 Task: Look for space in Menomonie, United States from 6th September, 2023 to 12th September, 2023 for 4 adults in price range Rs.10000 to Rs.14000. Place can be private room with 4 bedrooms having 4 beds and 4 bathrooms. Property type can be house, flat, guest house. Amenities needed are: wifi, TV, free parkinig on premises, gym, breakfast. Booking option can be shelf check-in. Required host language is English.
Action: Mouse moved to (461, 93)
Screenshot: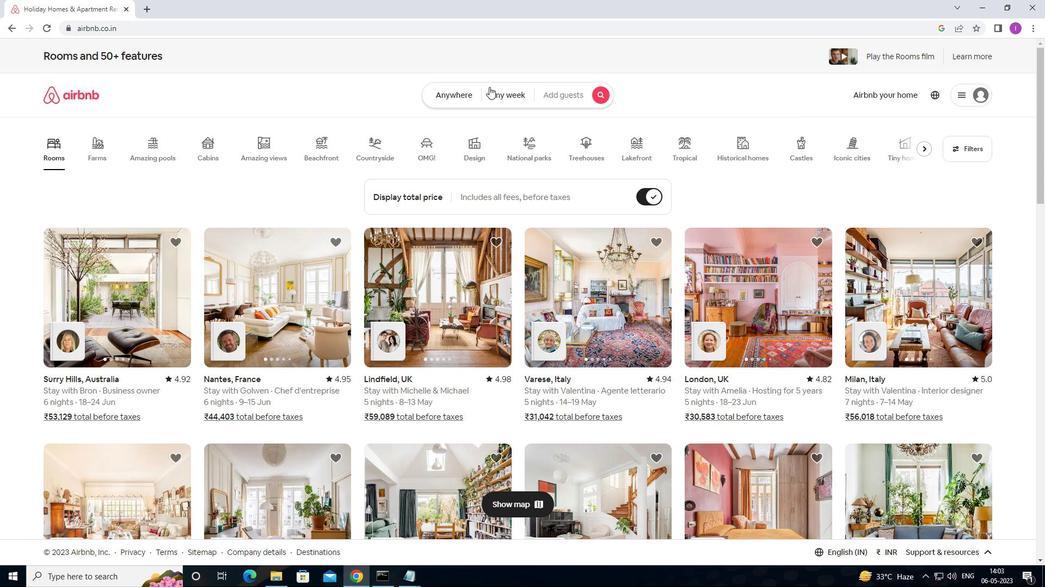 
Action: Mouse pressed left at (461, 93)
Screenshot: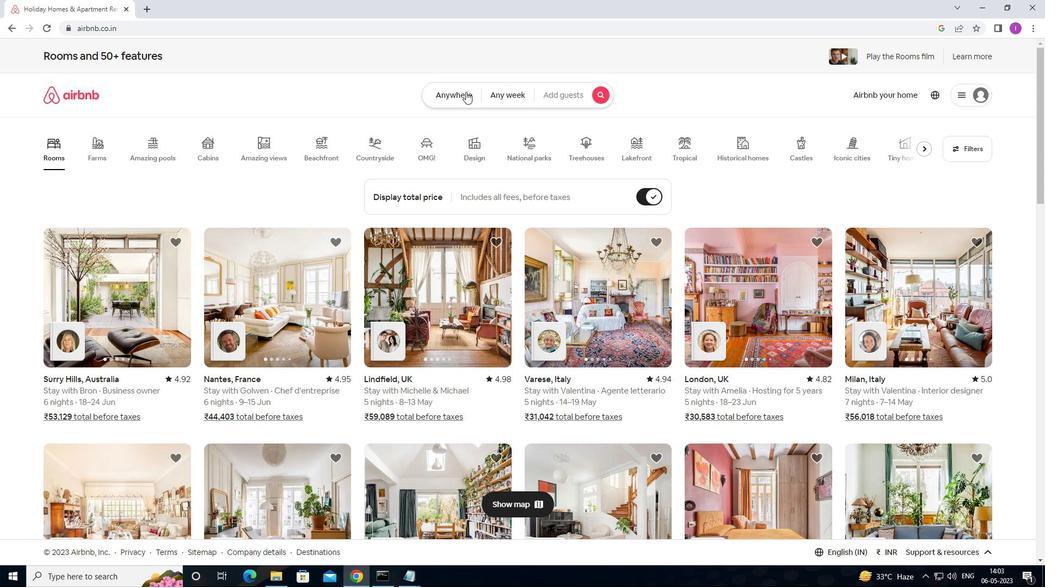 
Action: Mouse moved to (345, 143)
Screenshot: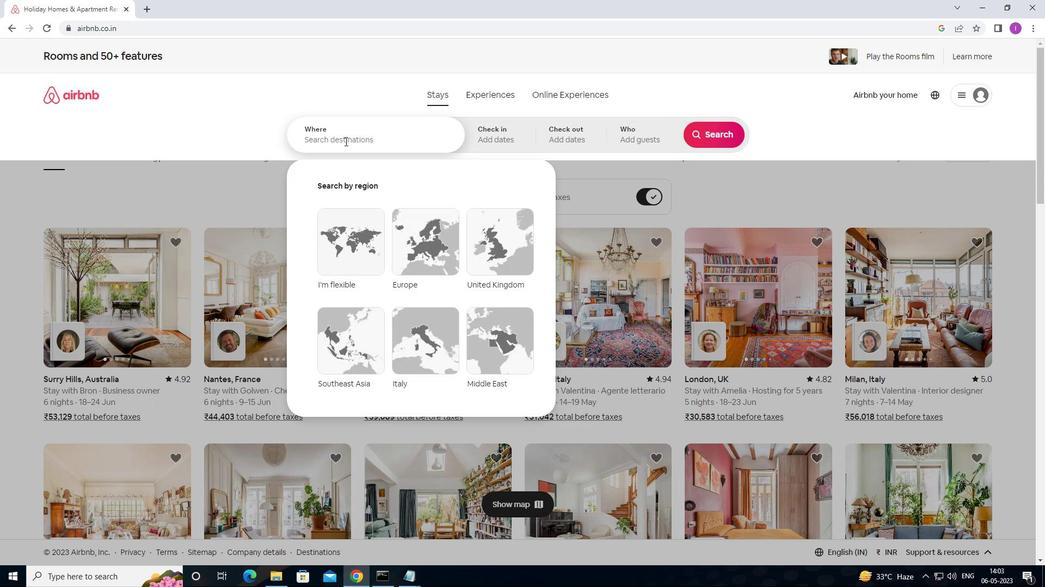 
Action: Mouse pressed left at (345, 143)
Screenshot: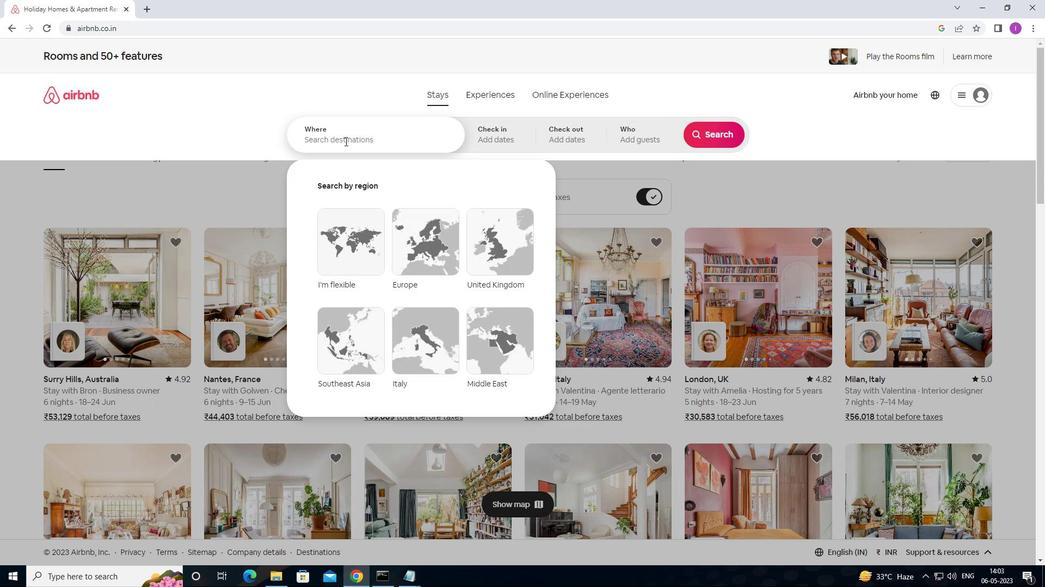 
Action: Mouse moved to (640, 191)
Screenshot: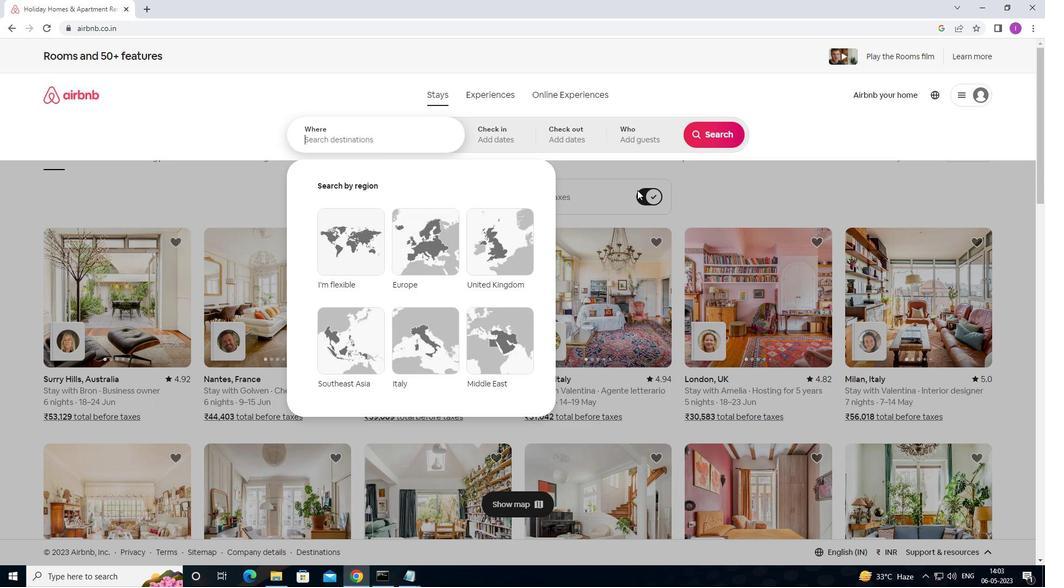 
Action: Key pressed <Key.shift>MENOMONIE,<Key.shift>UNITED<Key.space>STATES
Screenshot: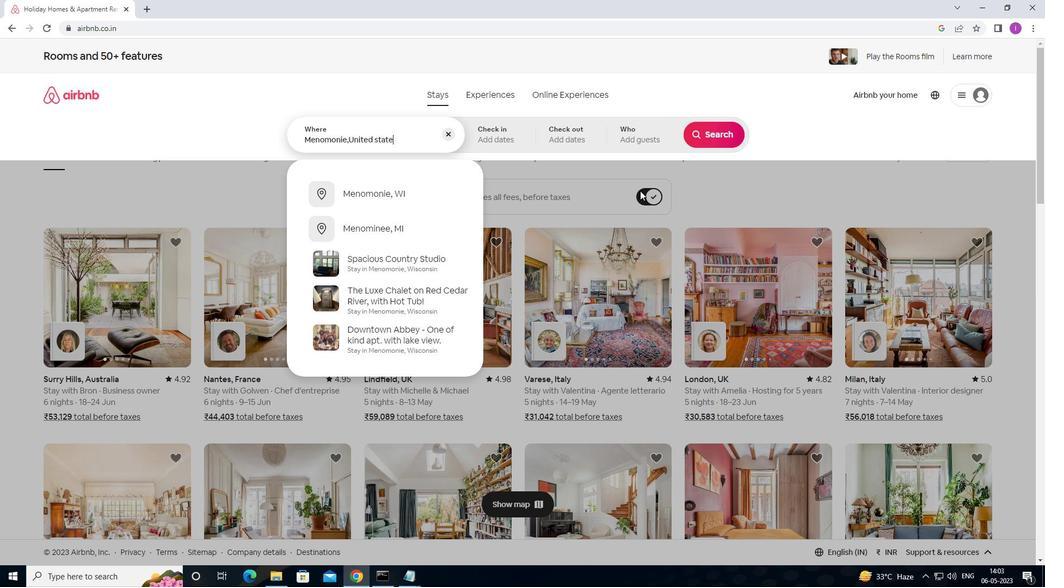 
Action: Mouse moved to (501, 141)
Screenshot: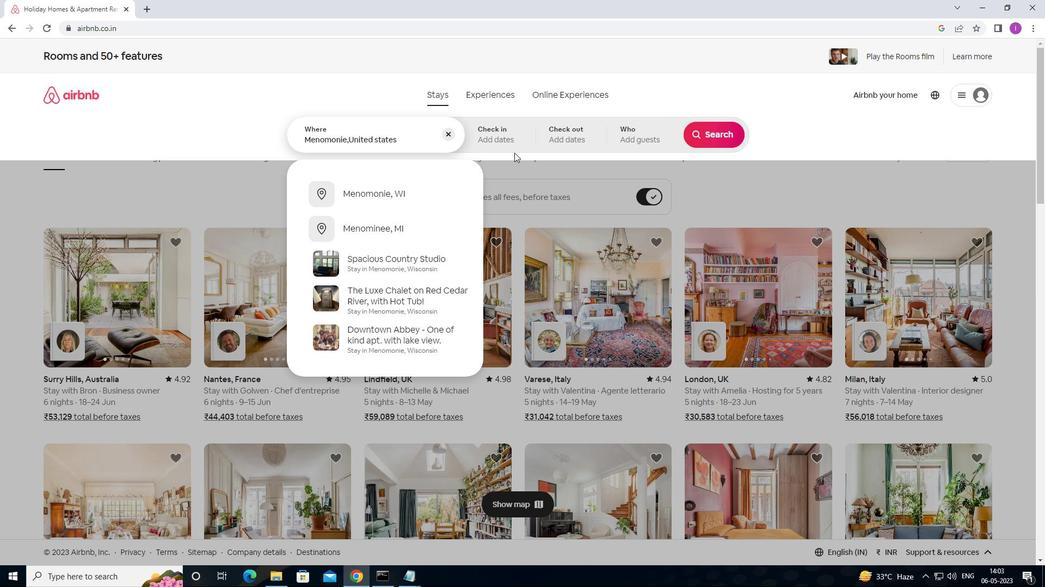 
Action: Mouse pressed left at (501, 141)
Screenshot: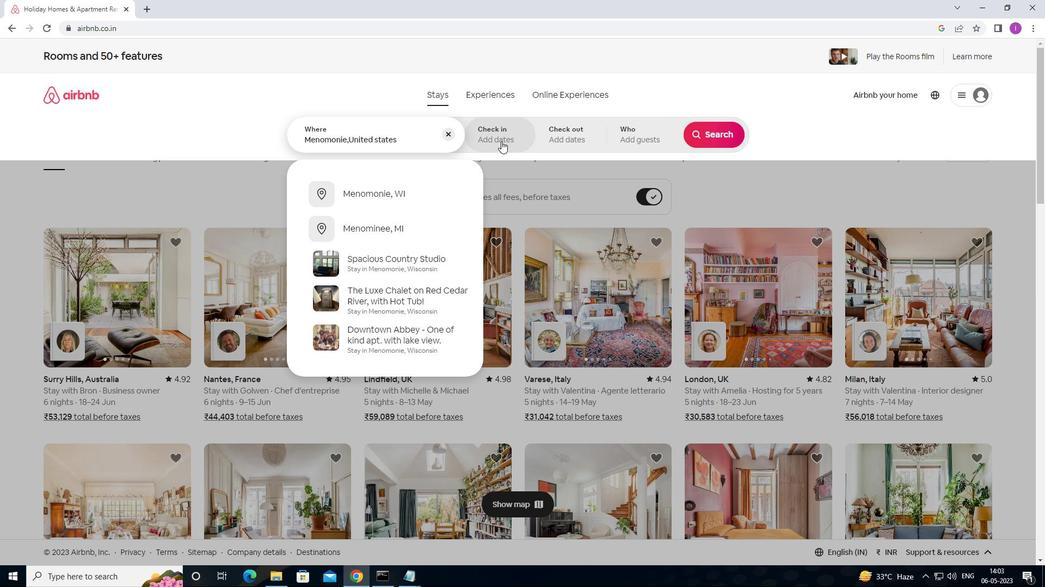 
Action: Mouse moved to (713, 218)
Screenshot: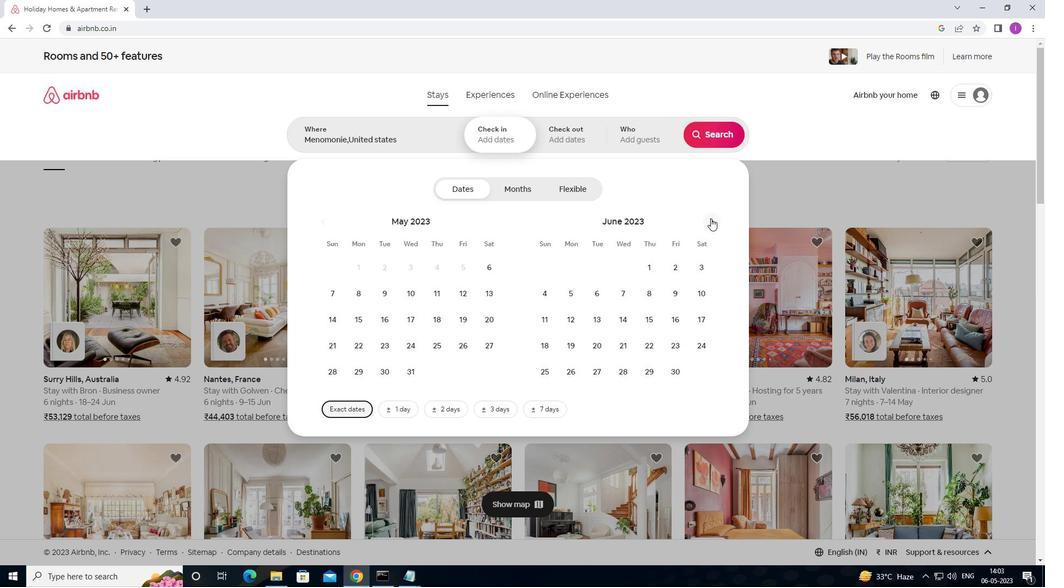 
Action: Mouse pressed left at (713, 218)
Screenshot: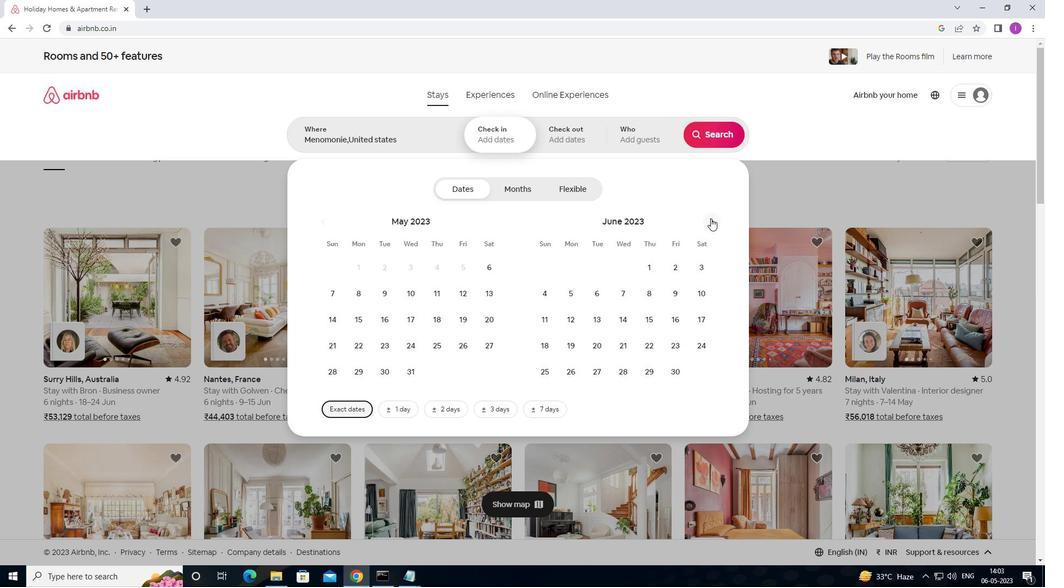 
Action: Mouse moved to (718, 218)
Screenshot: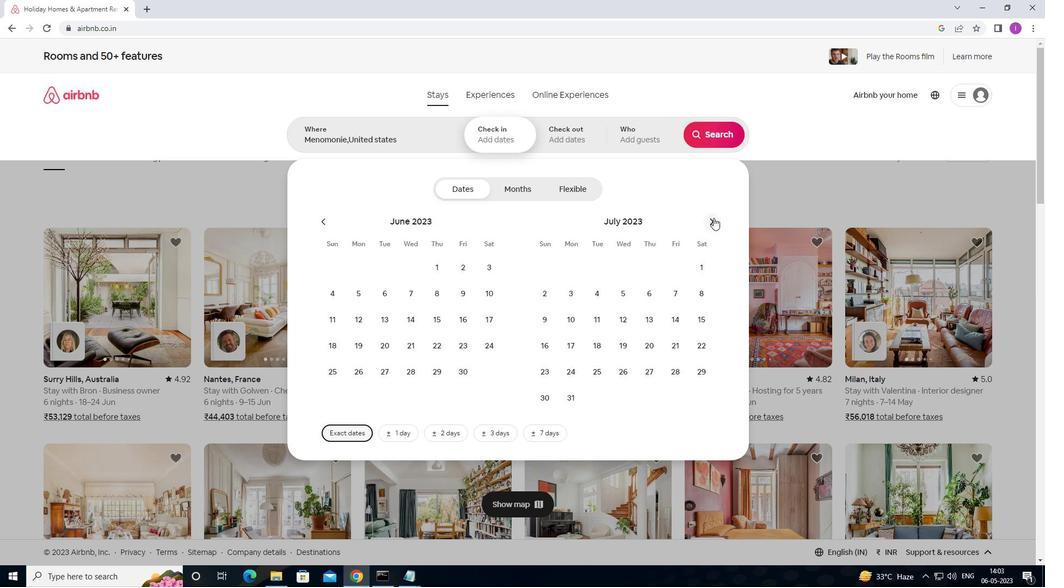 
Action: Mouse pressed left at (718, 218)
Screenshot: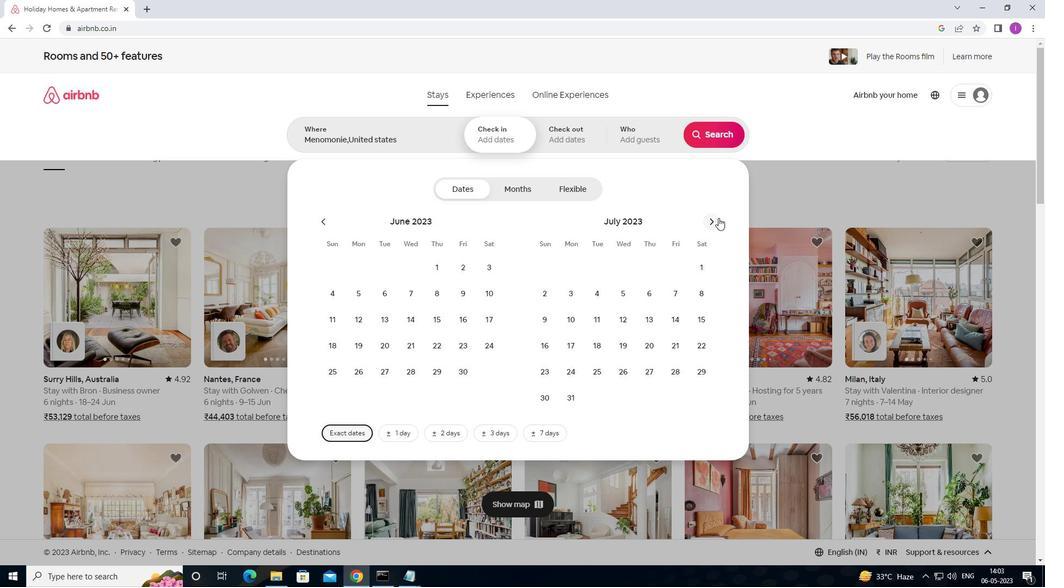 
Action: Mouse pressed left at (718, 218)
Screenshot: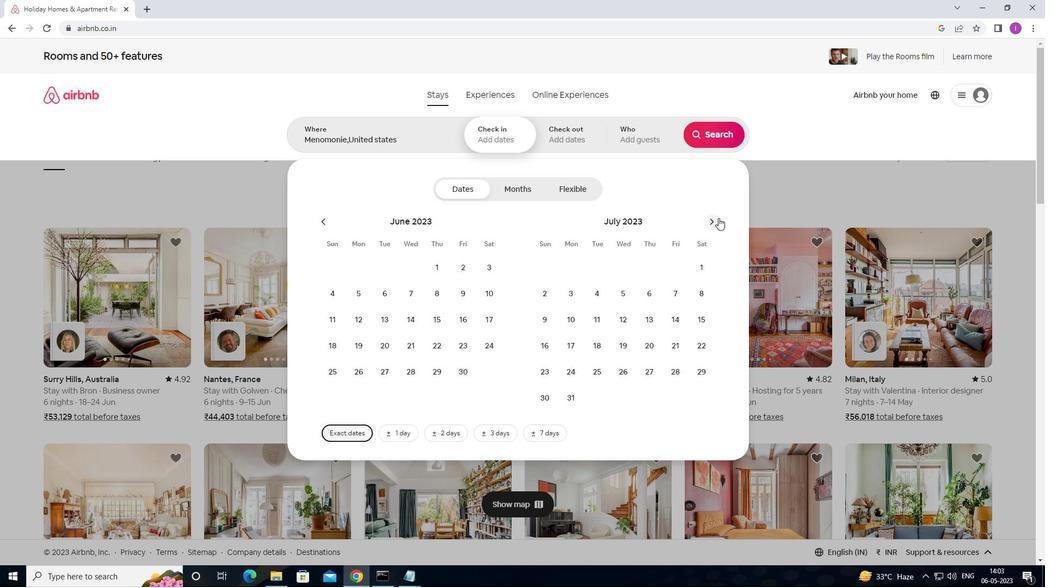 
Action: Mouse pressed left at (718, 218)
Screenshot: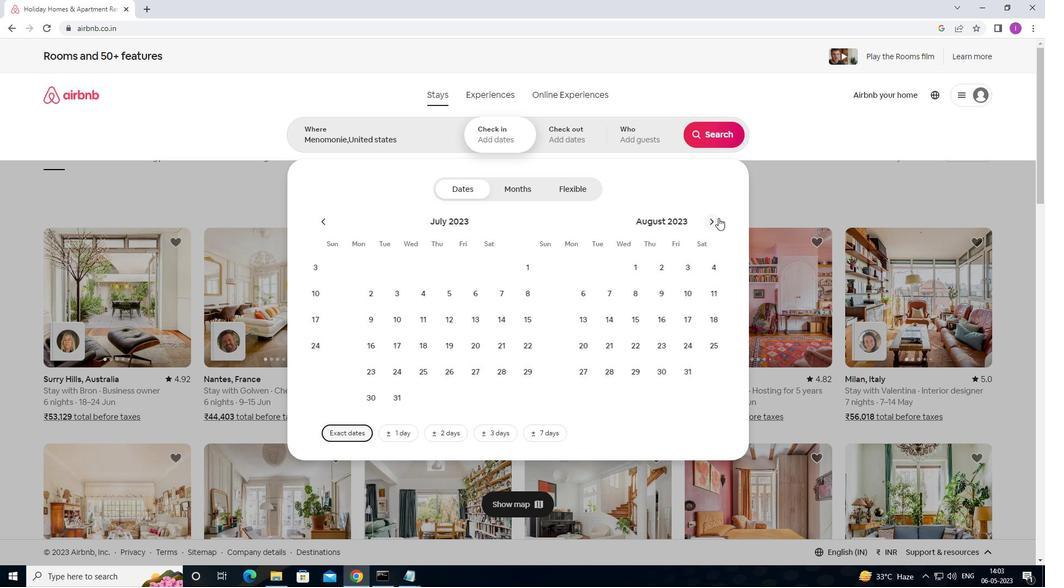 
Action: Mouse moved to (622, 292)
Screenshot: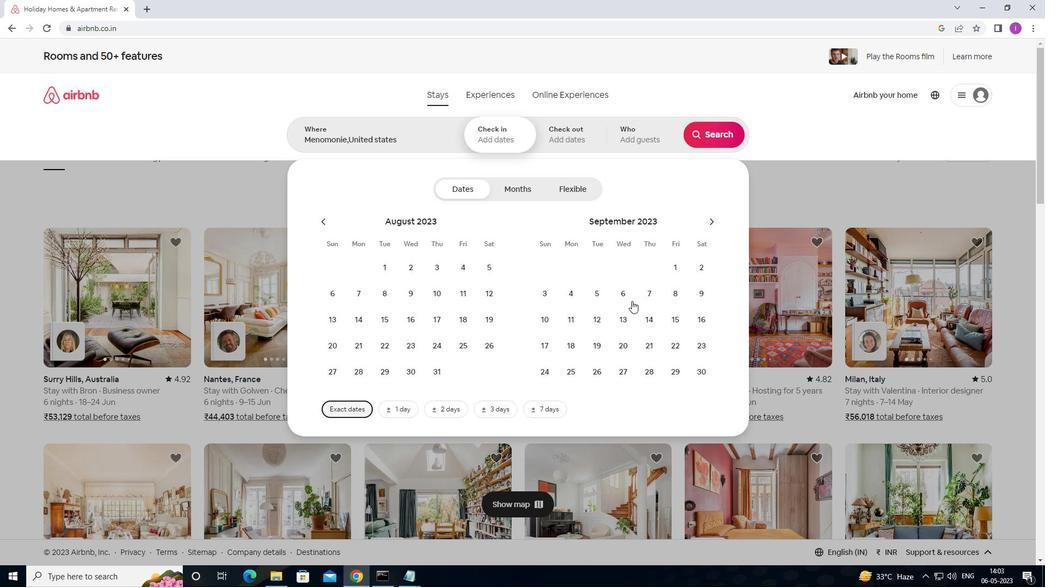 
Action: Mouse pressed left at (622, 292)
Screenshot: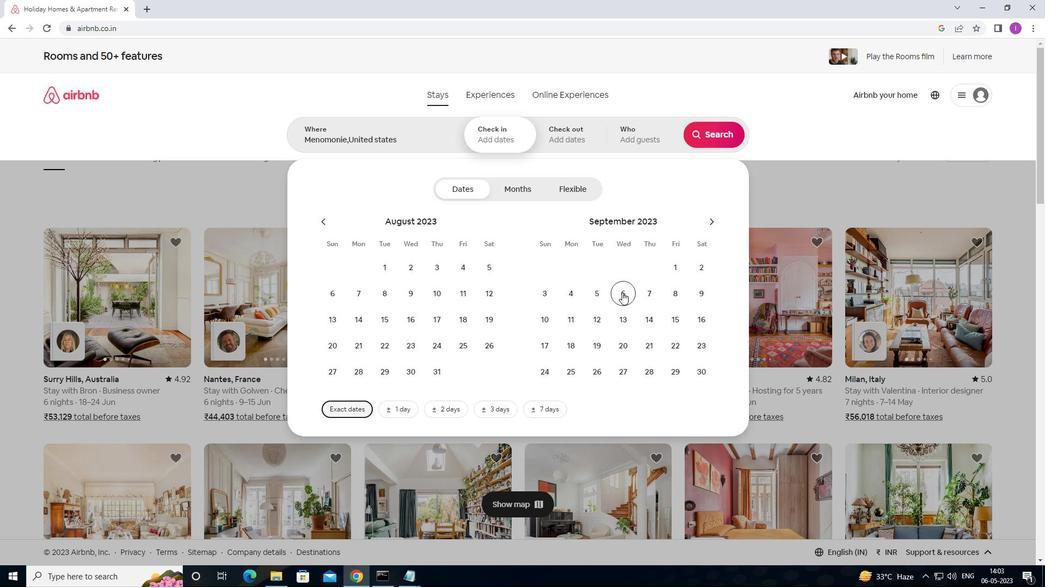 
Action: Mouse moved to (603, 314)
Screenshot: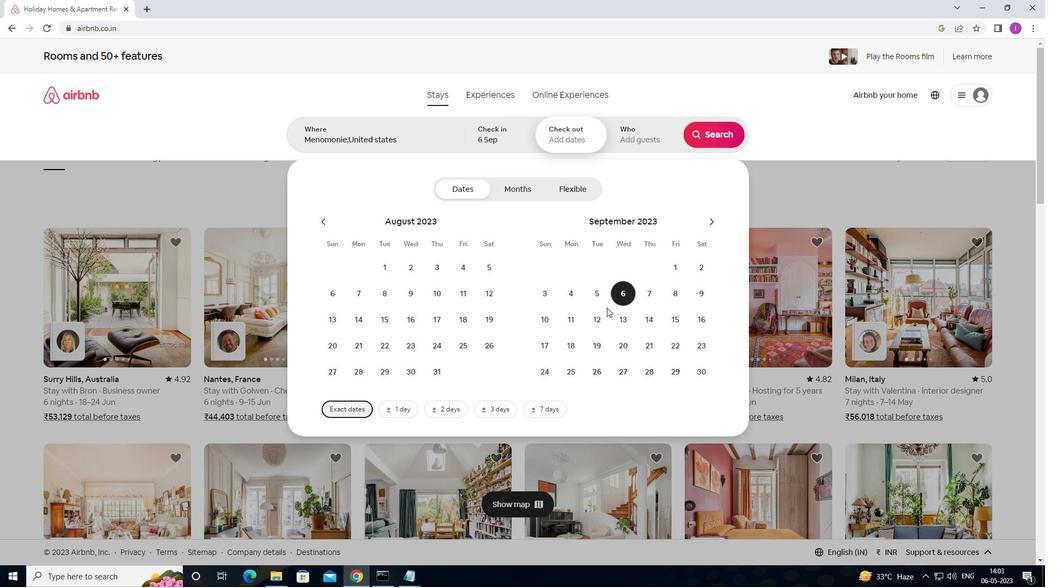 
Action: Mouse pressed left at (603, 314)
Screenshot: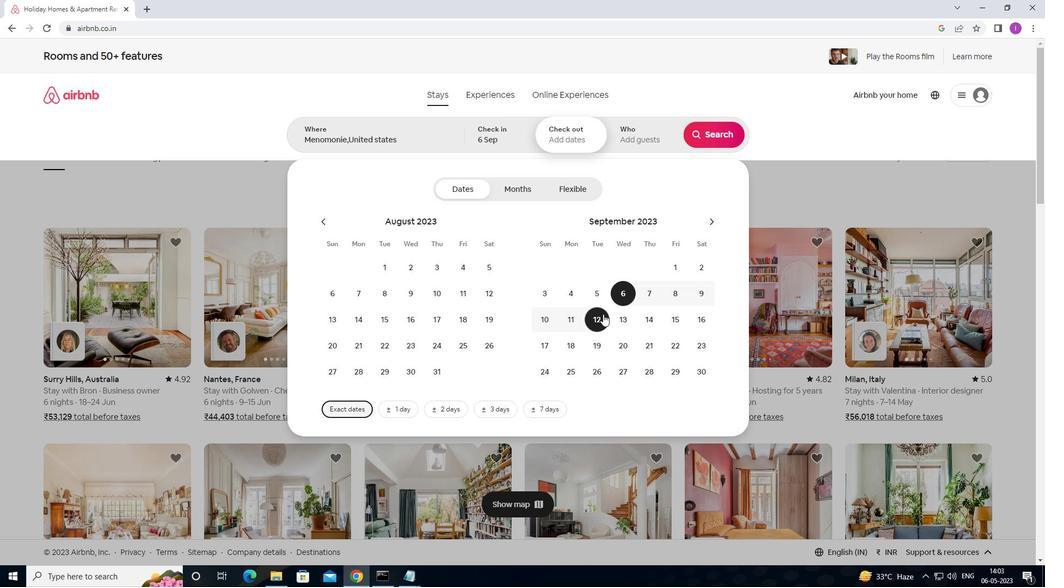 
Action: Mouse moved to (635, 144)
Screenshot: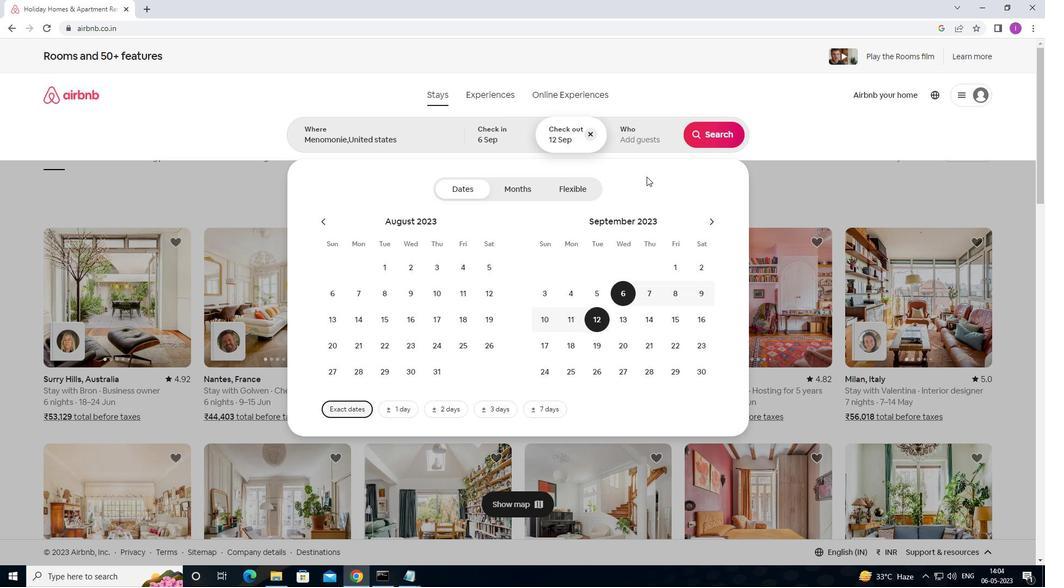
Action: Mouse pressed left at (635, 144)
Screenshot: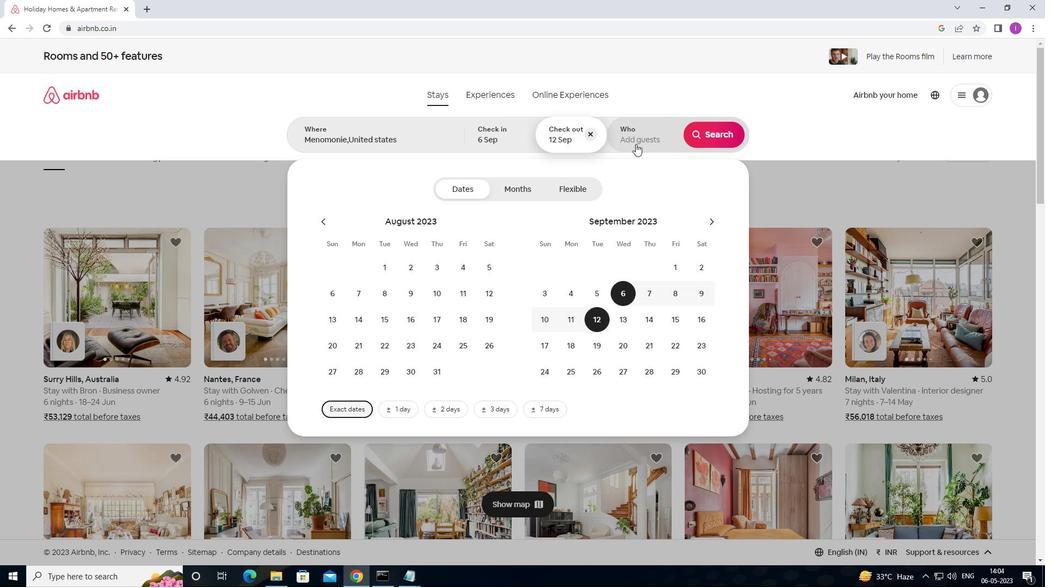 
Action: Mouse moved to (711, 192)
Screenshot: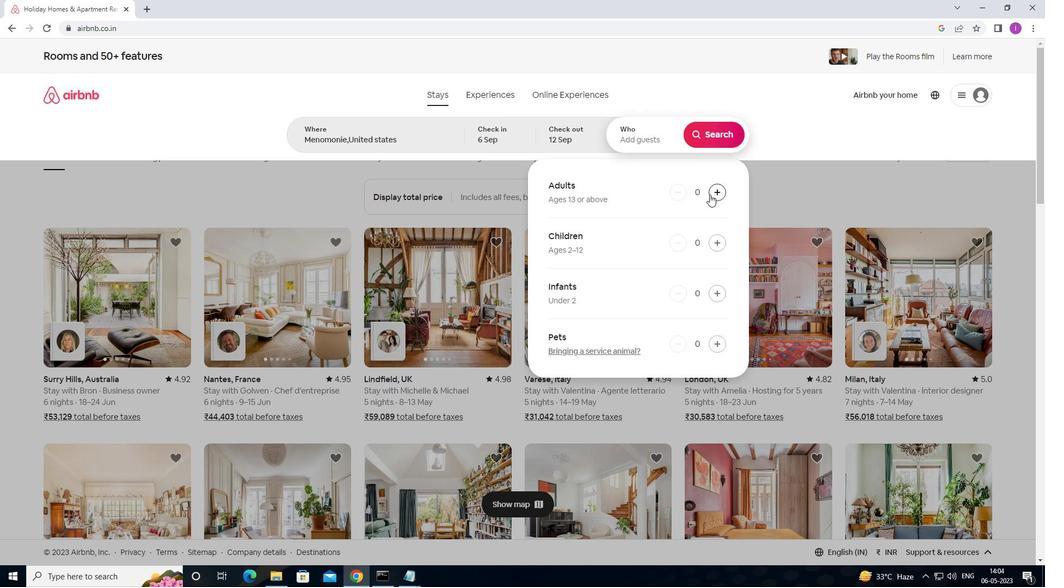 
Action: Mouse pressed left at (711, 192)
Screenshot: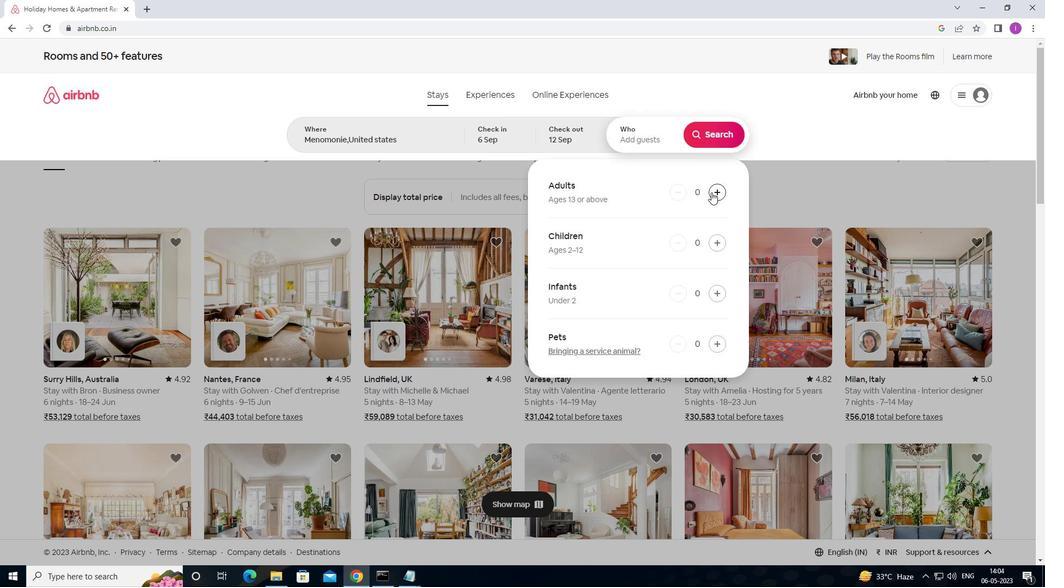 
Action: Mouse pressed left at (711, 192)
Screenshot: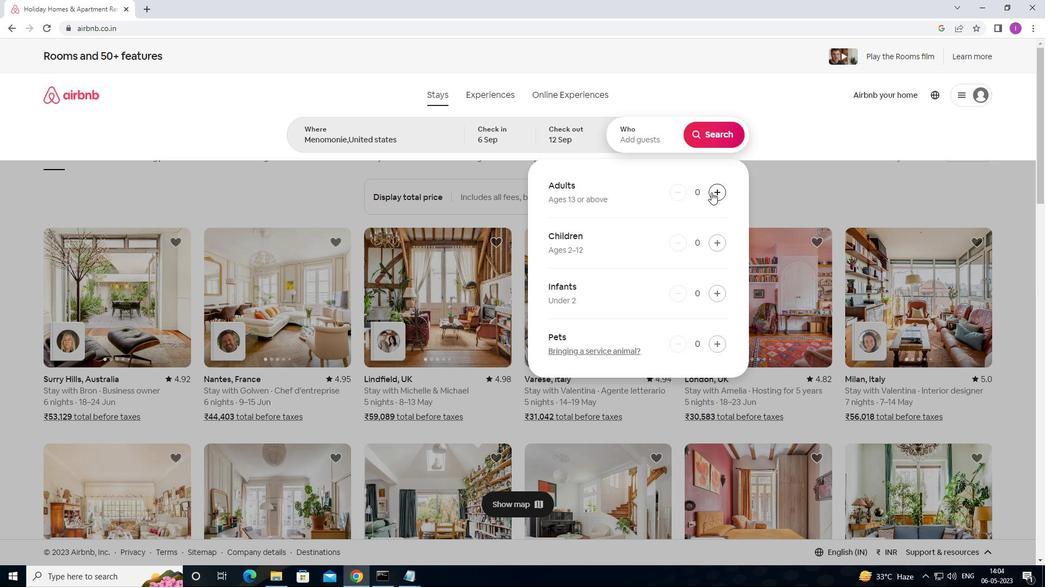 
Action: Mouse pressed left at (711, 192)
Screenshot: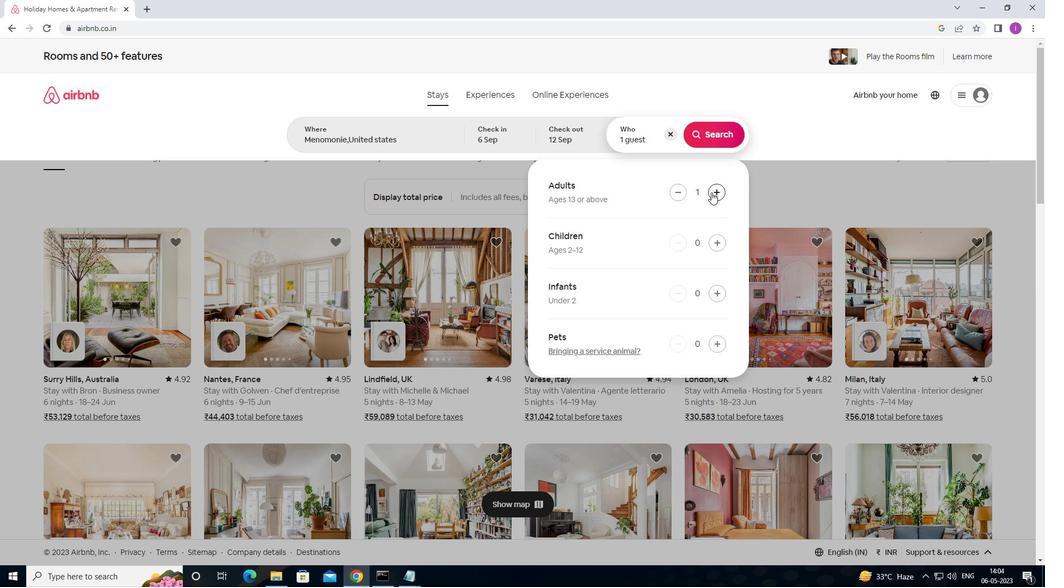 
Action: Mouse pressed left at (711, 192)
Screenshot: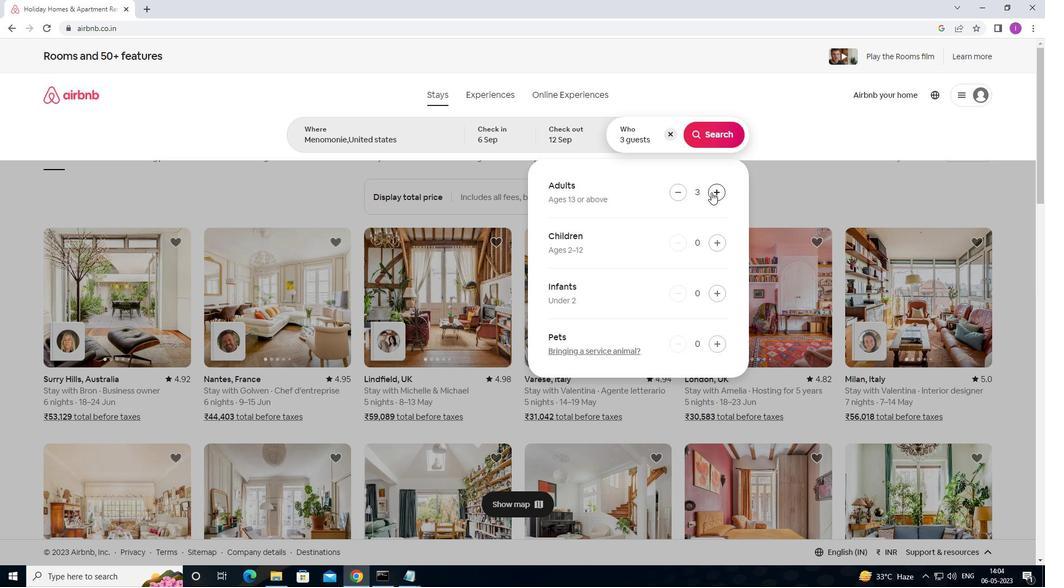 
Action: Mouse moved to (712, 137)
Screenshot: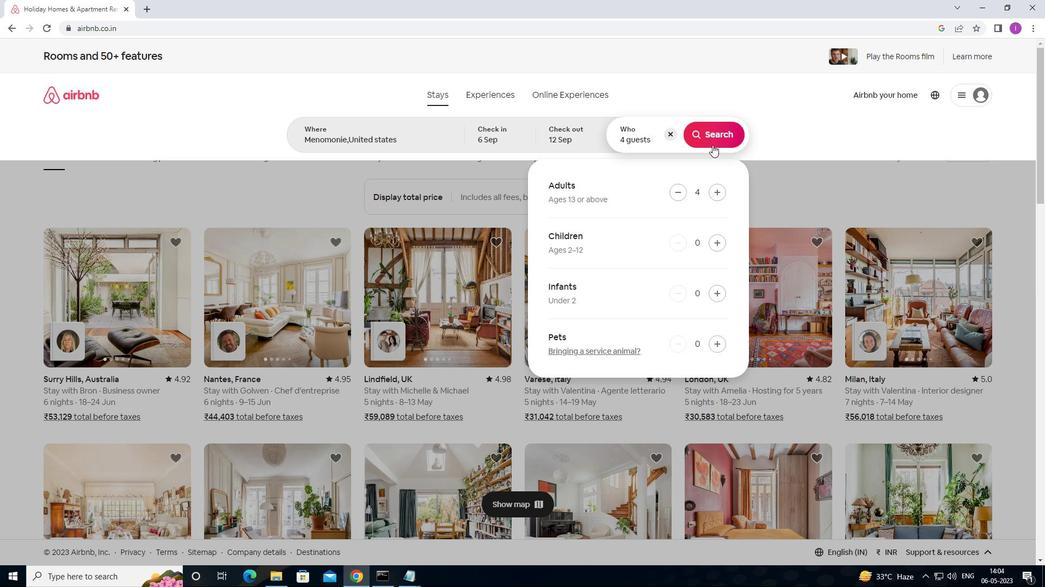 
Action: Mouse pressed left at (712, 137)
Screenshot: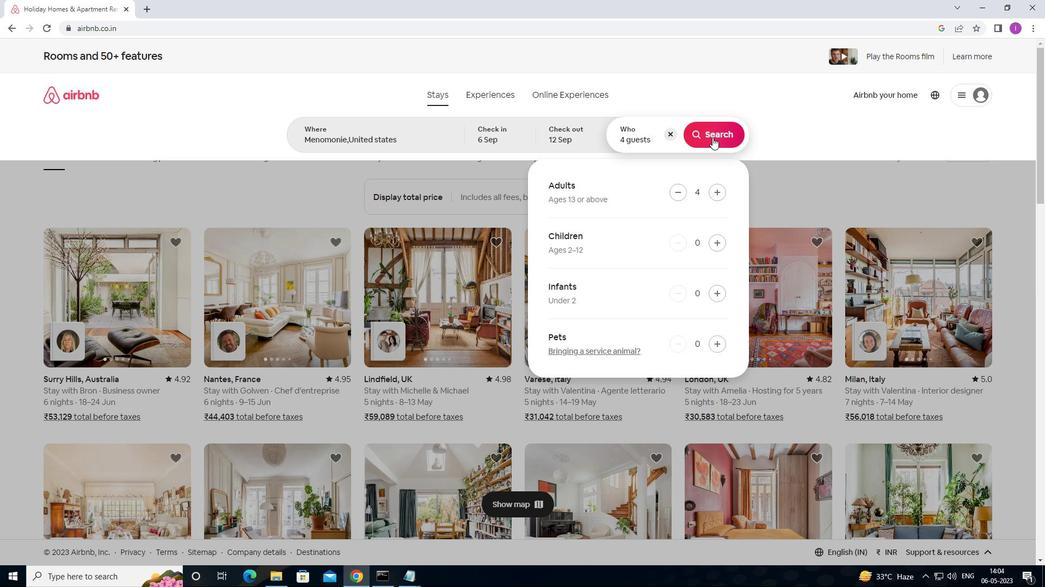 
Action: Mouse moved to (995, 113)
Screenshot: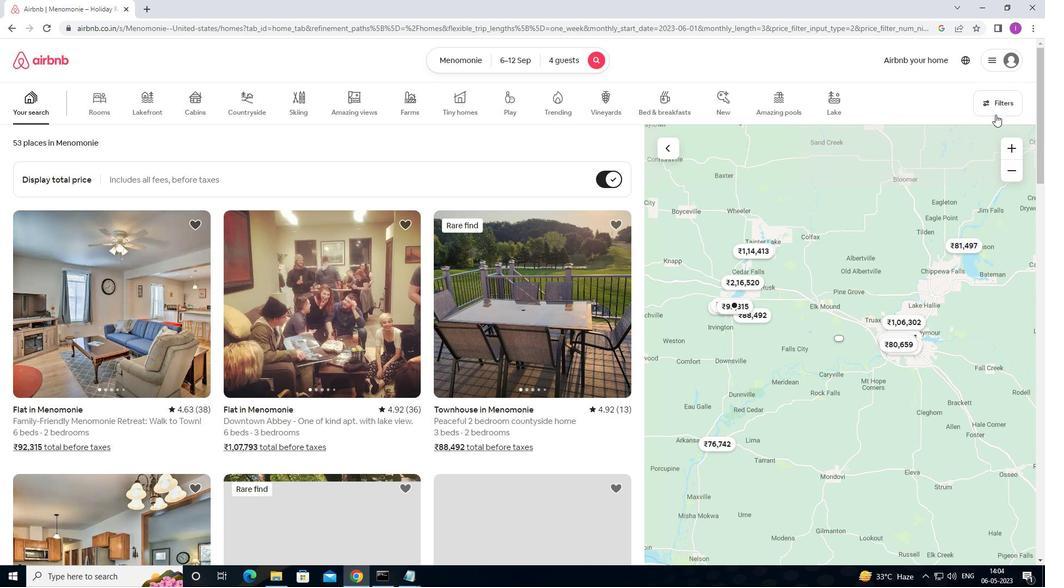 
Action: Mouse pressed left at (995, 113)
Screenshot: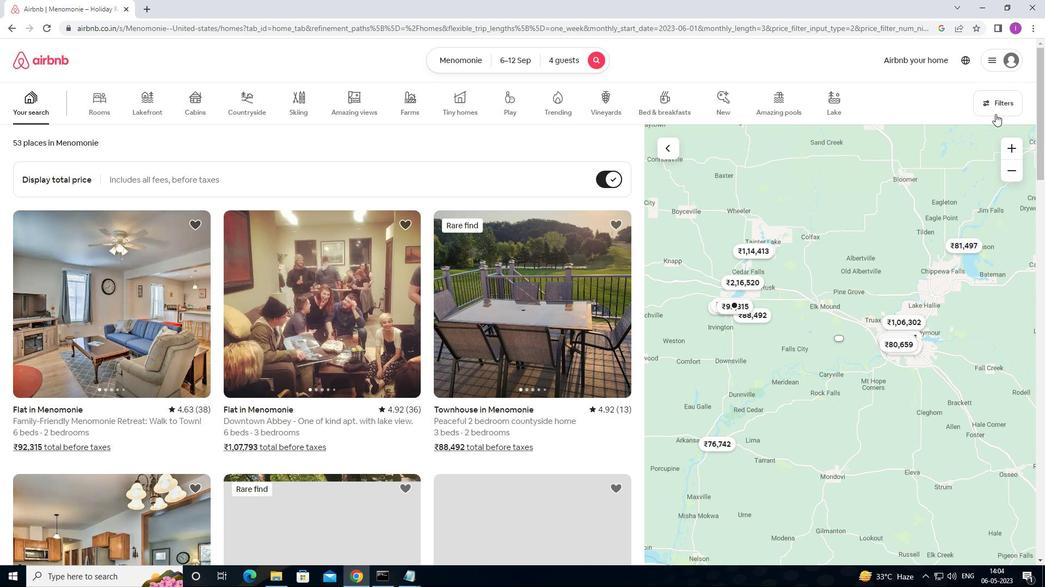 
Action: Mouse moved to (386, 371)
Screenshot: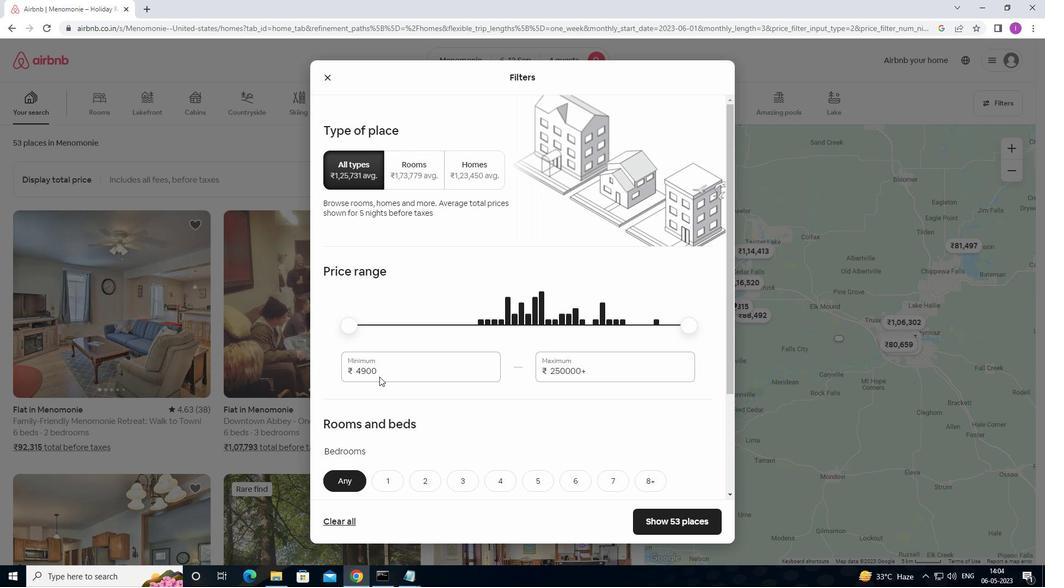 
Action: Mouse pressed left at (386, 371)
Screenshot: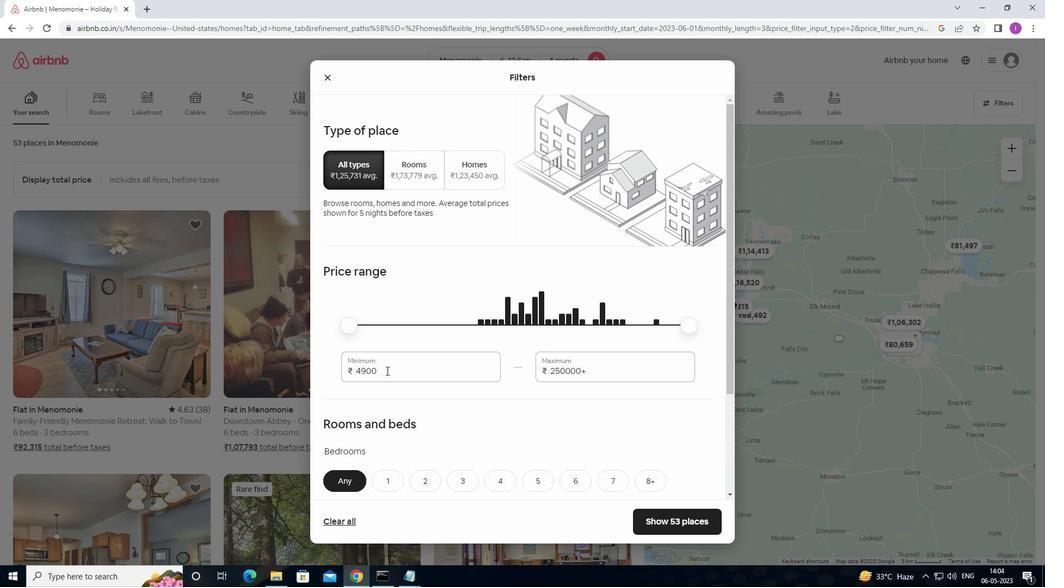 
Action: Mouse moved to (355, 371)
Screenshot: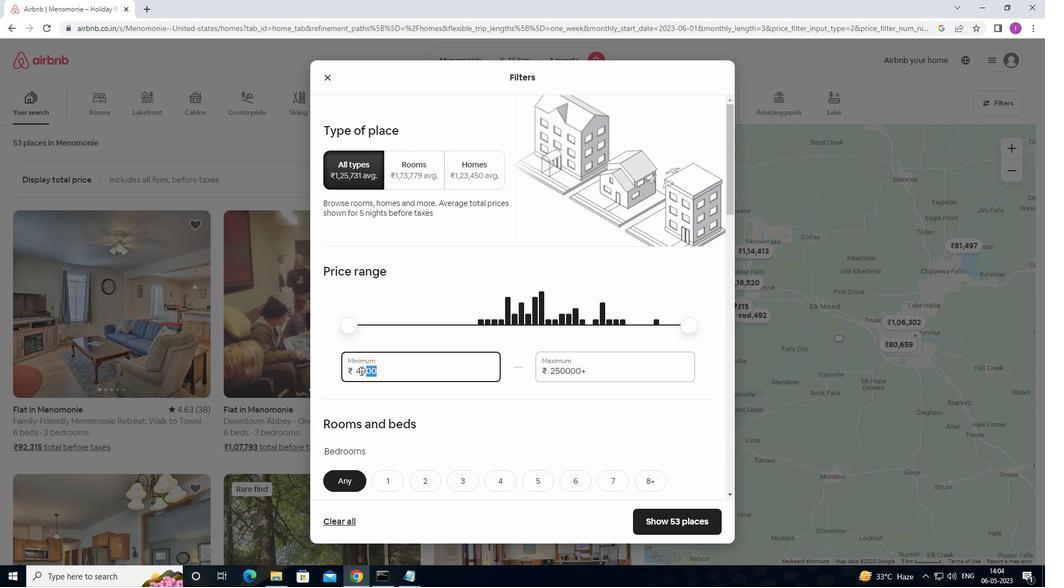 
Action: Mouse pressed left at (355, 371)
Screenshot: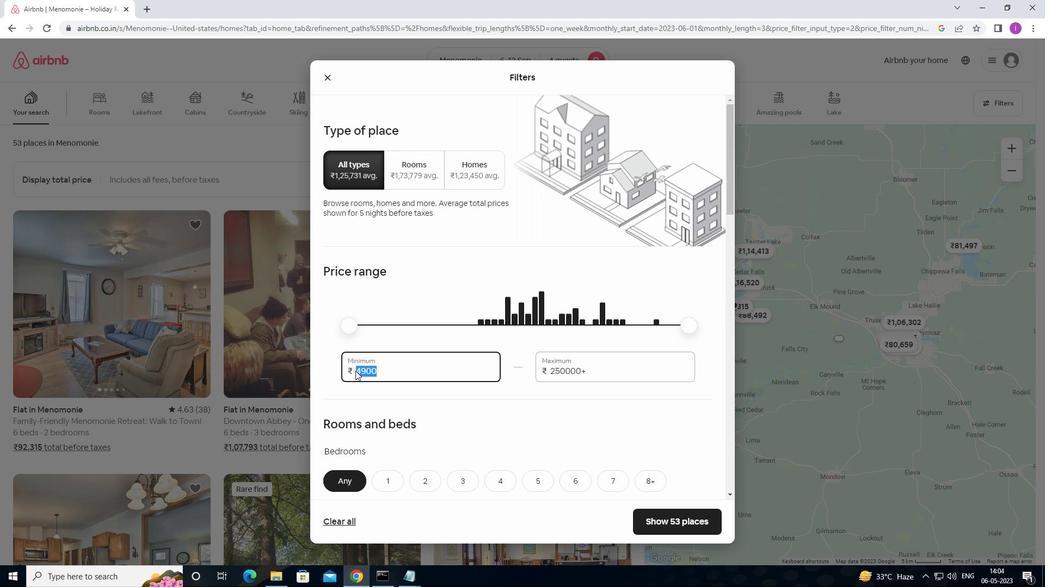 
Action: Mouse moved to (505, 383)
Screenshot: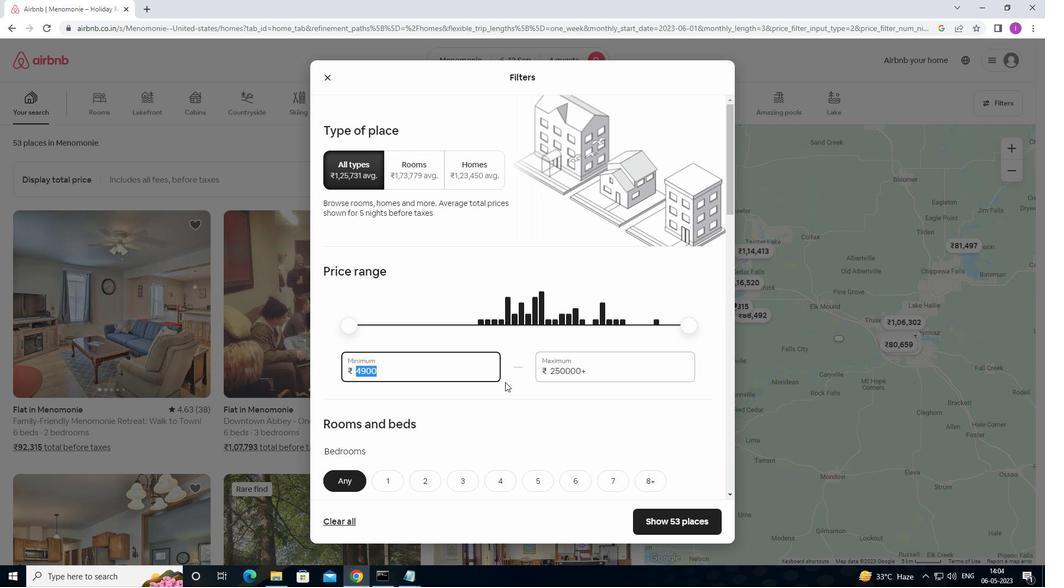 
Action: Key pressed 1
Screenshot: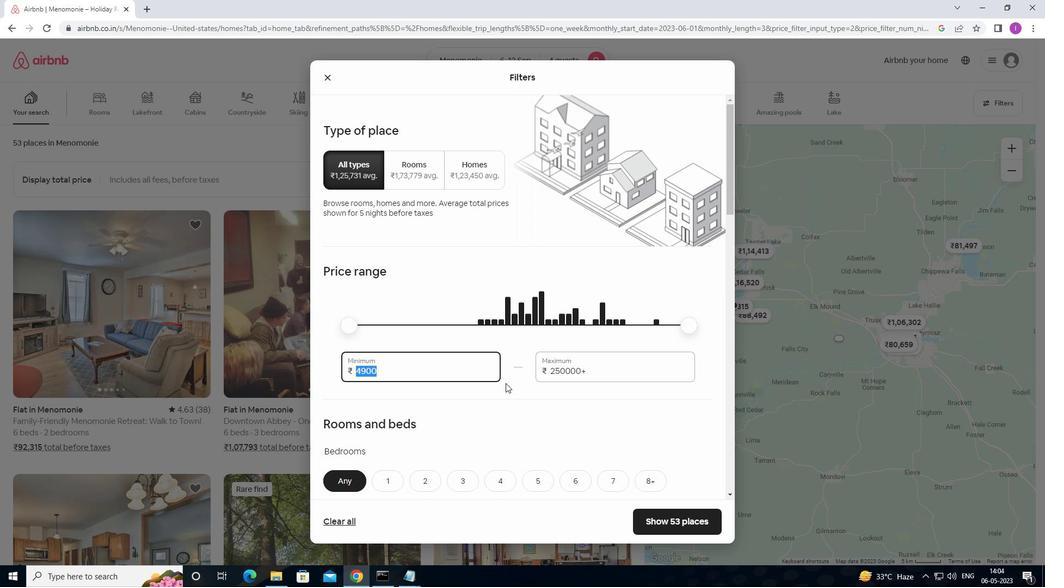 
Action: Mouse moved to (506, 383)
Screenshot: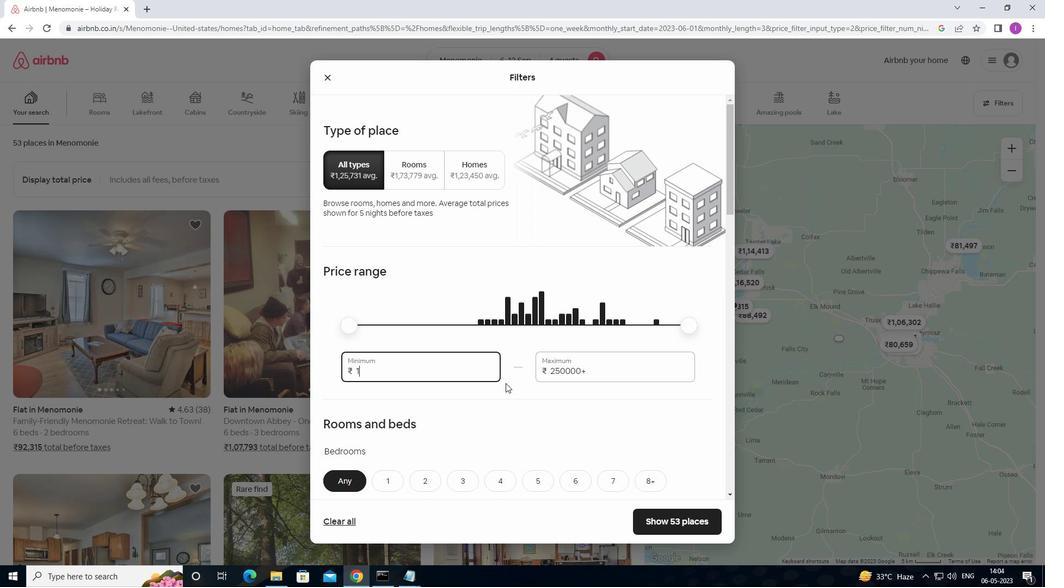 
Action: Key pressed 0
Screenshot: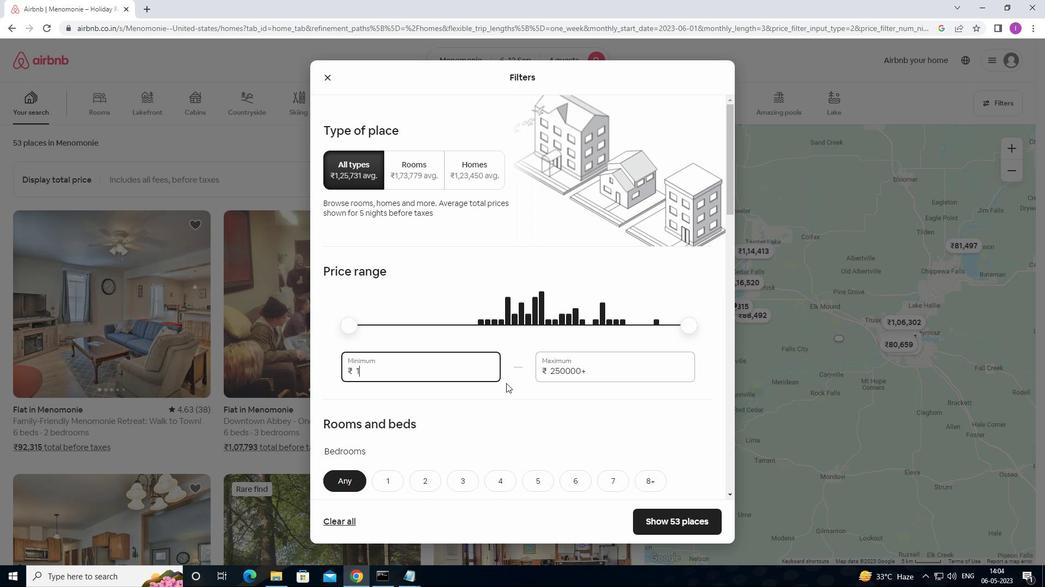 
Action: Mouse moved to (506, 383)
Screenshot: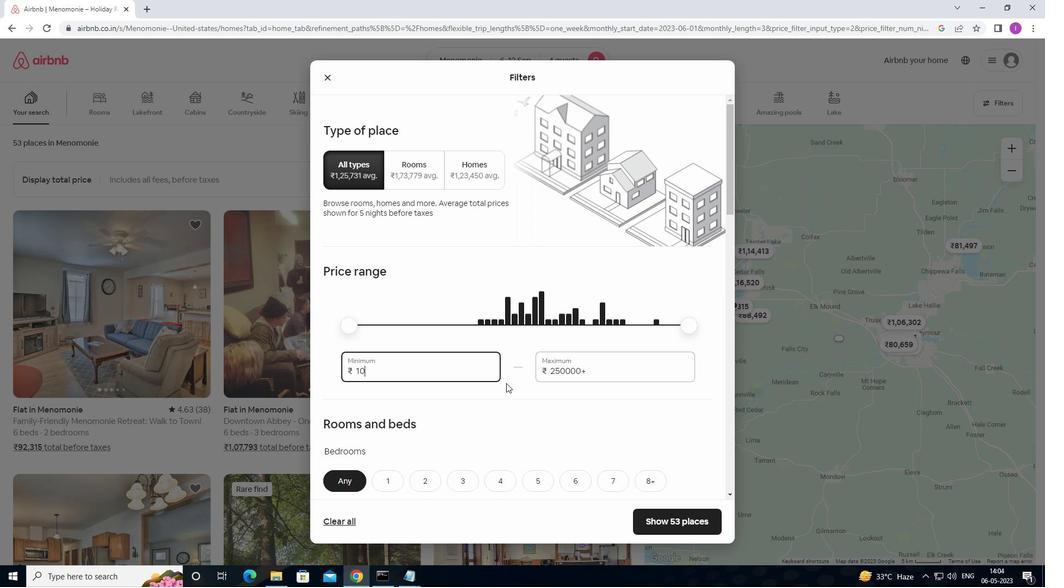 
Action: Key pressed 0
Screenshot: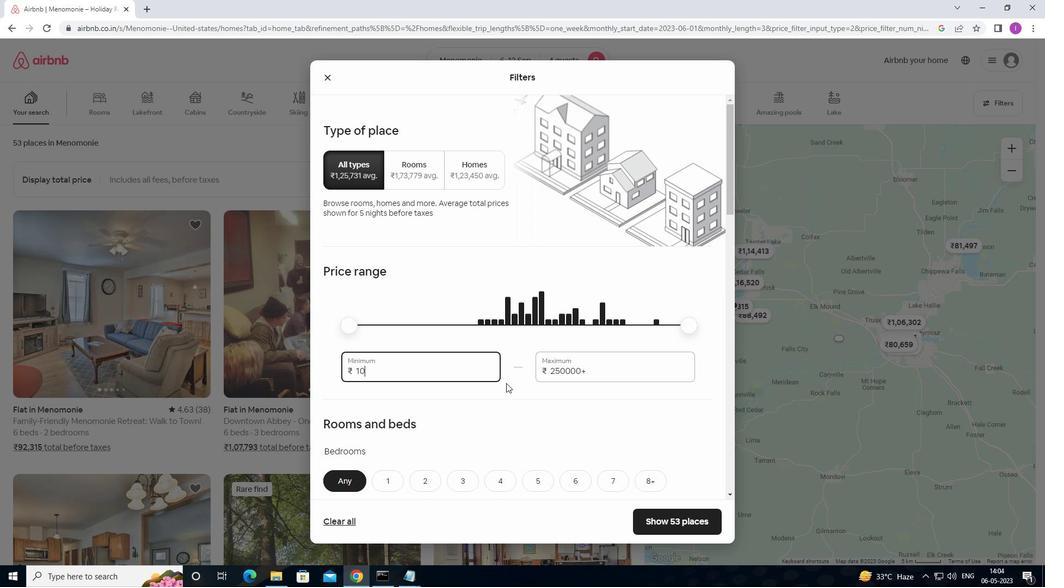 
Action: Mouse moved to (508, 384)
Screenshot: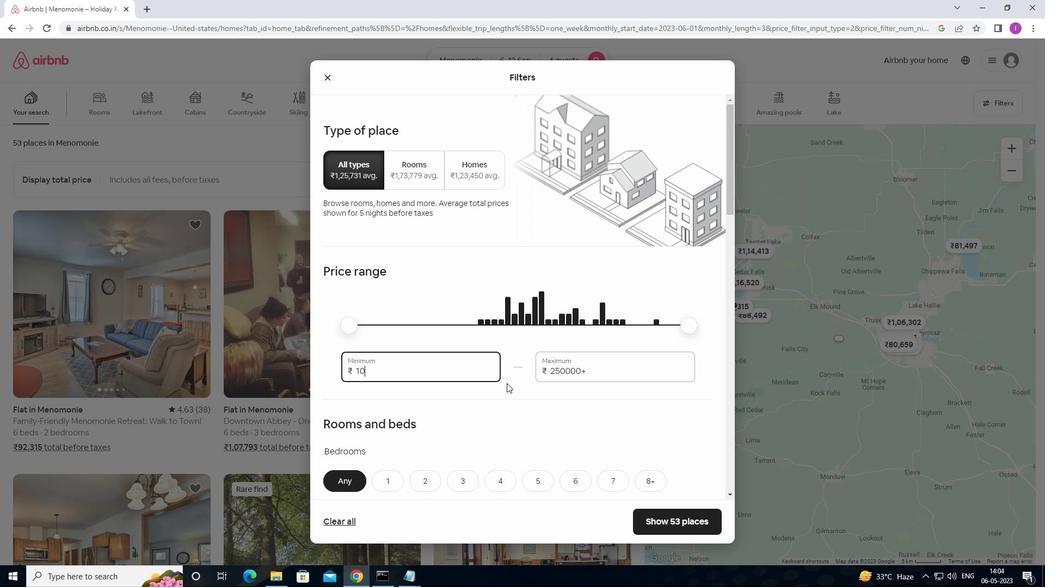 
Action: Key pressed 0
Screenshot: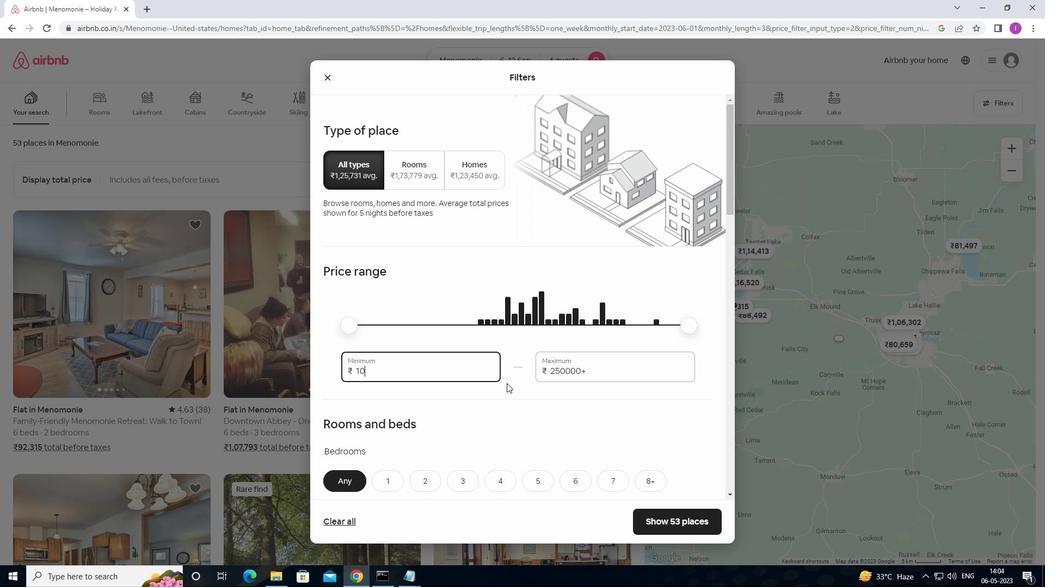 
Action: Mouse moved to (510, 387)
Screenshot: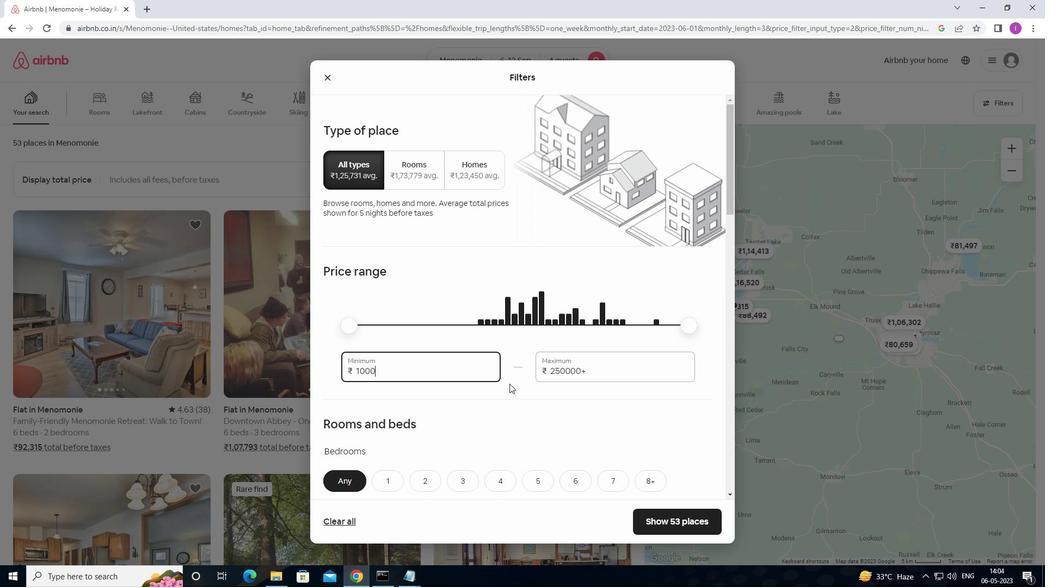 
Action: Key pressed 0
Screenshot: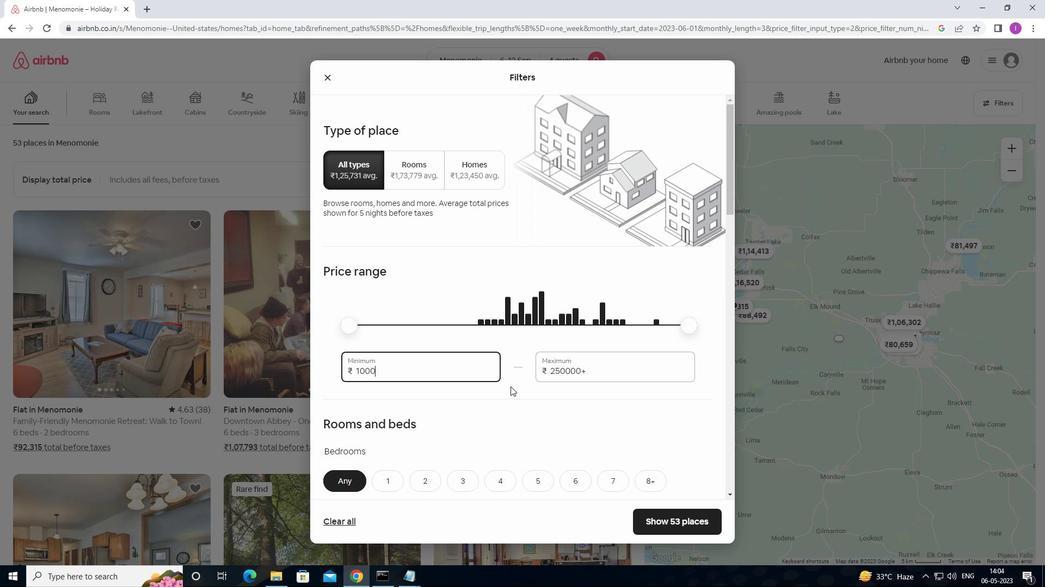 
Action: Mouse moved to (592, 370)
Screenshot: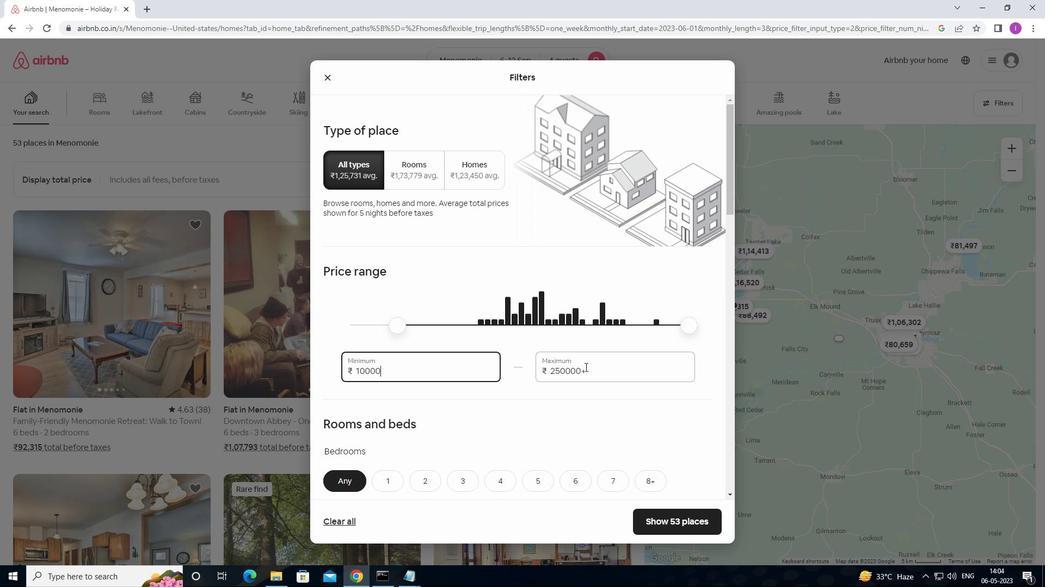 
Action: Mouse pressed left at (592, 370)
Screenshot: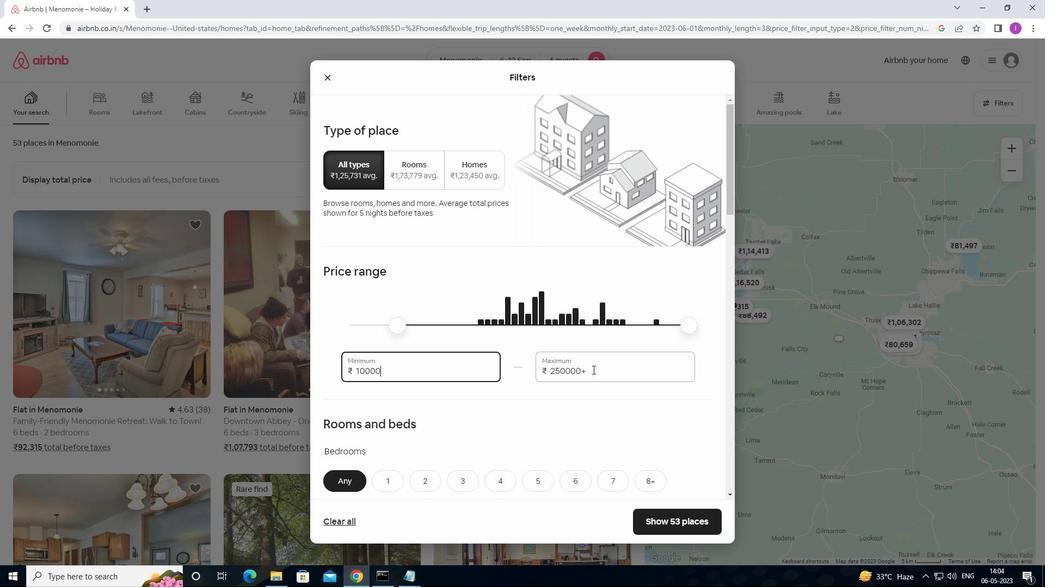 
Action: Mouse moved to (597, 373)
Screenshot: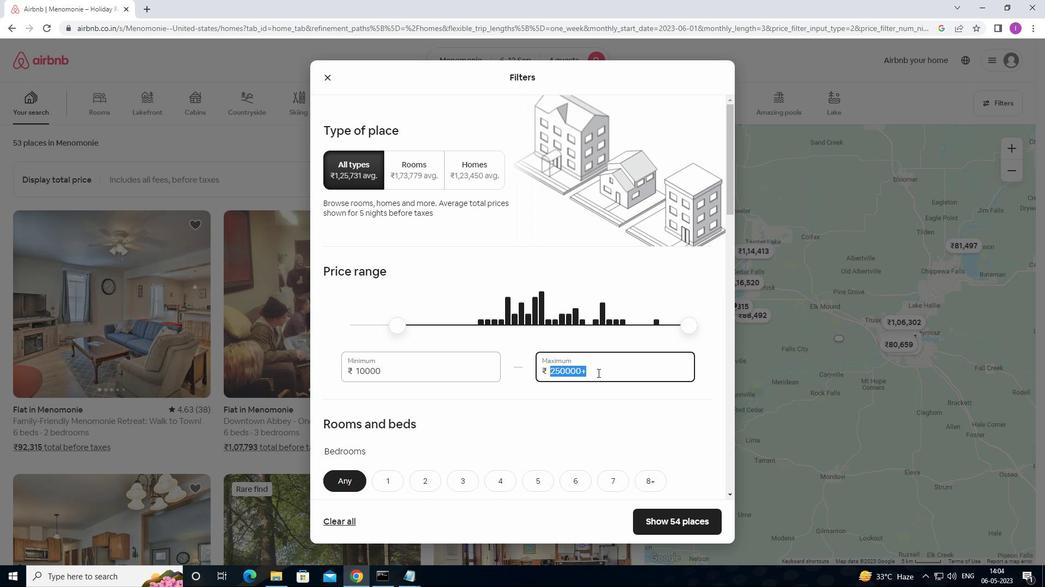 
Action: Key pressed 140
Screenshot: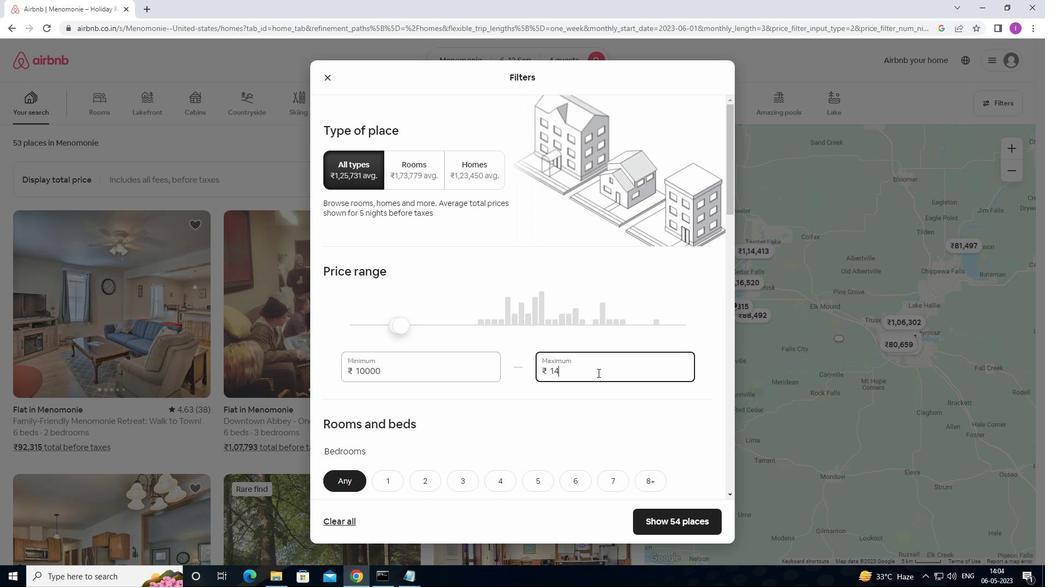 
Action: Mouse moved to (596, 375)
Screenshot: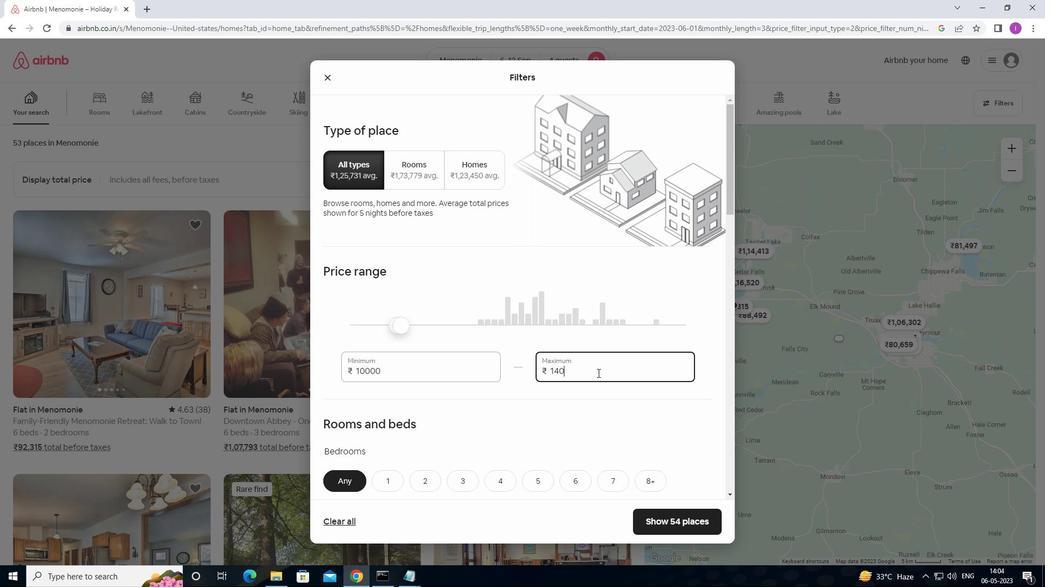 
Action: Key pressed 0
Screenshot: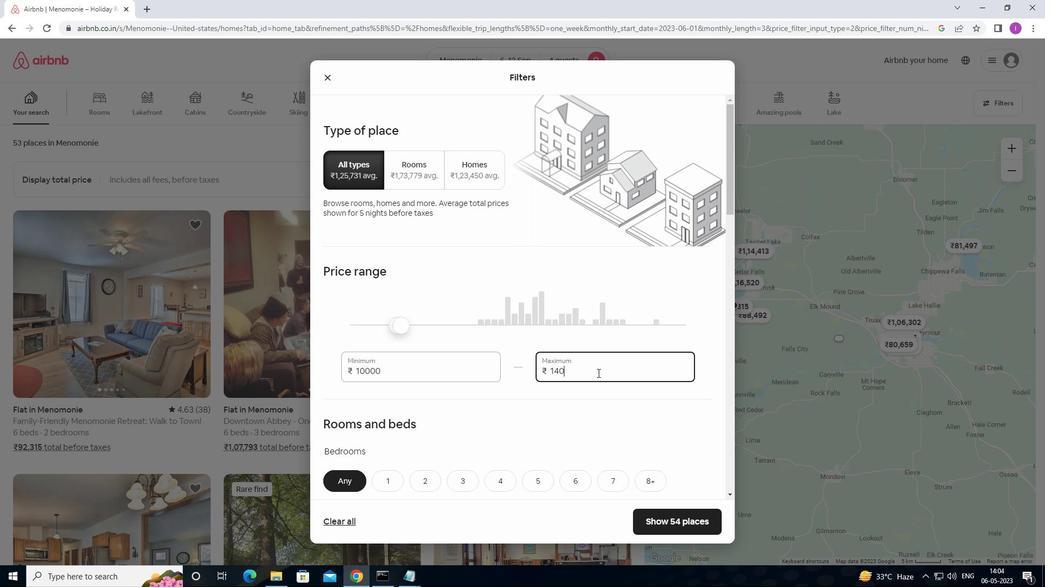 
Action: Mouse moved to (596, 376)
Screenshot: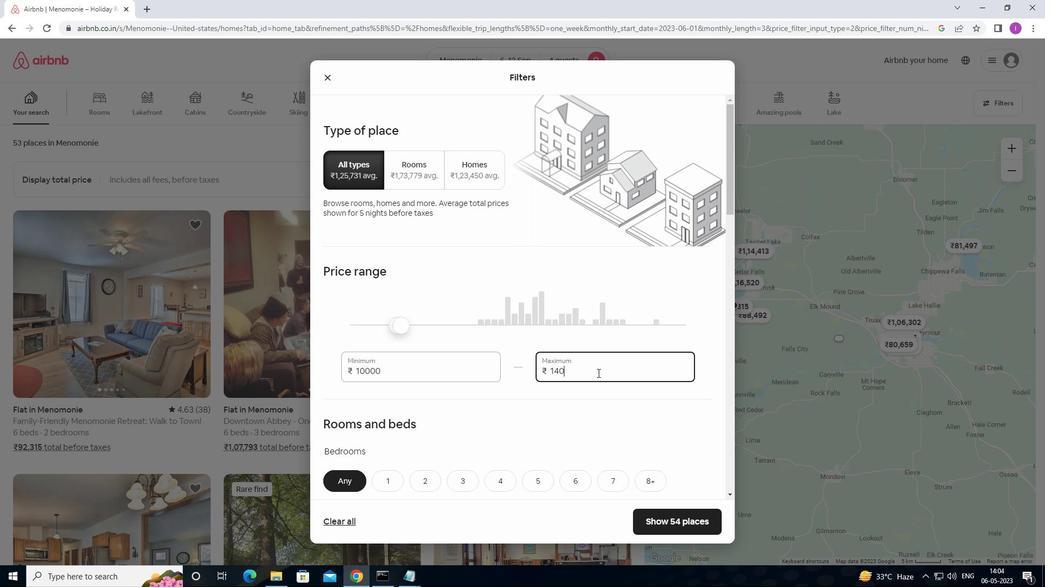 
Action: Key pressed 0
Screenshot: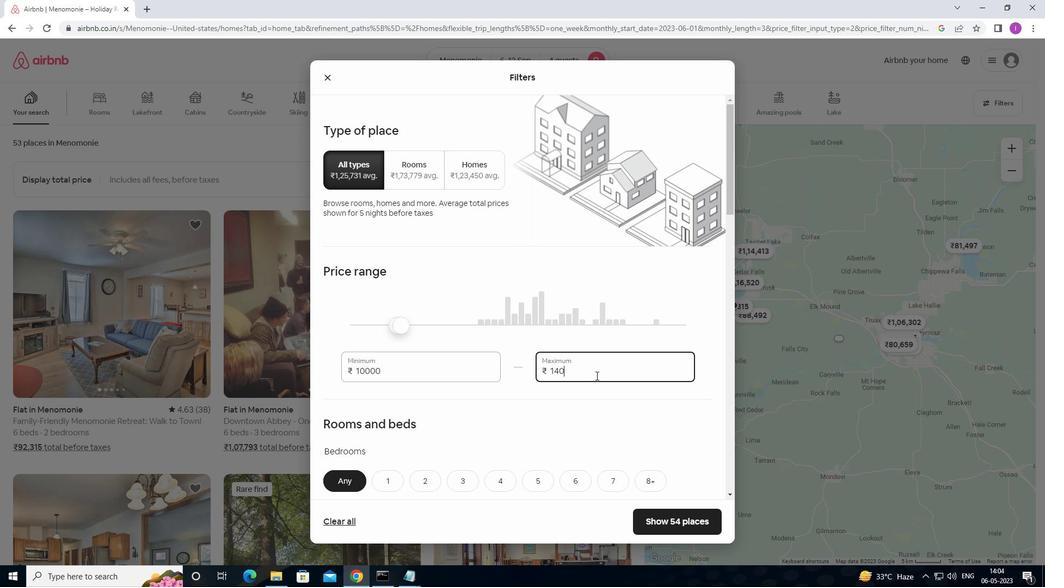 
Action: Mouse moved to (436, 413)
Screenshot: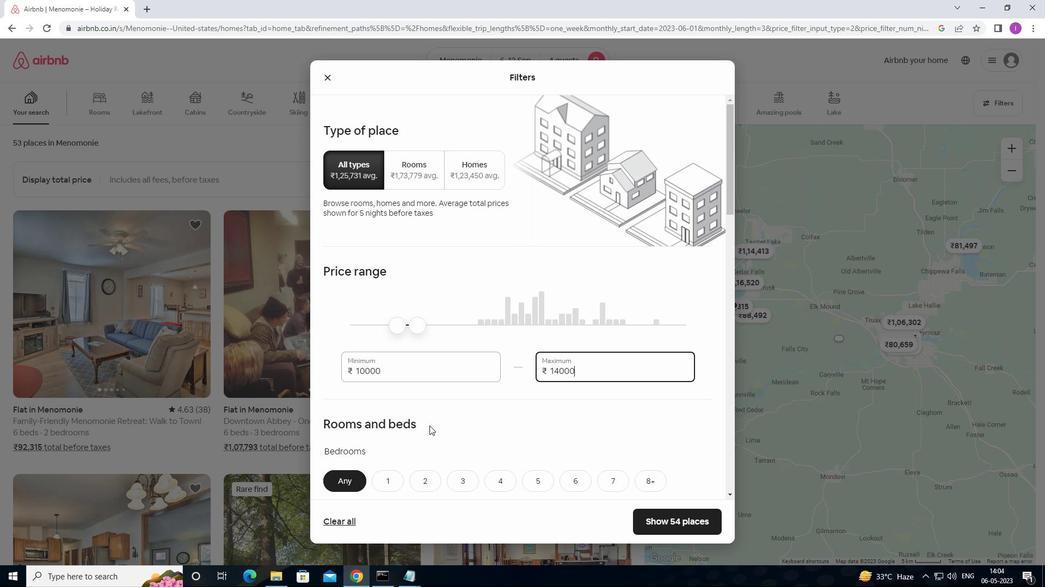 
Action: Mouse scrolled (436, 413) with delta (0, 0)
Screenshot: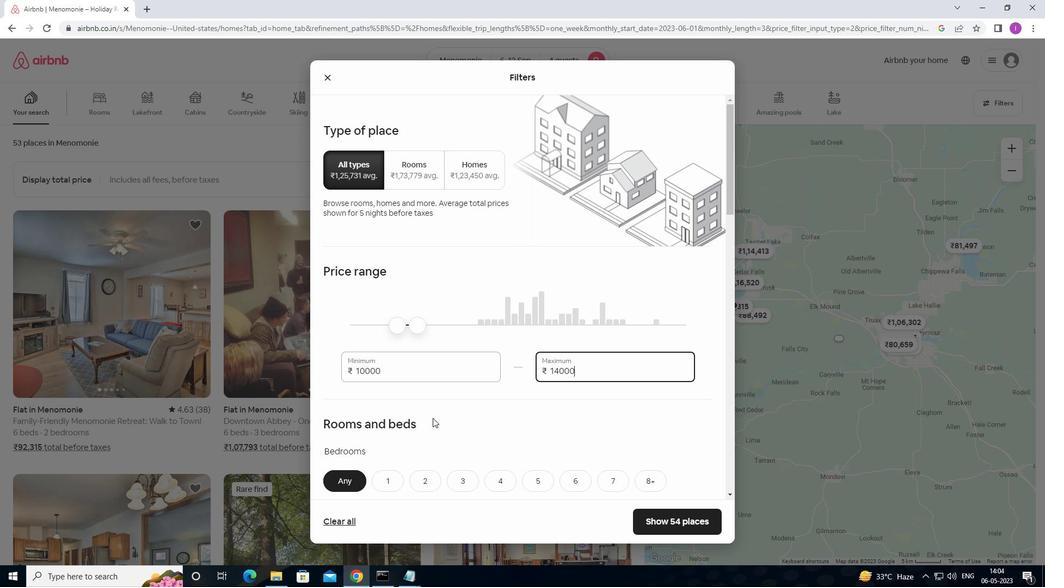 
Action: Mouse moved to (464, 428)
Screenshot: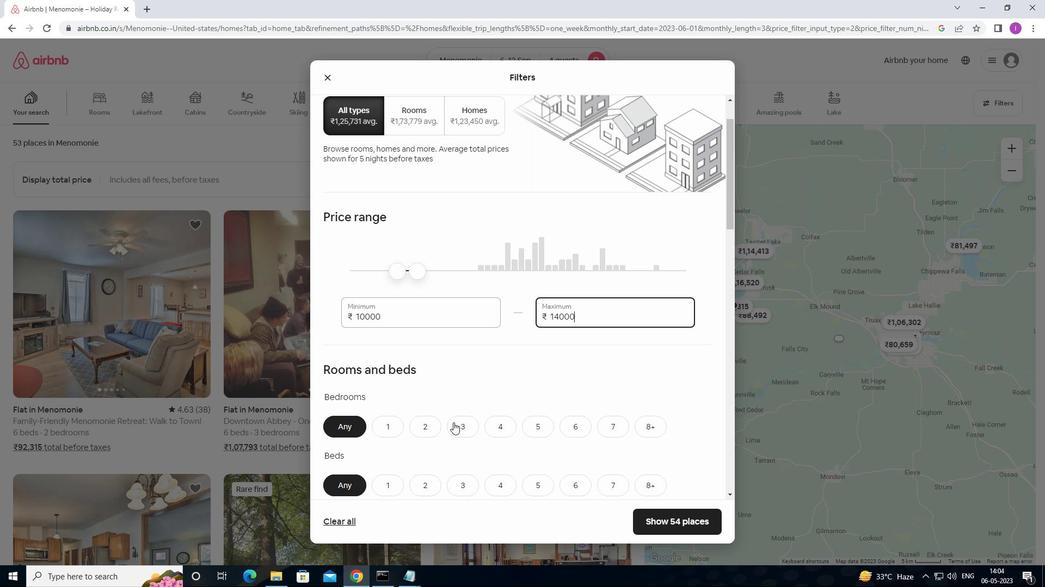 
Action: Mouse scrolled (464, 428) with delta (0, 0)
Screenshot: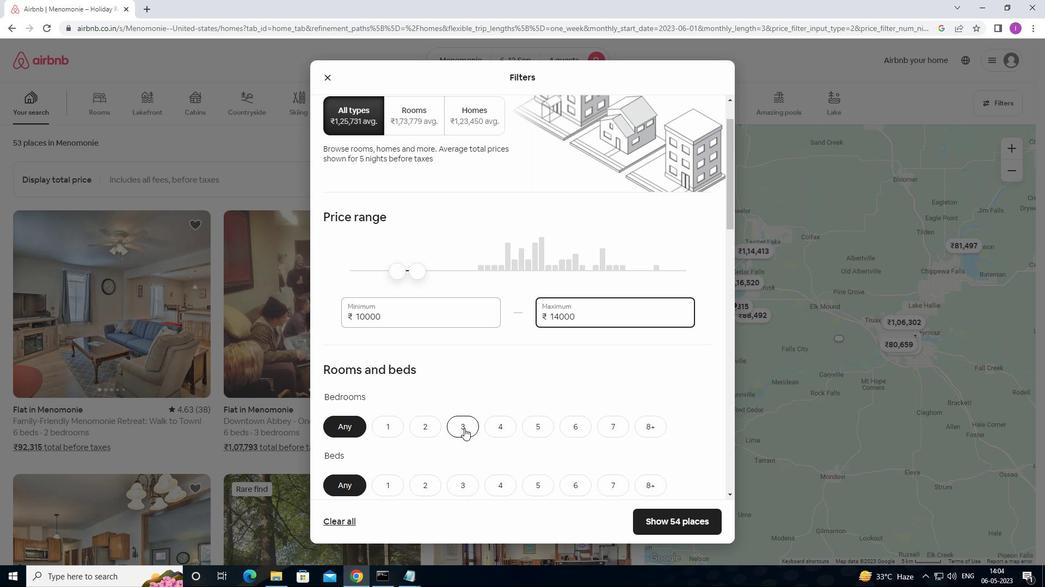 
Action: Mouse moved to (473, 436)
Screenshot: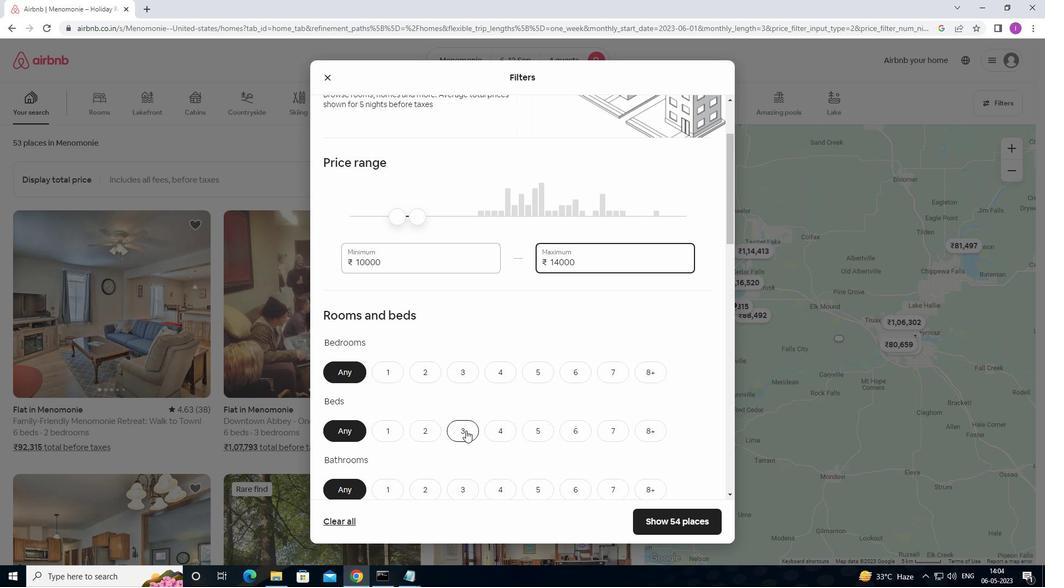 
Action: Mouse scrolled (473, 436) with delta (0, 0)
Screenshot: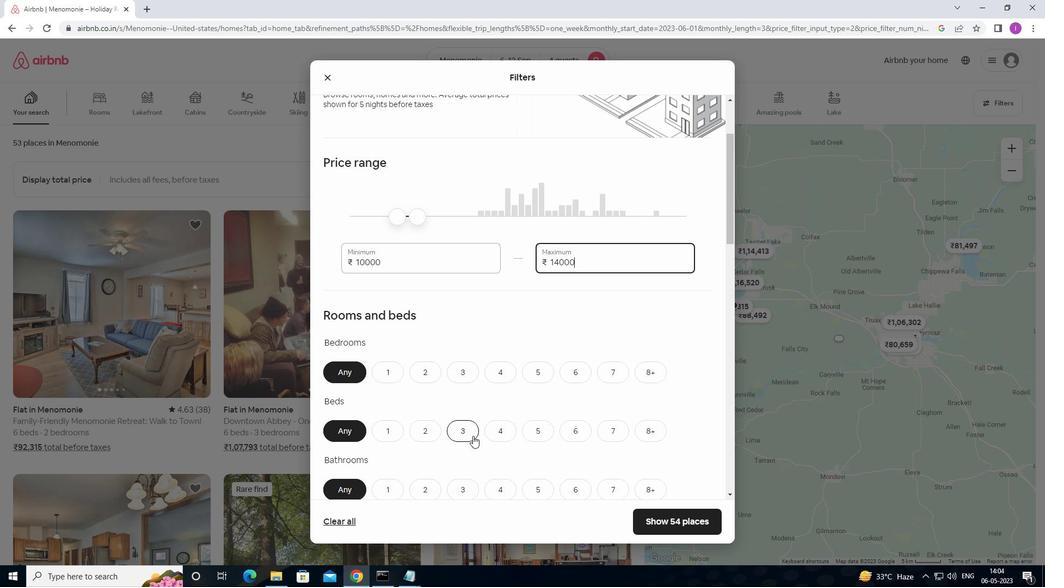 
Action: Mouse moved to (505, 320)
Screenshot: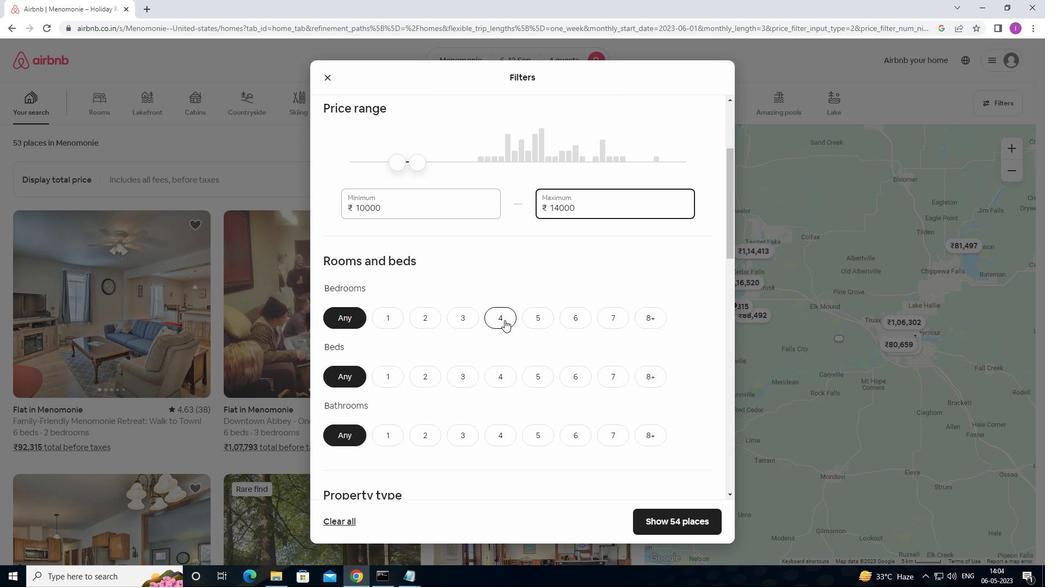 
Action: Mouse pressed left at (505, 320)
Screenshot: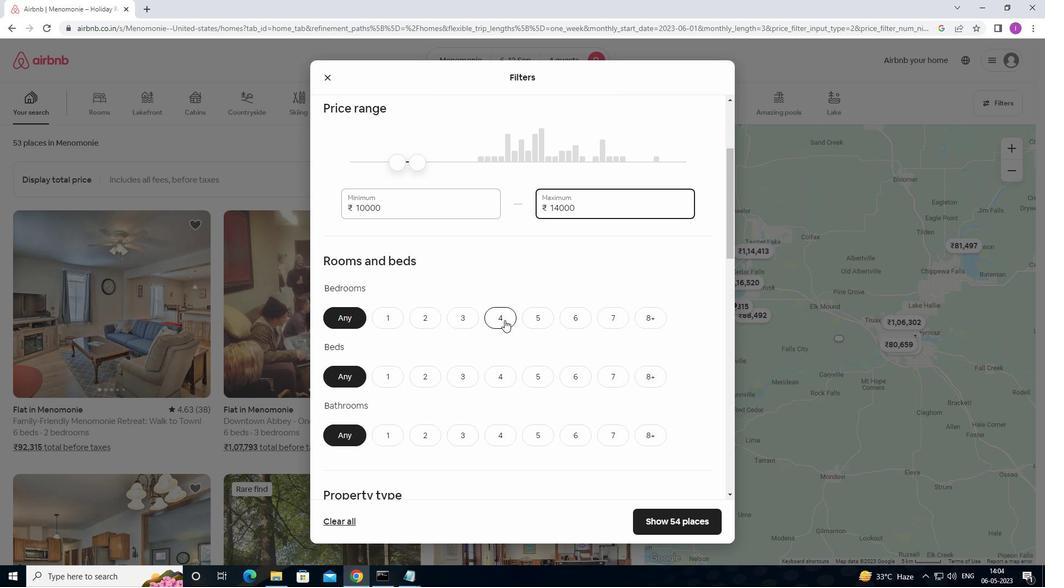 
Action: Mouse moved to (499, 376)
Screenshot: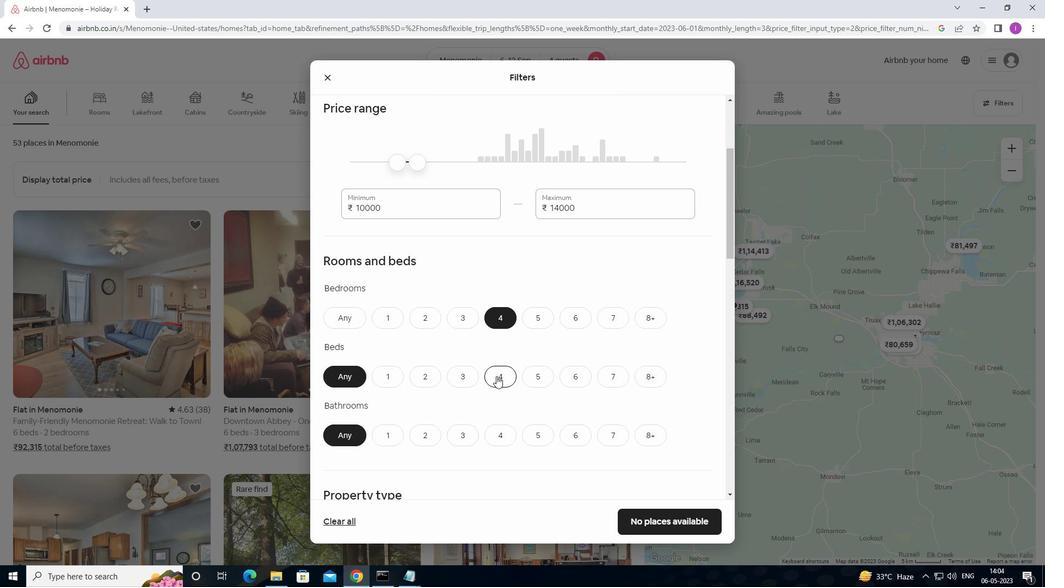 
Action: Mouse pressed left at (499, 376)
Screenshot: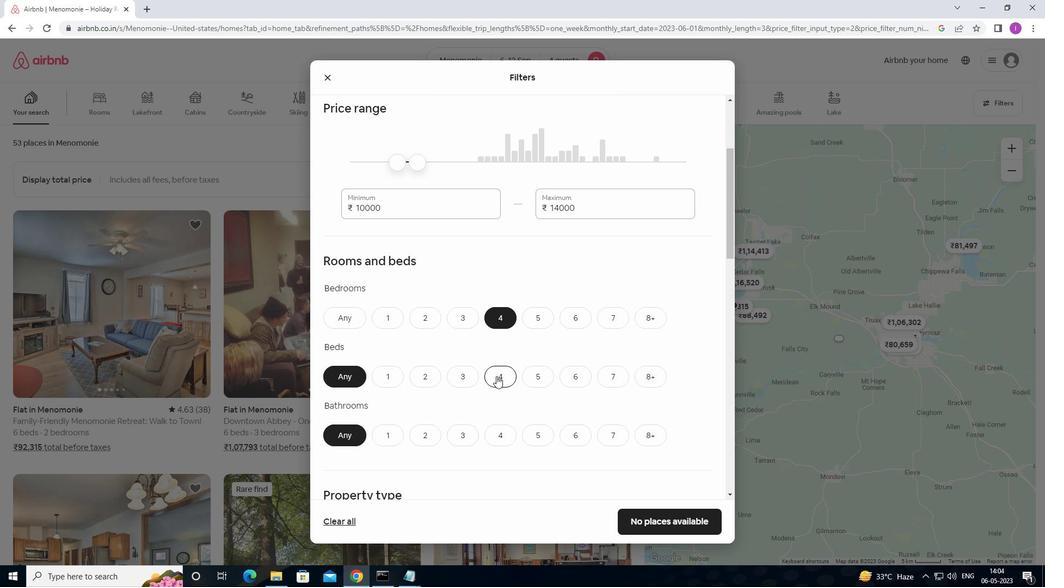 
Action: Mouse moved to (499, 439)
Screenshot: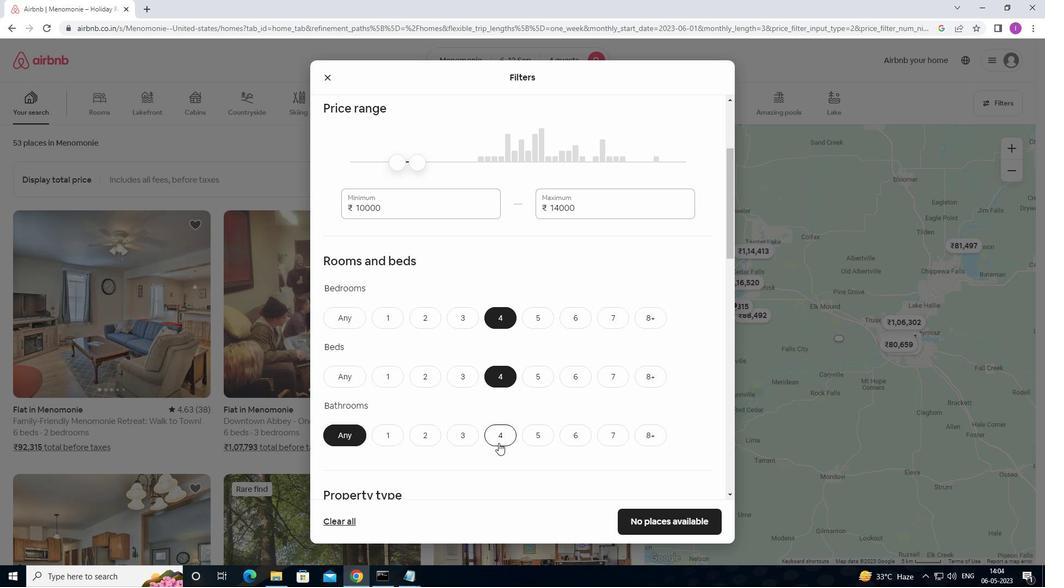 
Action: Mouse pressed left at (499, 439)
Screenshot: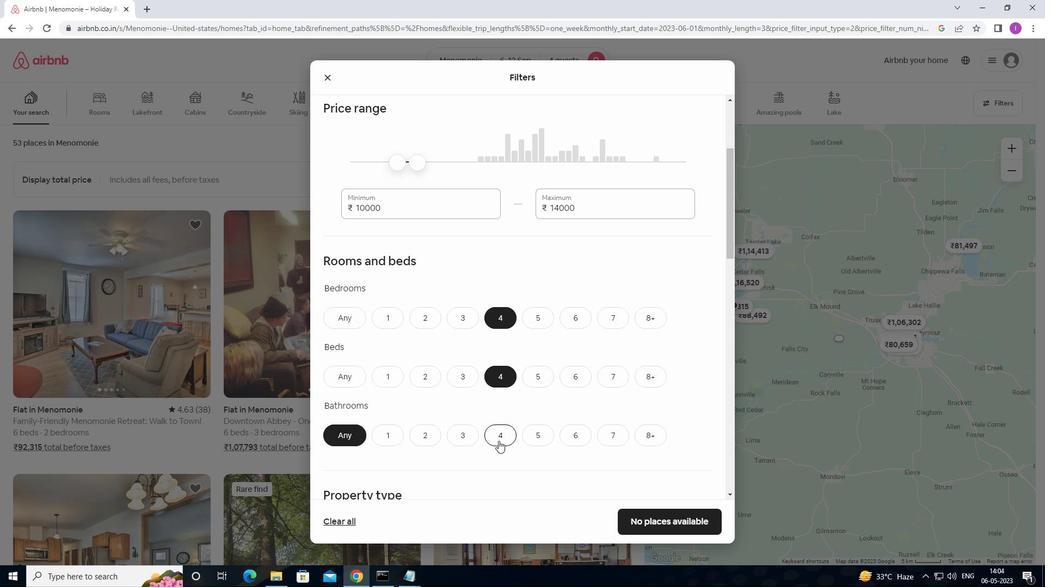 
Action: Mouse moved to (612, 397)
Screenshot: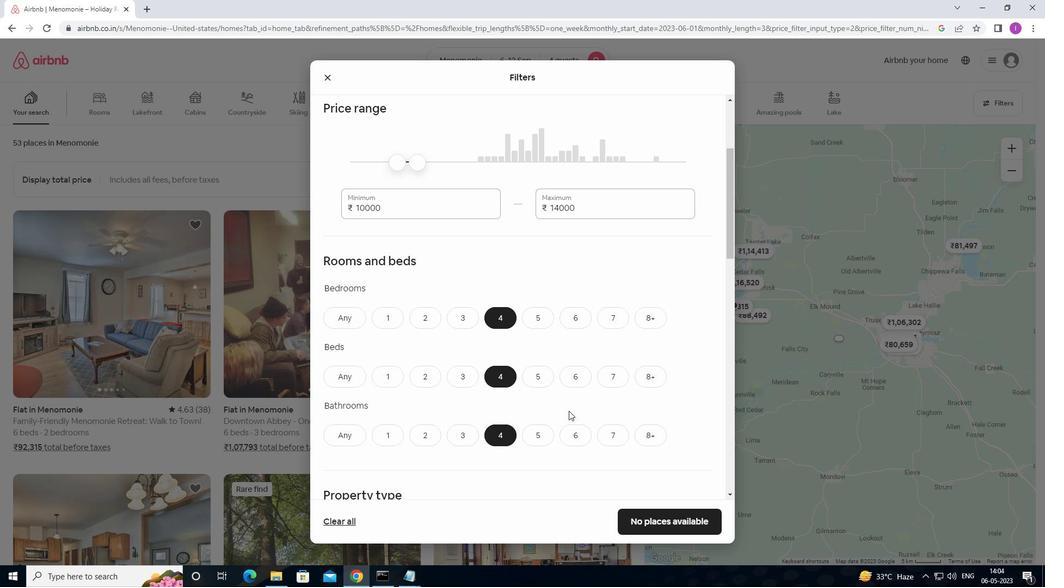 
Action: Mouse scrolled (612, 397) with delta (0, 0)
Screenshot: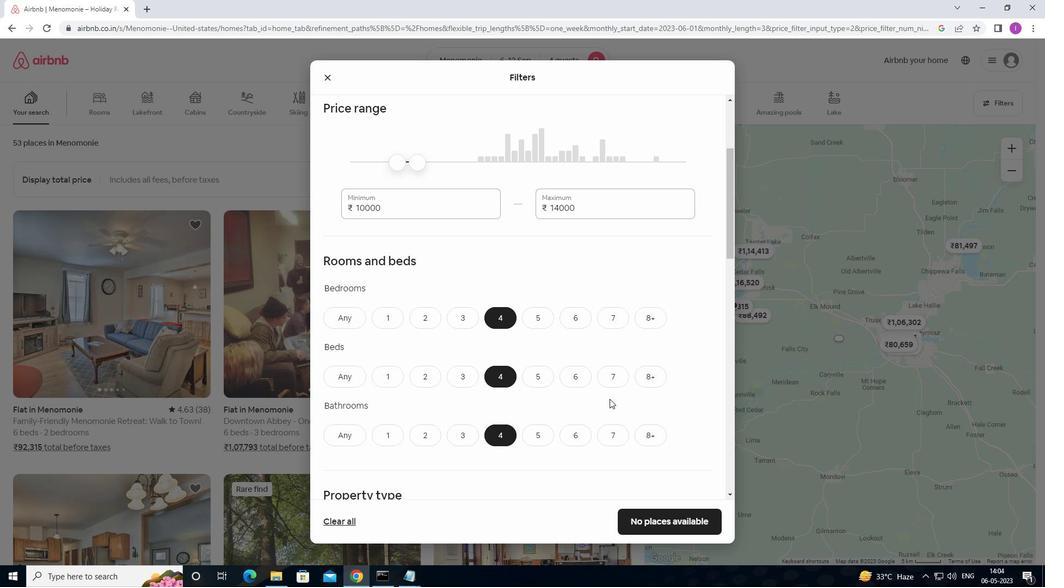 
Action: Mouse scrolled (612, 397) with delta (0, 0)
Screenshot: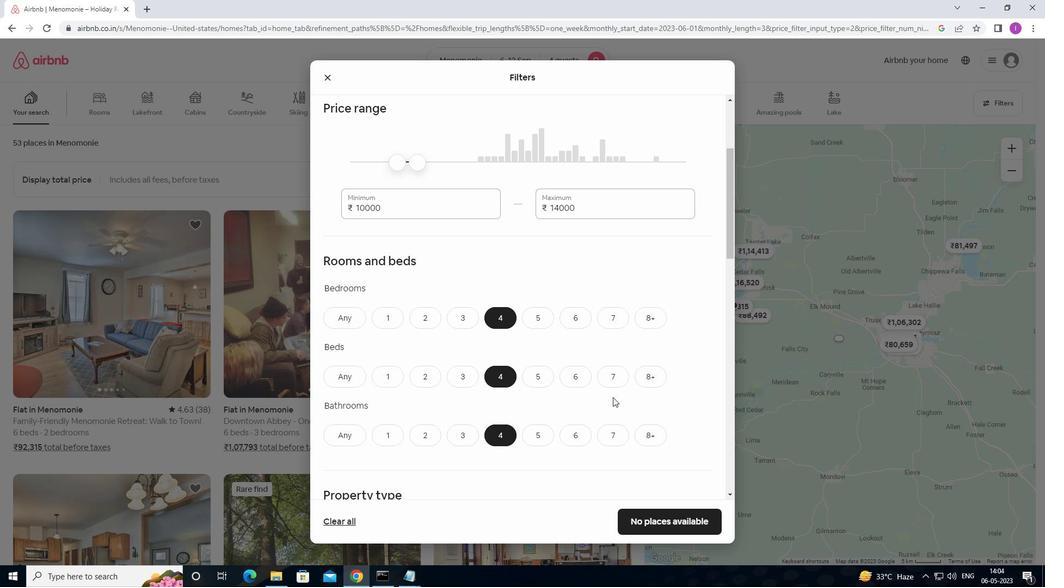 
Action: Mouse scrolled (612, 397) with delta (0, 0)
Screenshot: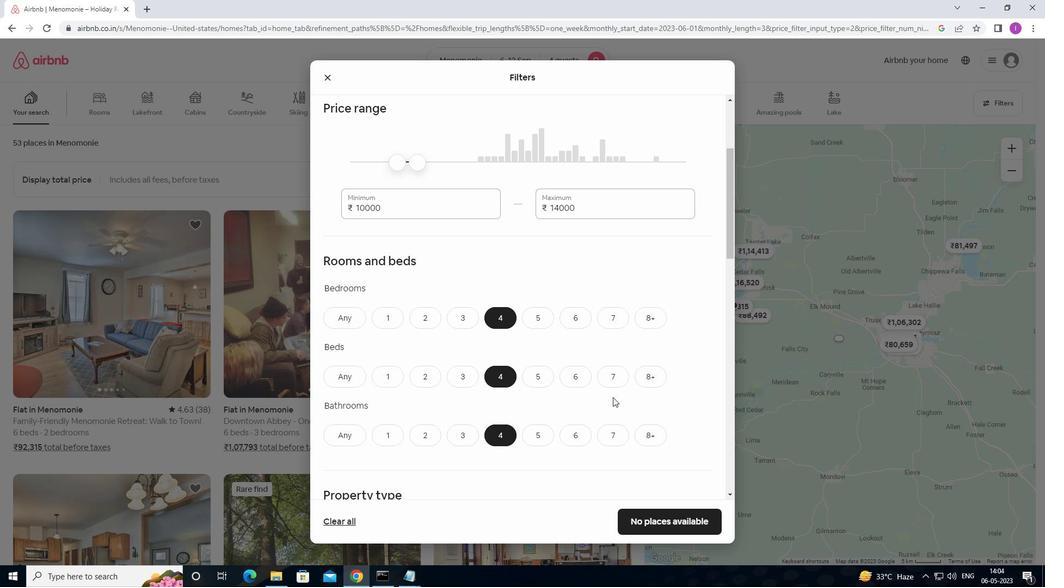 
Action: Mouse moved to (659, 440)
Screenshot: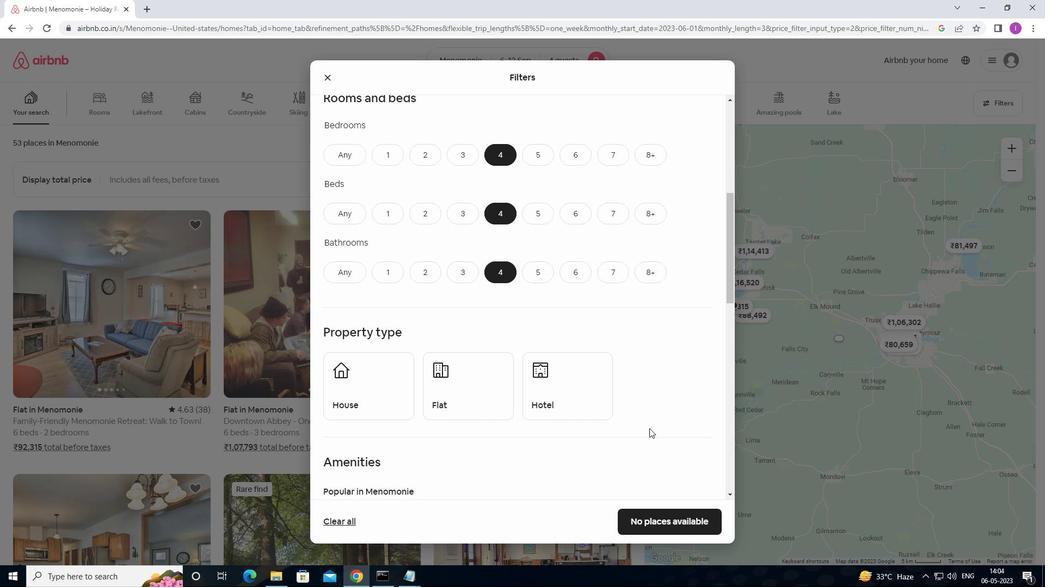 
Action: Mouse scrolled (659, 439) with delta (0, 0)
Screenshot: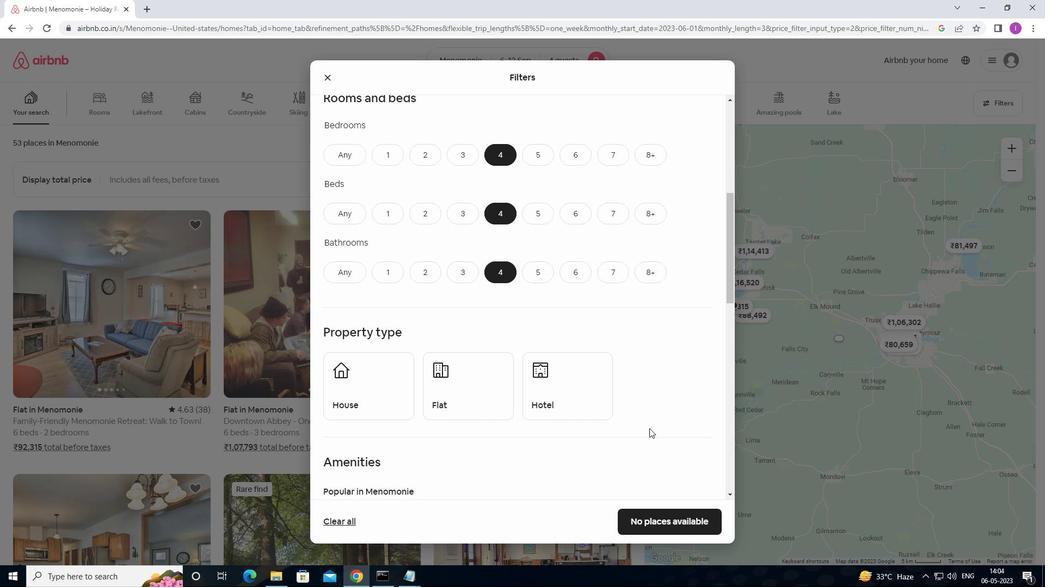 
Action: Mouse moved to (659, 440)
Screenshot: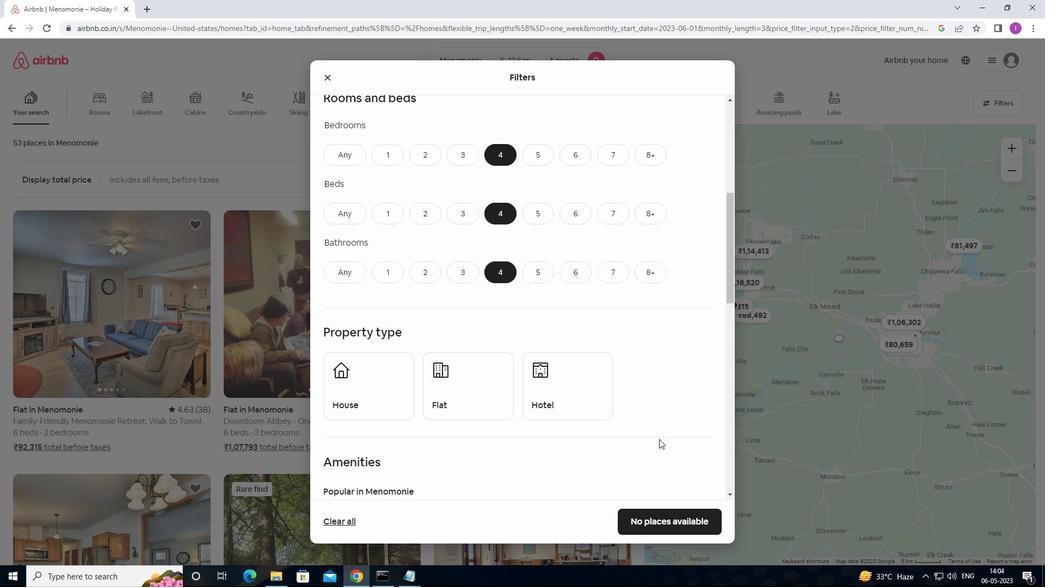 
Action: Mouse scrolled (659, 440) with delta (0, 0)
Screenshot: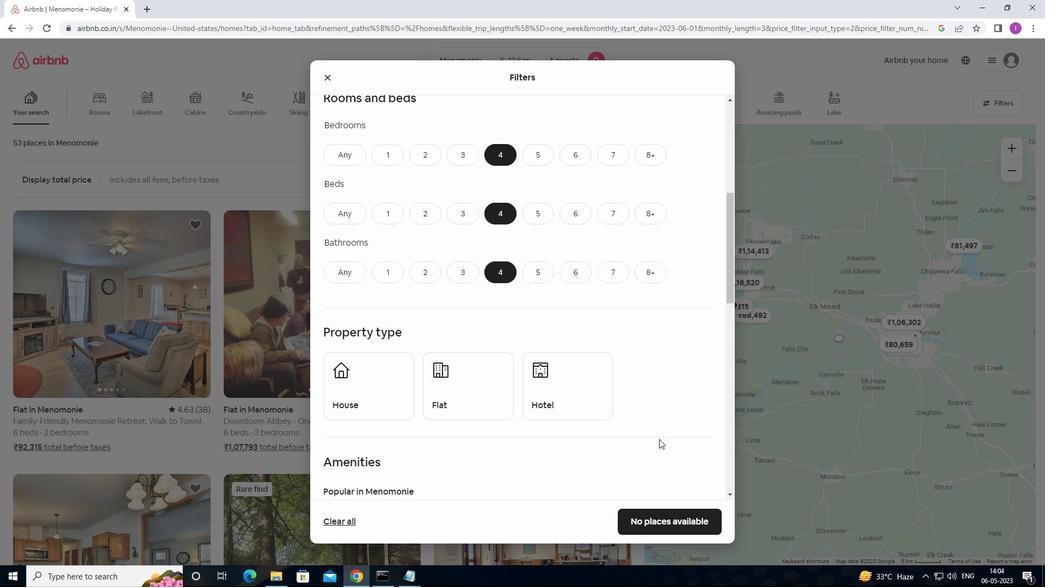 
Action: Mouse moved to (354, 274)
Screenshot: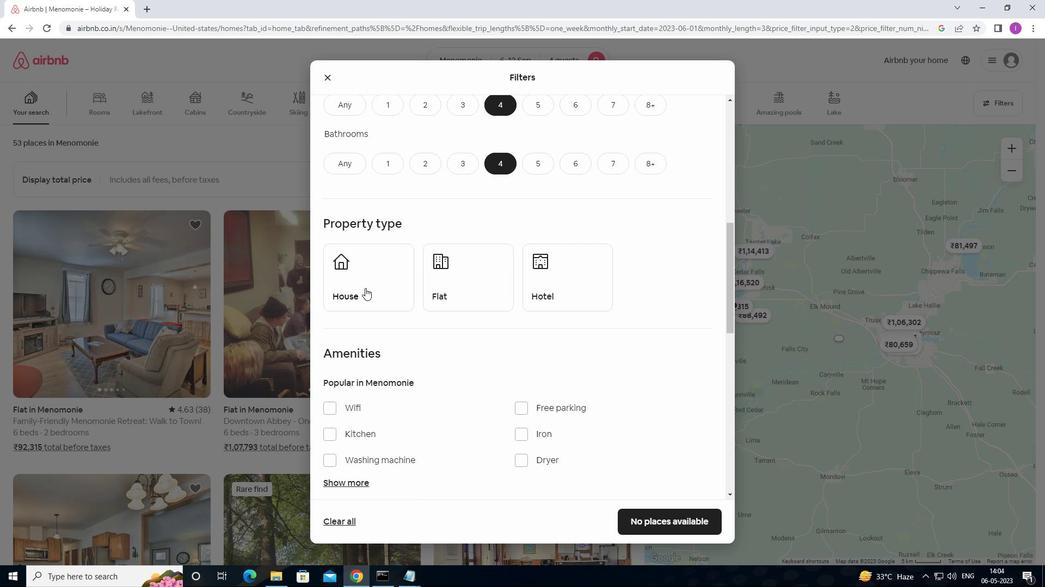 
Action: Mouse pressed left at (354, 274)
Screenshot: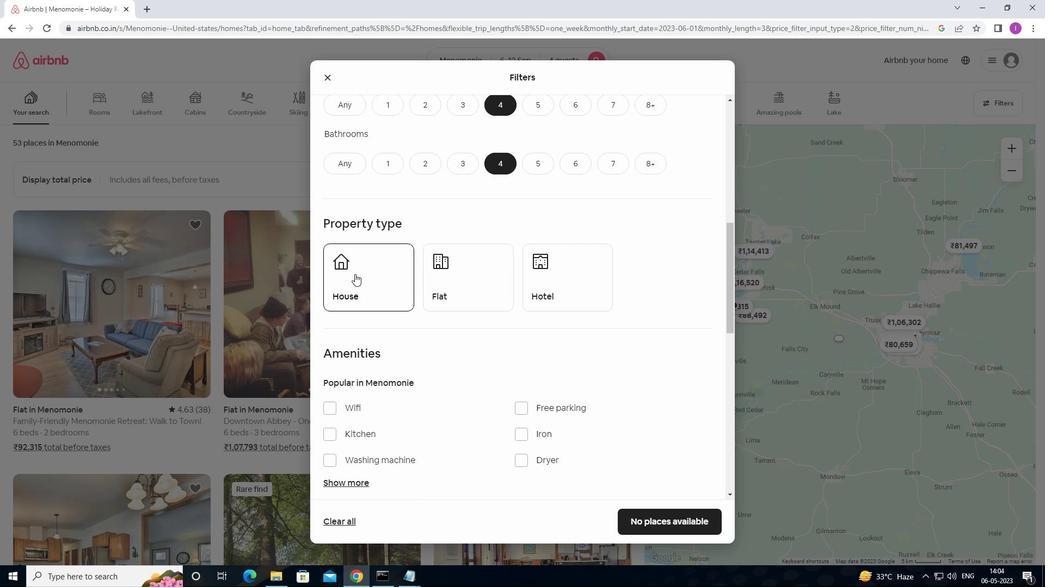 
Action: Mouse moved to (444, 289)
Screenshot: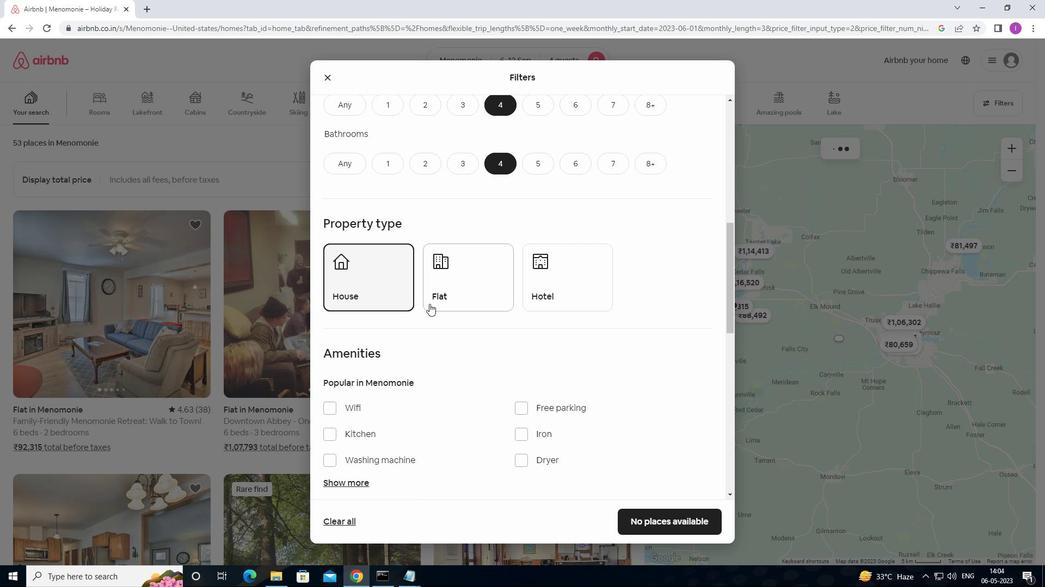 
Action: Mouse pressed left at (444, 289)
Screenshot: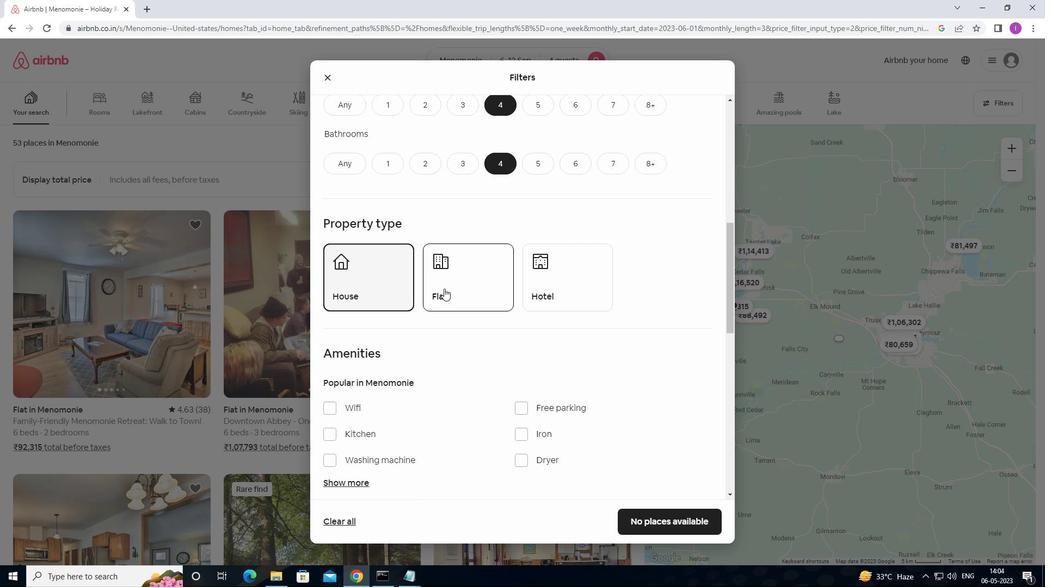 
Action: Mouse moved to (567, 352)
Screenshot: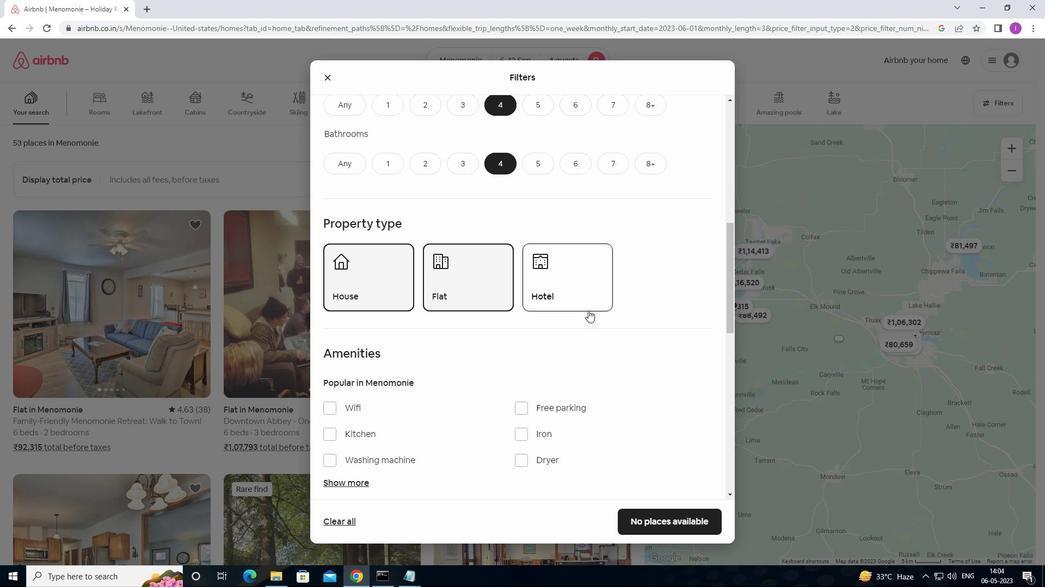 
Action: Mouse scrolled (567, 352) with delta (0, 0)
Screenshot: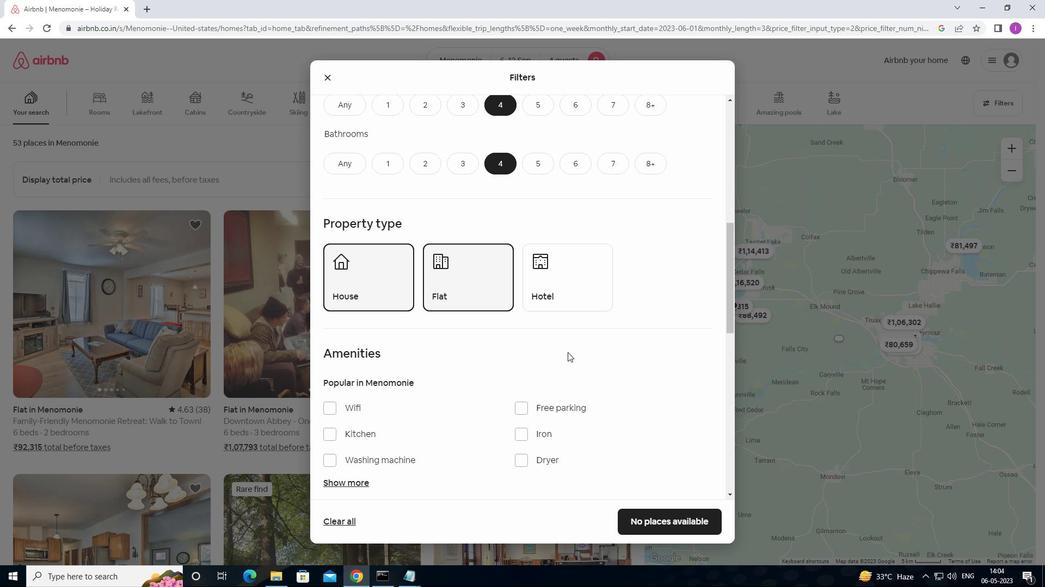 
Action: Mouse moved to (567, 353)
Screenshot: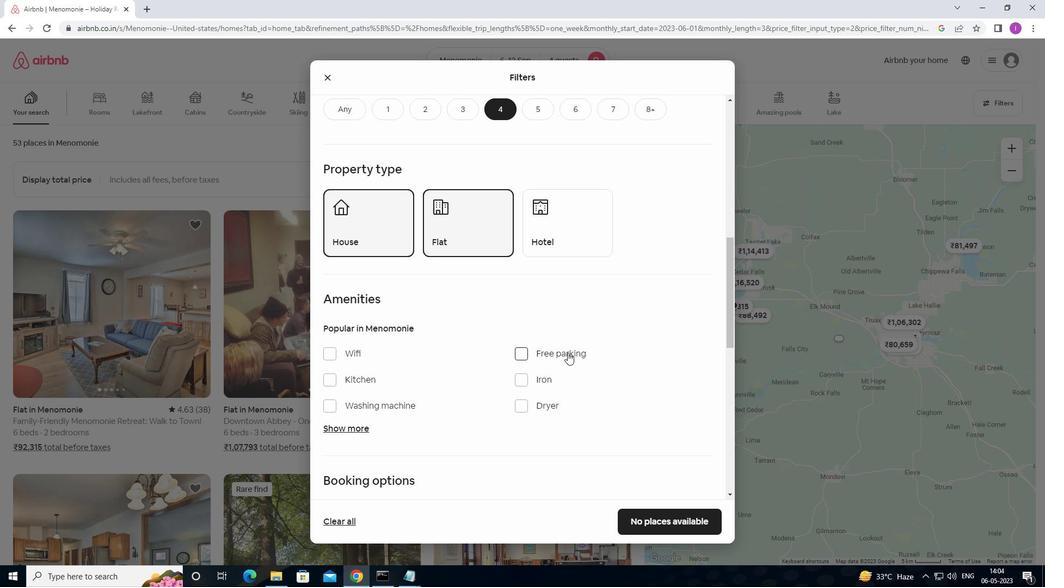 
Action: Mouse scrolled (567, 352) with delta (0, 0)
Screenshot: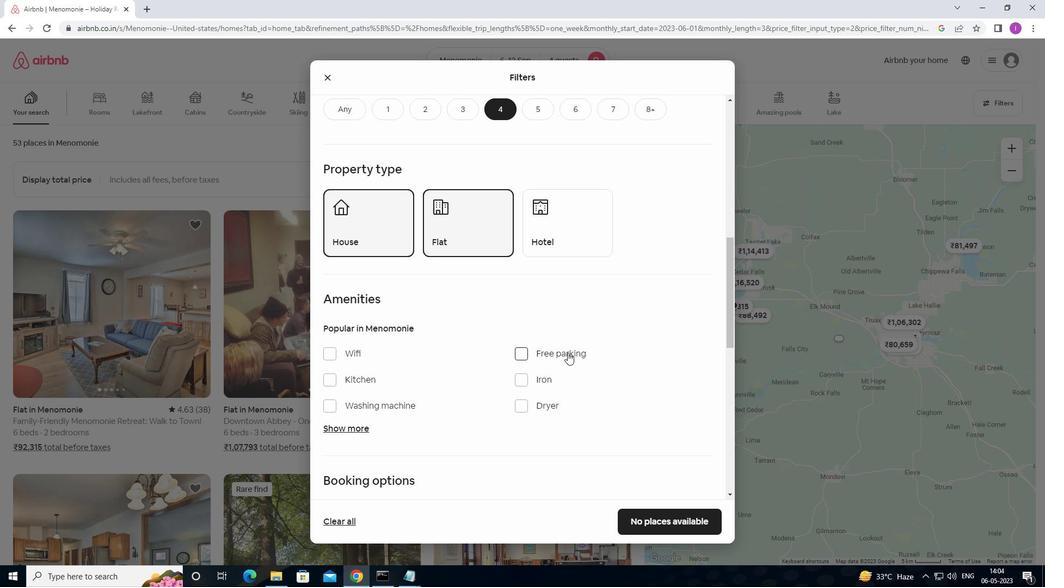 
Action: Mouse scrolled (567, 352) with delta (0, 0)
Screenshot: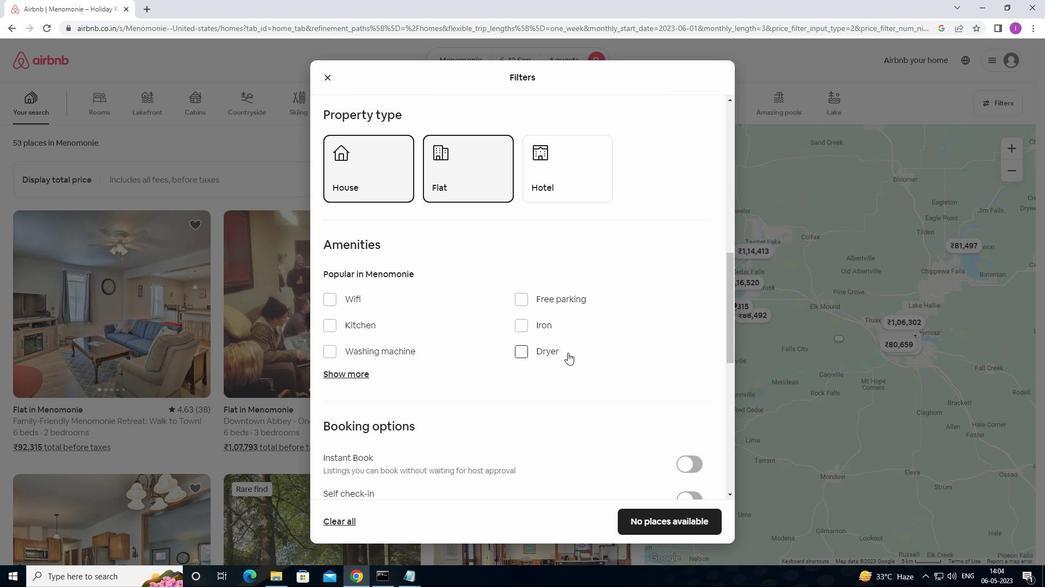 
Action: Mouse moved to (325, 243)
Screenshot: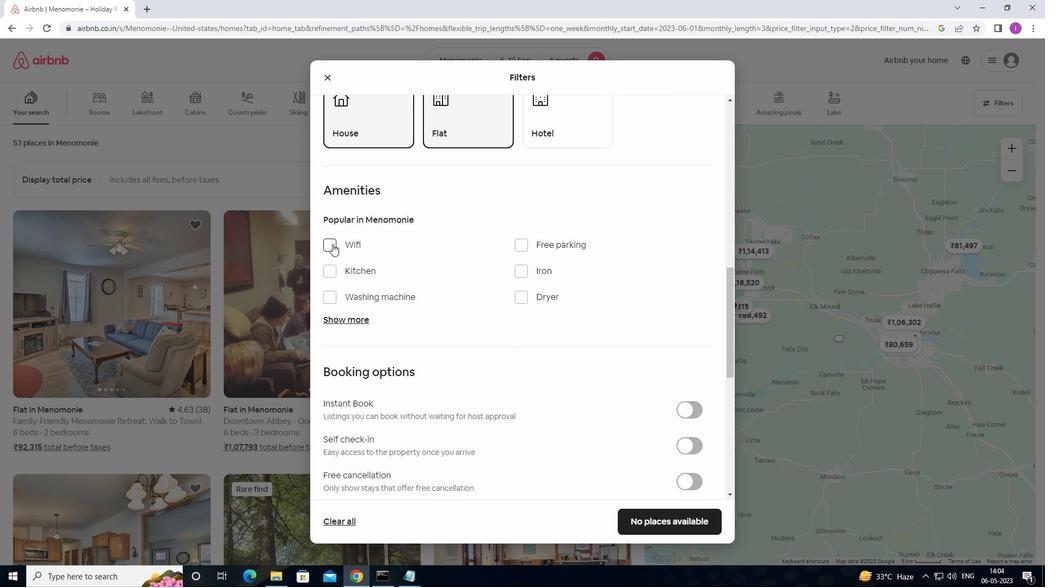
Action: Mouse pressed left at (325, 243)
Screenshot: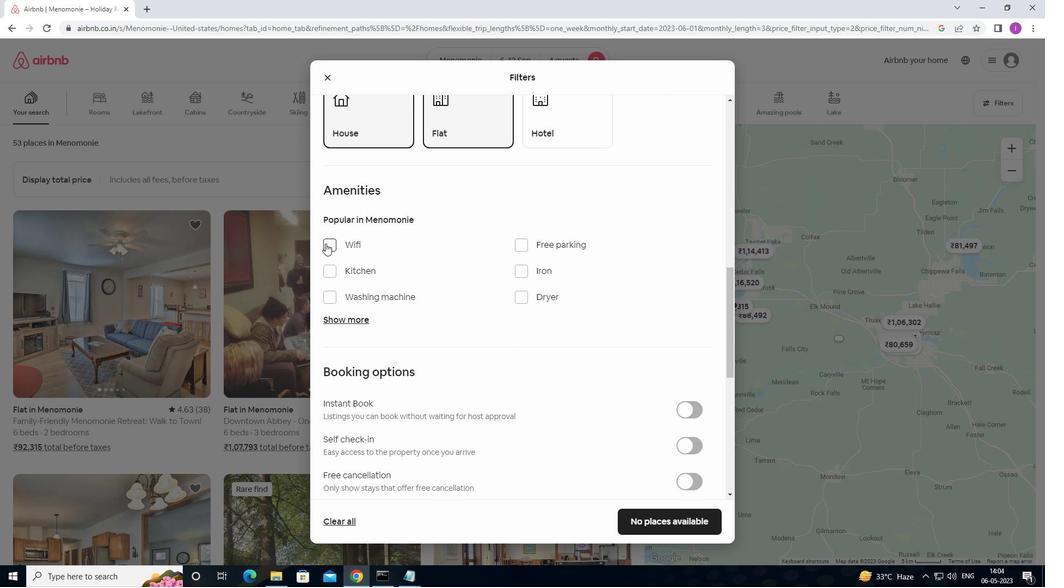 
Action: Mouse moved to (524, 246)
Screenshot: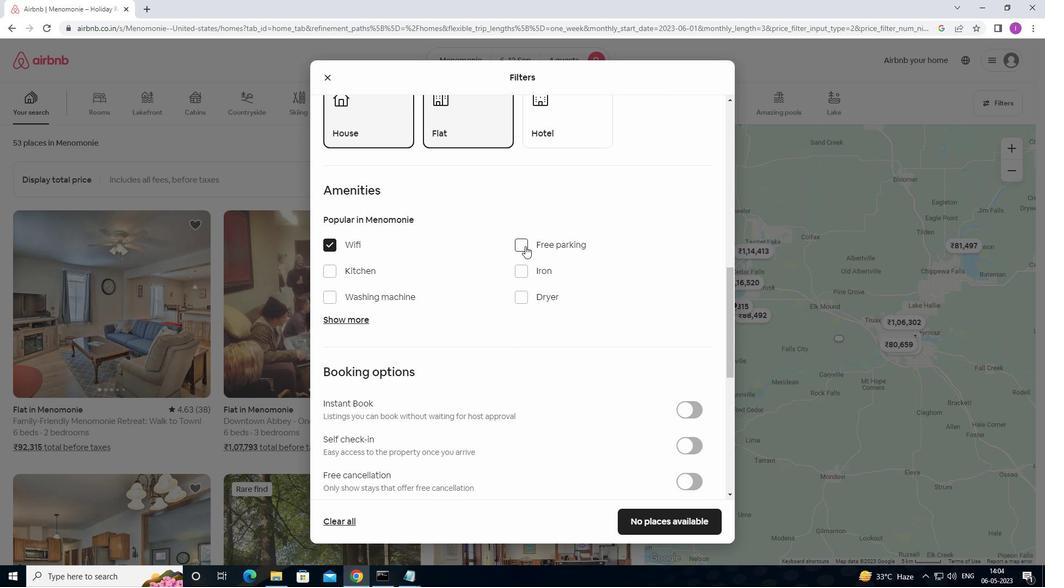 
Action: Mouse pressed left at (524, 246)
Screenshot: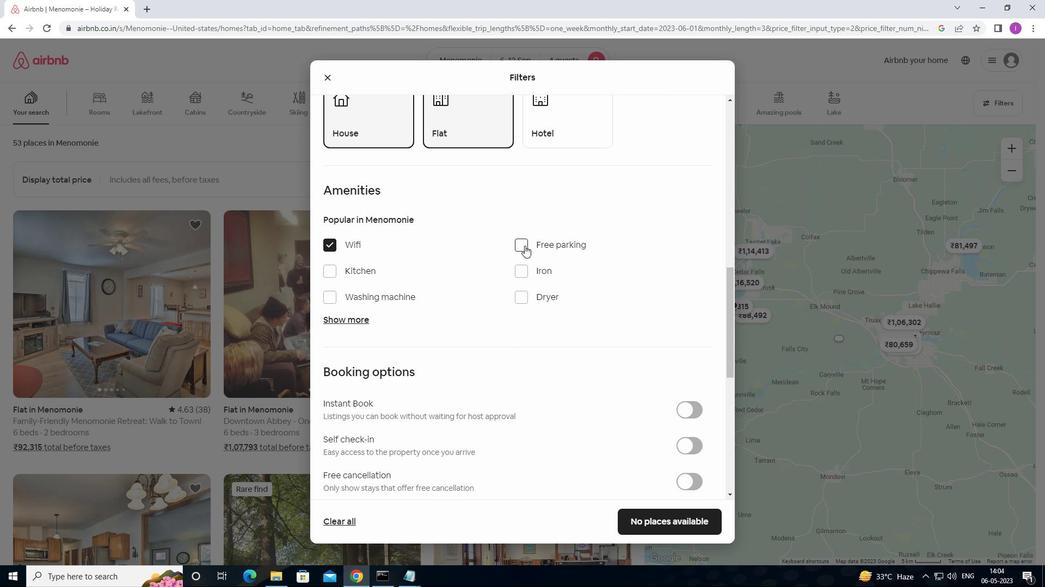 
Action: Mouse moved to (358, 316)
Screenshot: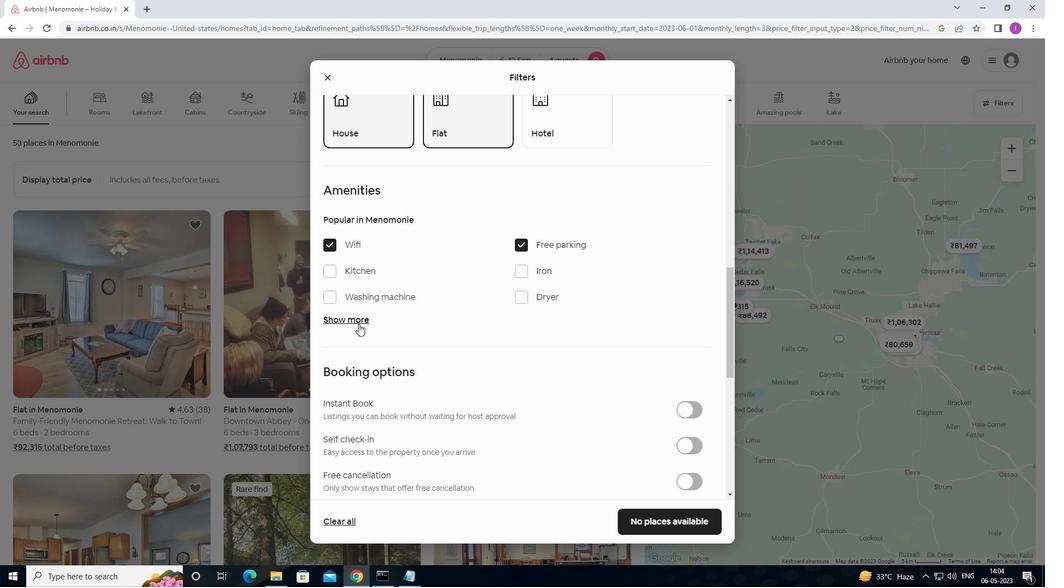 
Action: Mouse pressed left at (358, 316)
Screenshot: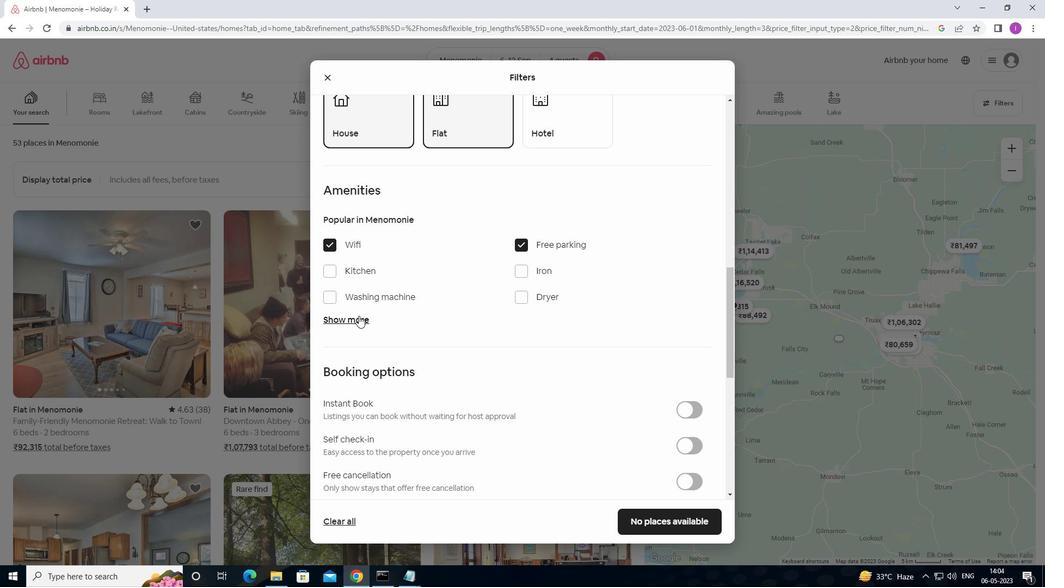 
Action: Mouse moved to (528, 382)
Screenshot: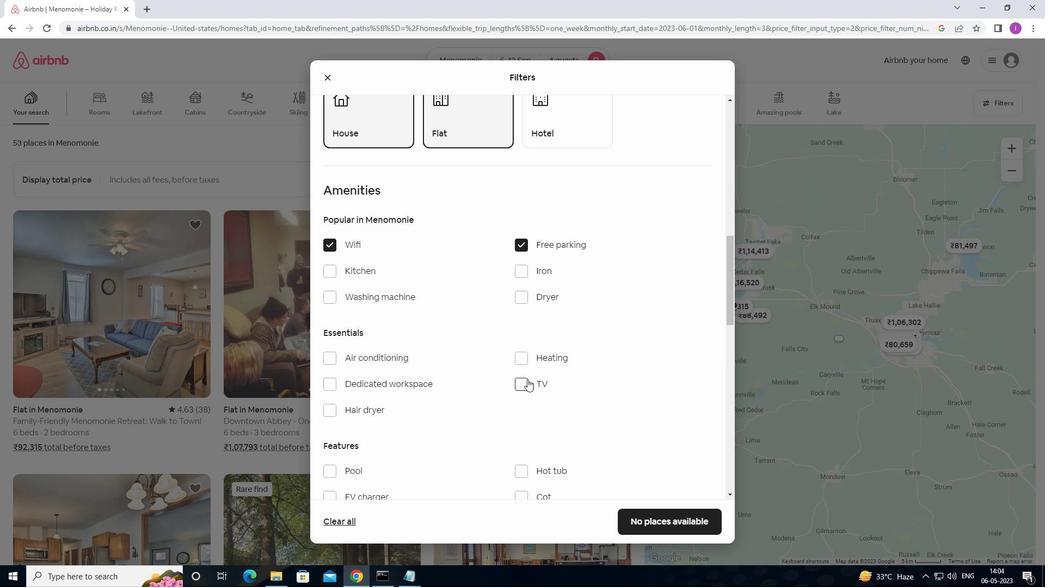
Action: Mouse pressed left at (528, 382)
Screenshot: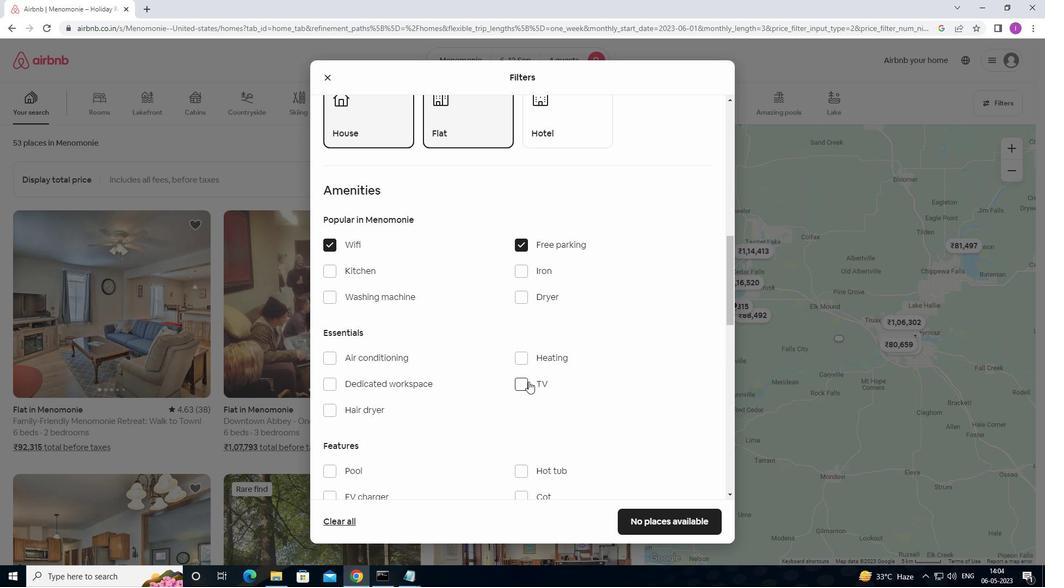 
Action: Mouse moved to (408, 402)
Screenshot: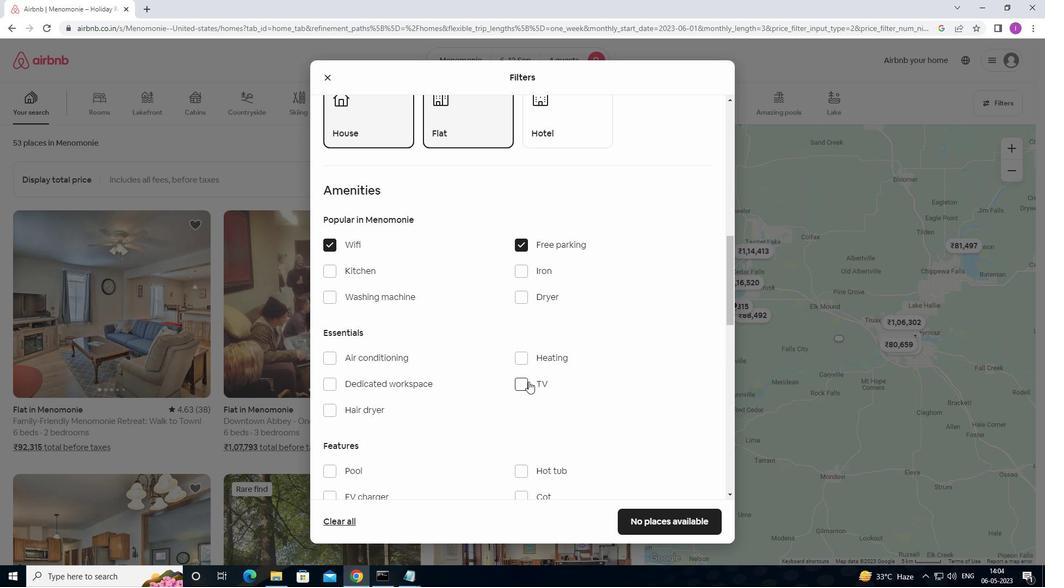 
Action: Mouse scrolled (408, 402) with delta (0, 0)
Screenshot: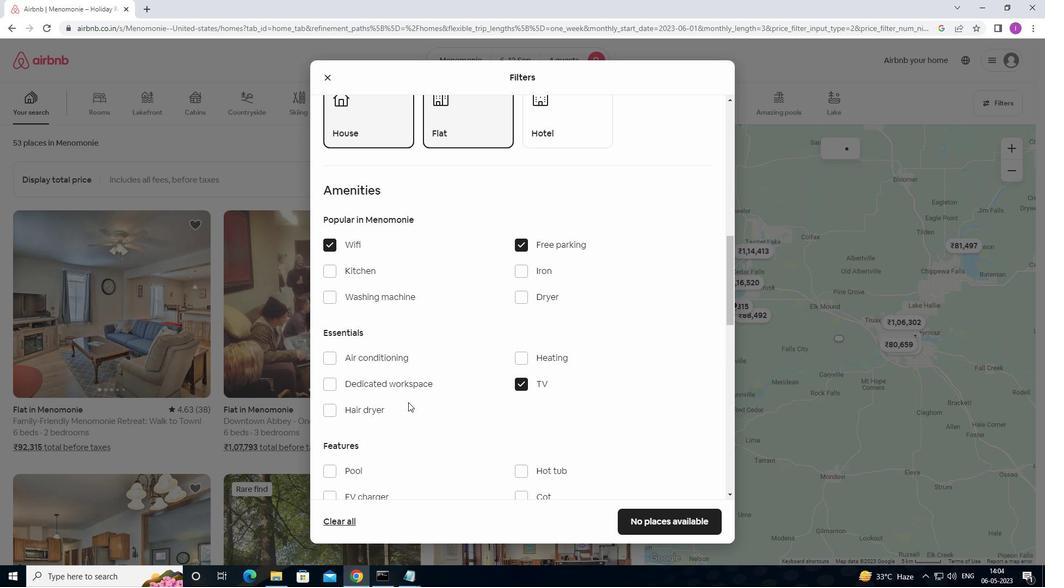 
Action: Mouse scrolled (408, 402) with delta (0, 0)
Screenshot: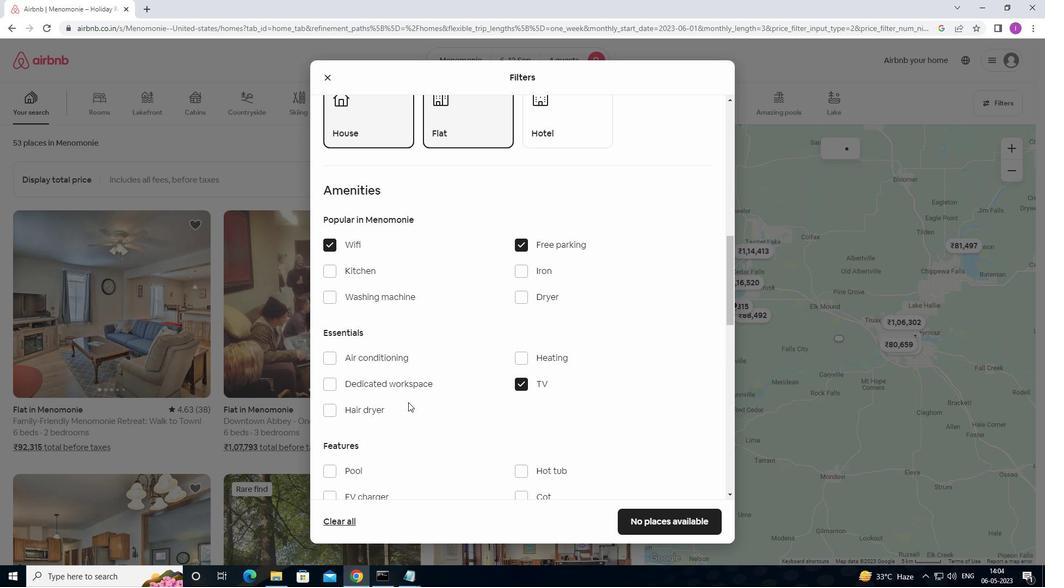 
Action: Mouse scrolled (408, 402) with delta (0, 0)
Screenshot: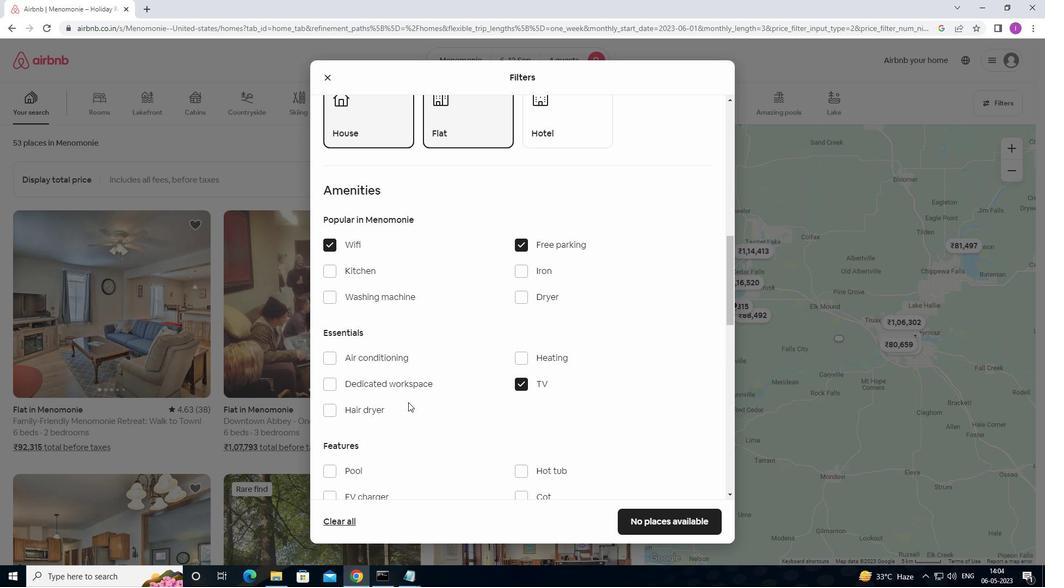 
Action: Mouse moved to (327, 385)
Screenshot: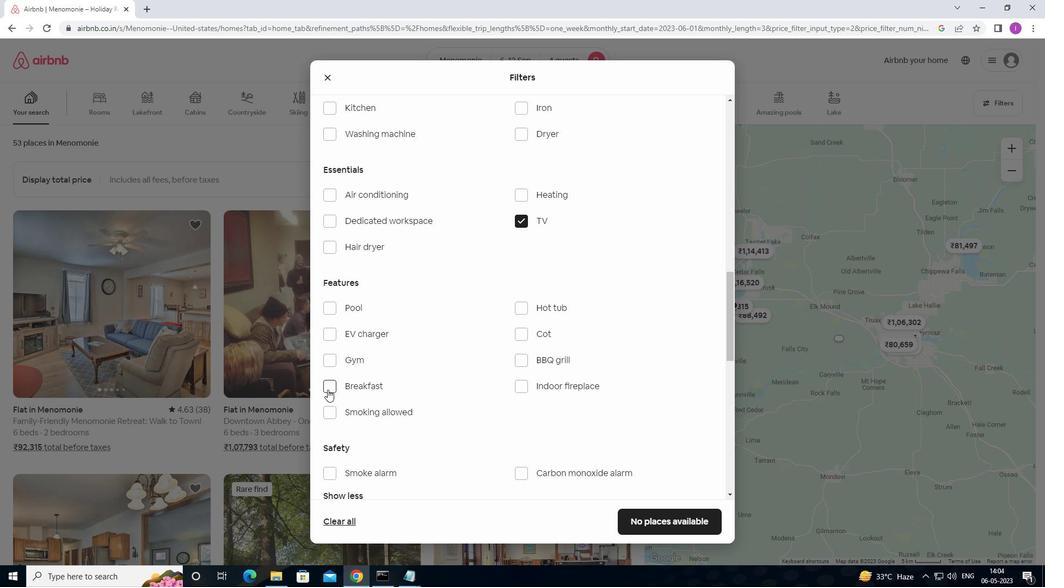 
Action: Mouse pressed left at (327, 385)
Screenshot: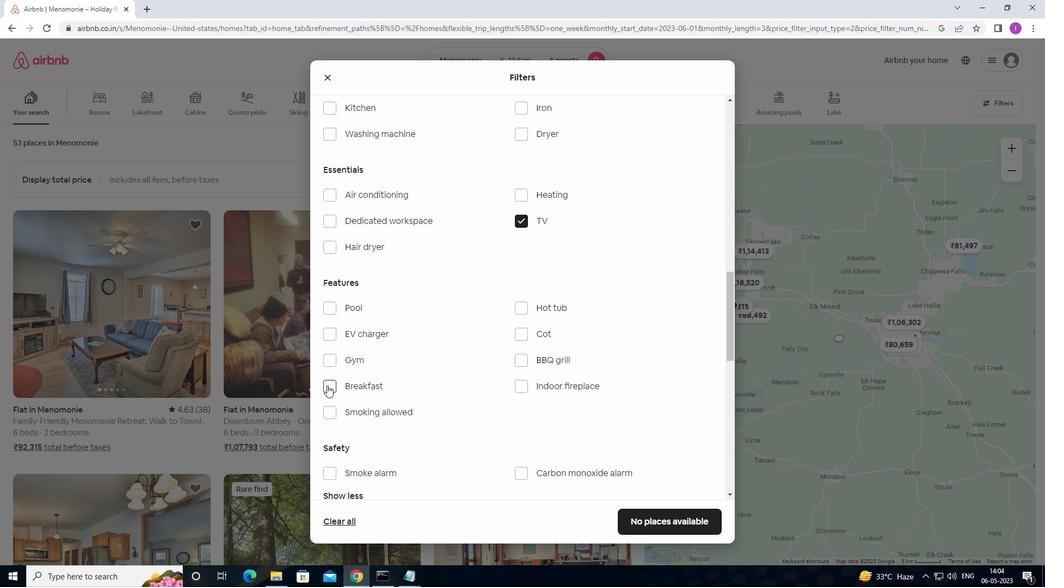
Action: Mouse moved to (332, 357)
Screenshot: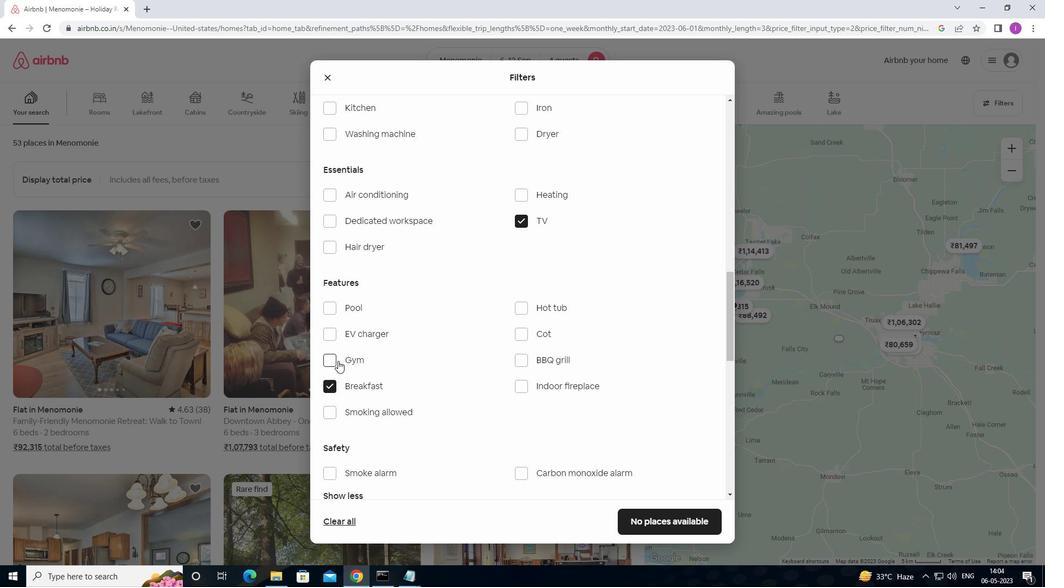 
Action: Mouse pressed left at (332, 357)
Screenshot: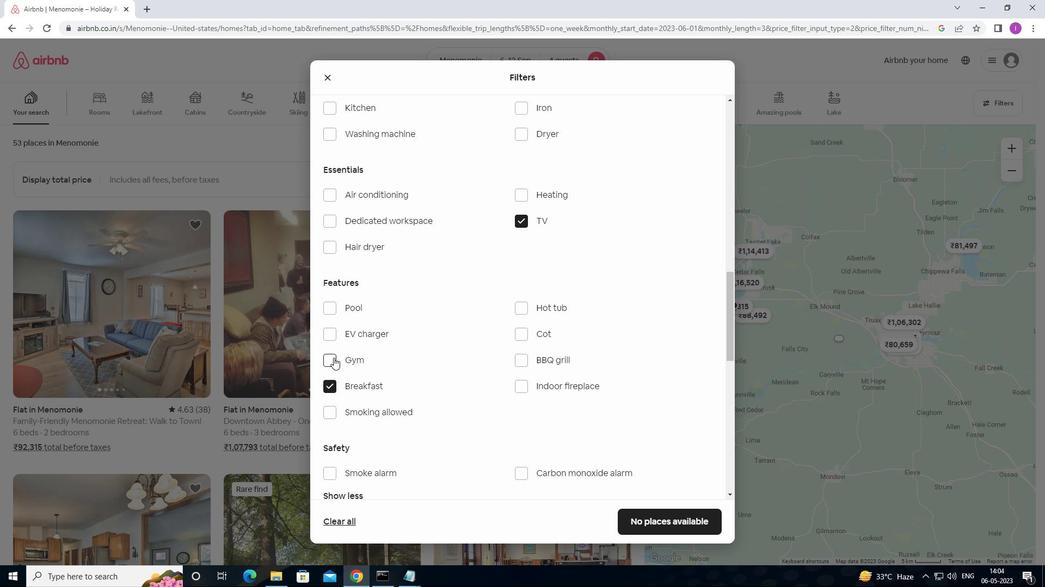 
Action: Mouse moved to (498, 398)
Screenshot: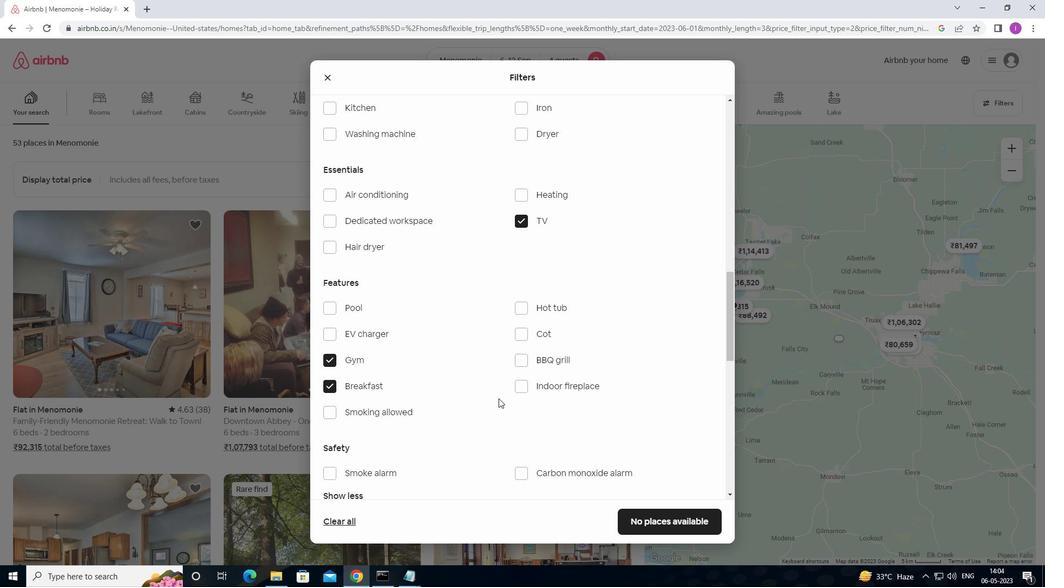 
Action: Mouse scrolled (498, 398) with delta (0, 0)
Screenshot: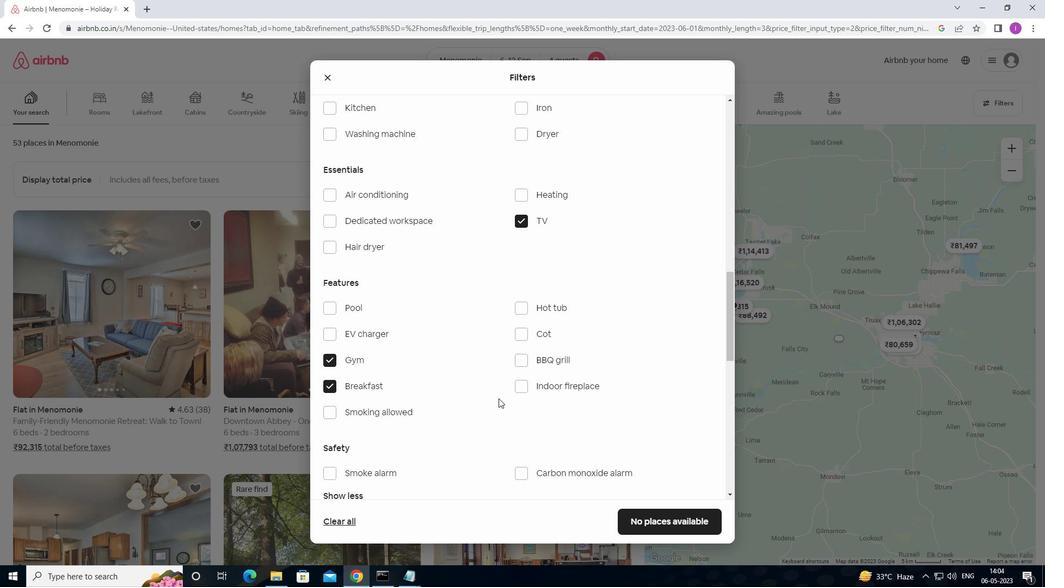 
Action: Mouse scrolled (498, 398) with delta (0, 0)
Screenshot: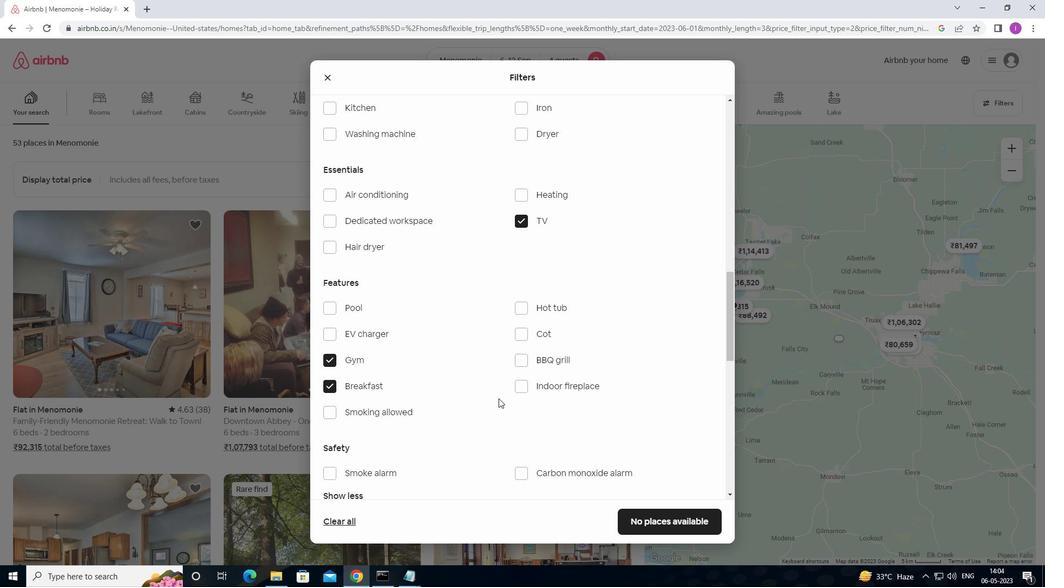 
Action: Mouse scrolled (498, 398) with delta (0, 0)
Screenshot: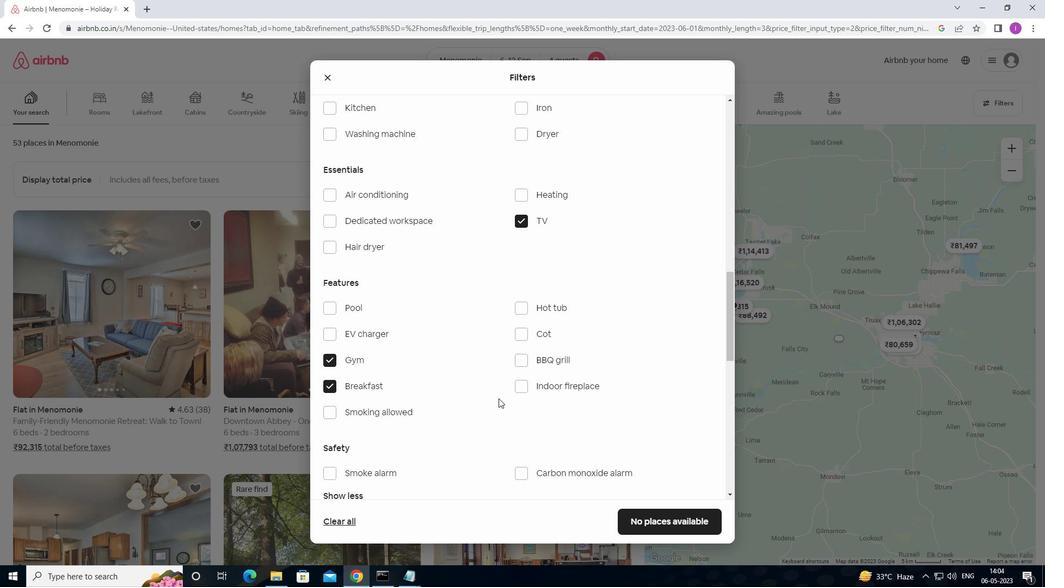 
Action: Mouse moved to (502, 399)
Screenshot: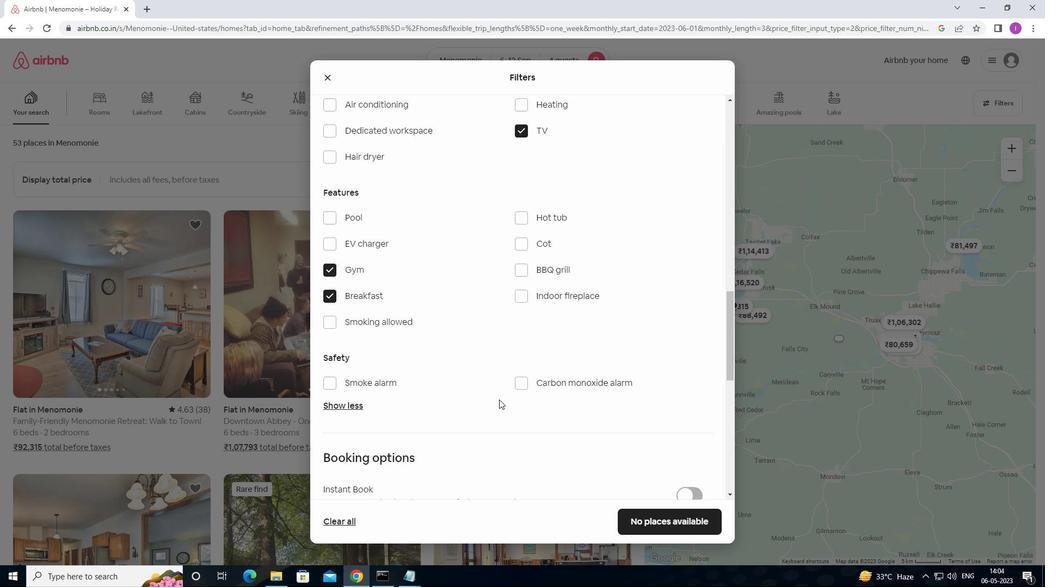 
Action: Mouse scrolled (502, 398) with delta (0, 0)
Screenshot: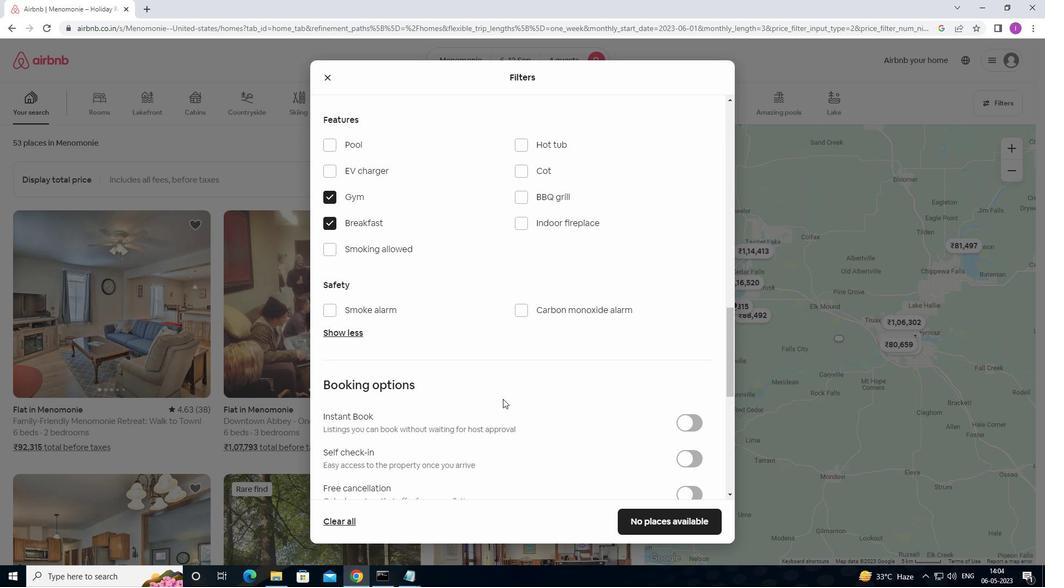 
Action: Mouse scrolled (502, 398) with delta (0, 0)
Screenshot: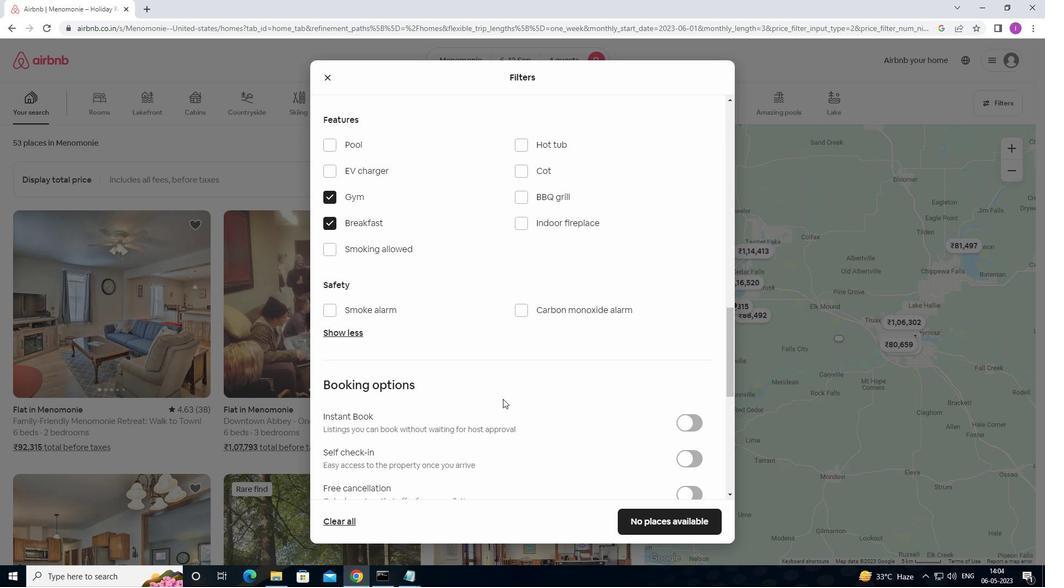 
Action: Mouse moved to (716, 339)
Screenshot: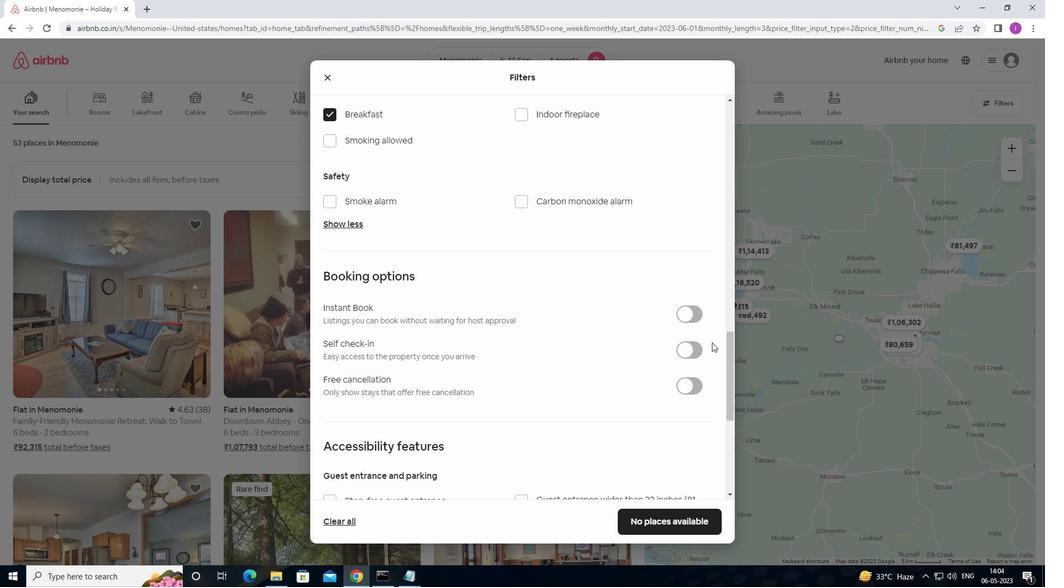 
Action: Mouse pressed left at (716, 339)
Screenshot: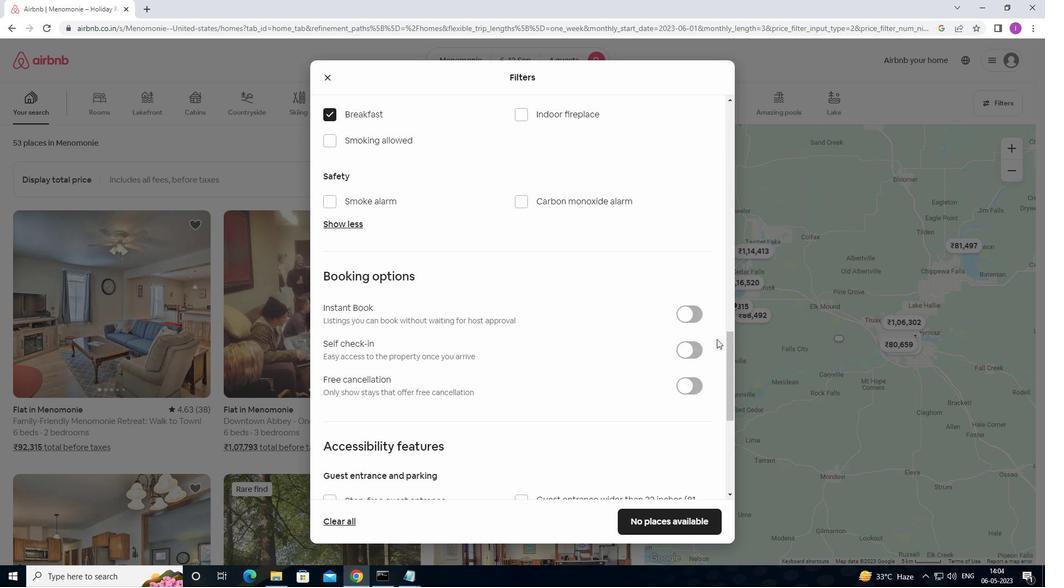 
Action: Mouse moved to (689, 346)
Screenshot: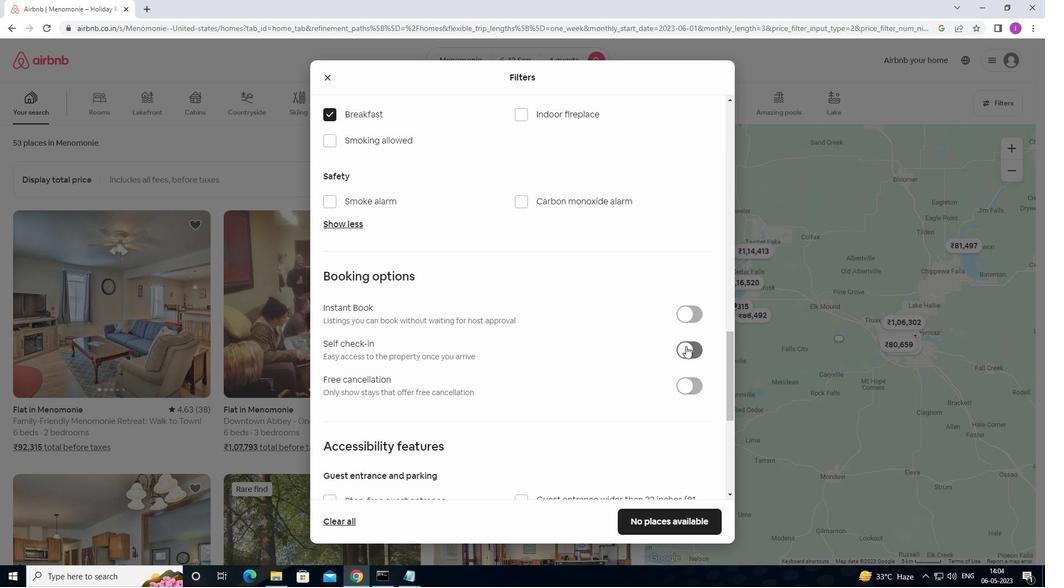 
Action: Mouse pressed left at (689, 346)
Screenshot: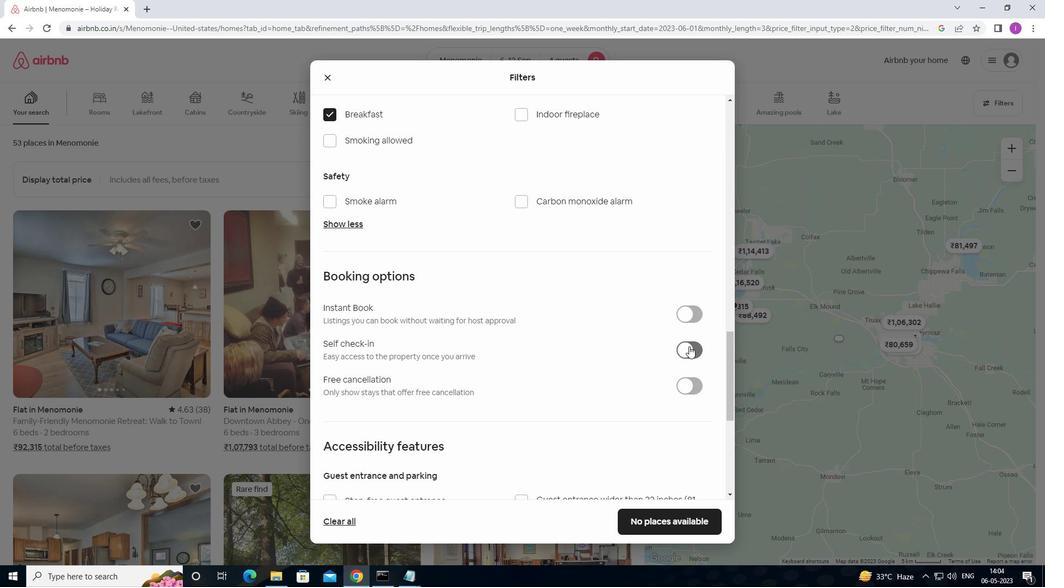 
Action: Mouse moved to (631, 371)
Screenshot: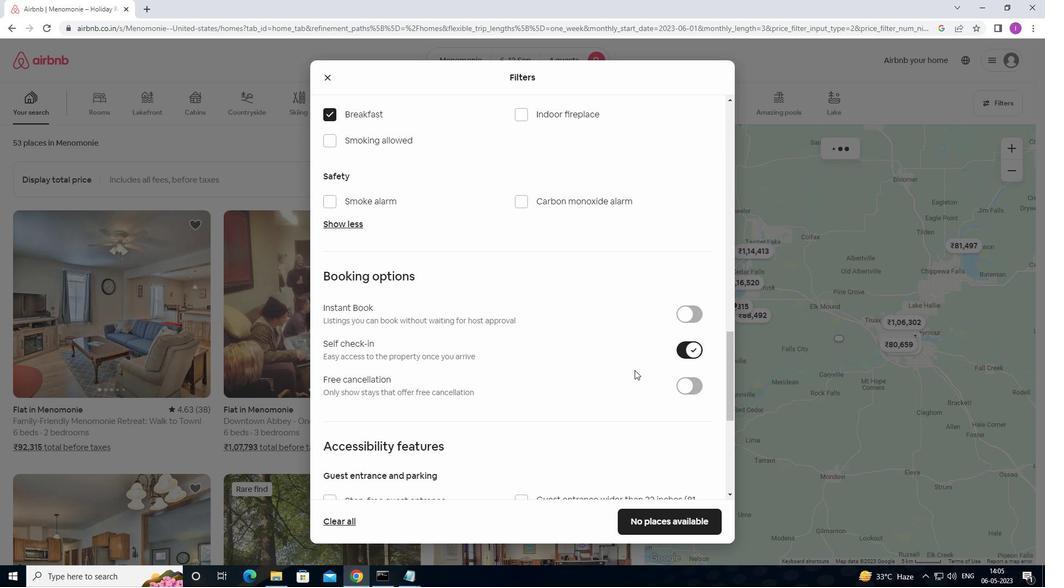 
Action: Mouse scrolled (631, 371) with delta (0, 0)
Screenshot: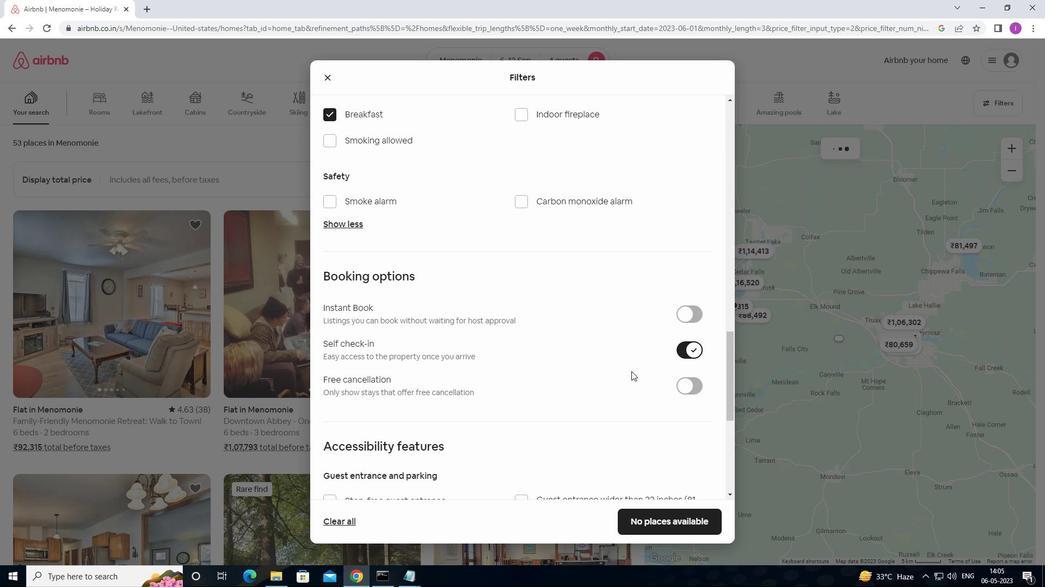 
Action: Mouse moved to (631, 372)
Screenshot: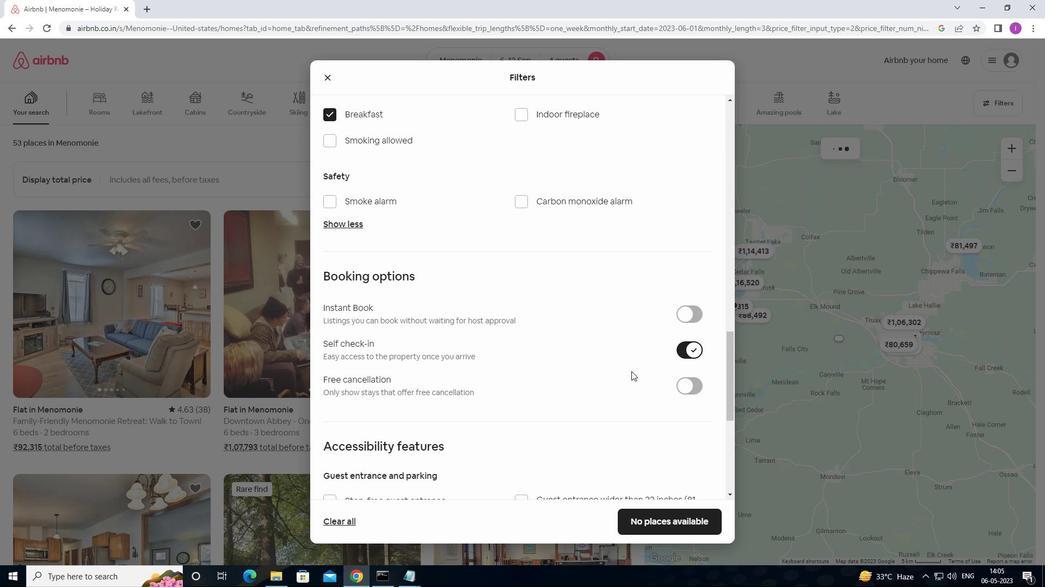 
Action: Mouse scrolled (631, 372) with delta (0, 0)
Screenshot: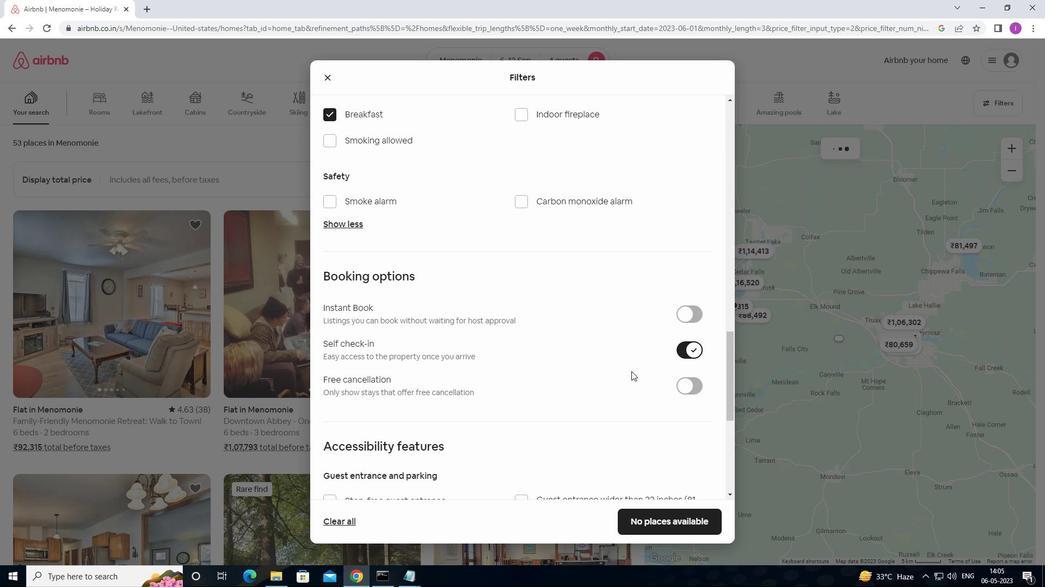 
Action: Mouse moved to (631, 375)
Screenshot: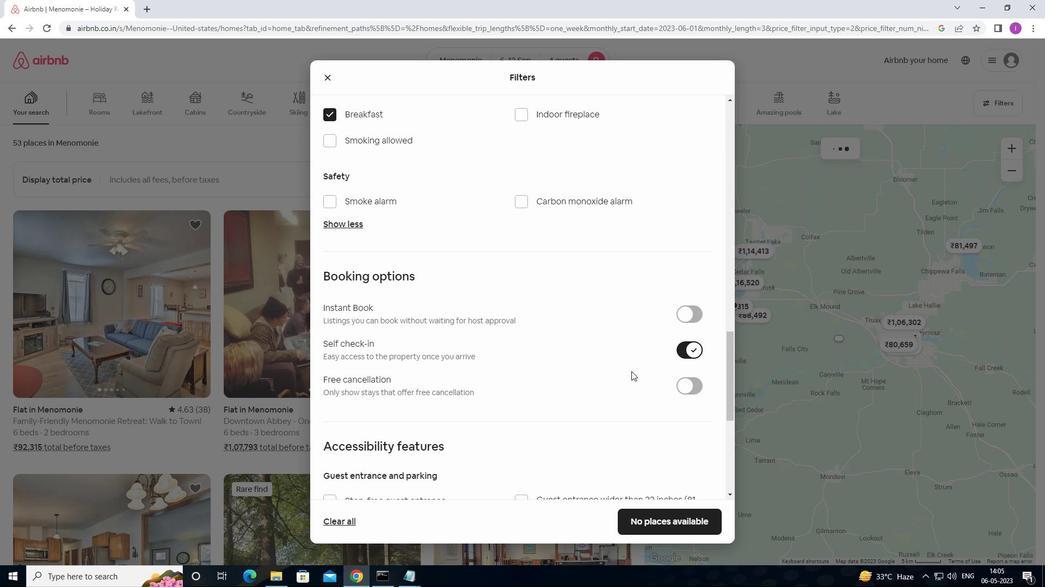 
Action: Mouse scrolled (631, 374) with delta (0, 0)
Screenshot: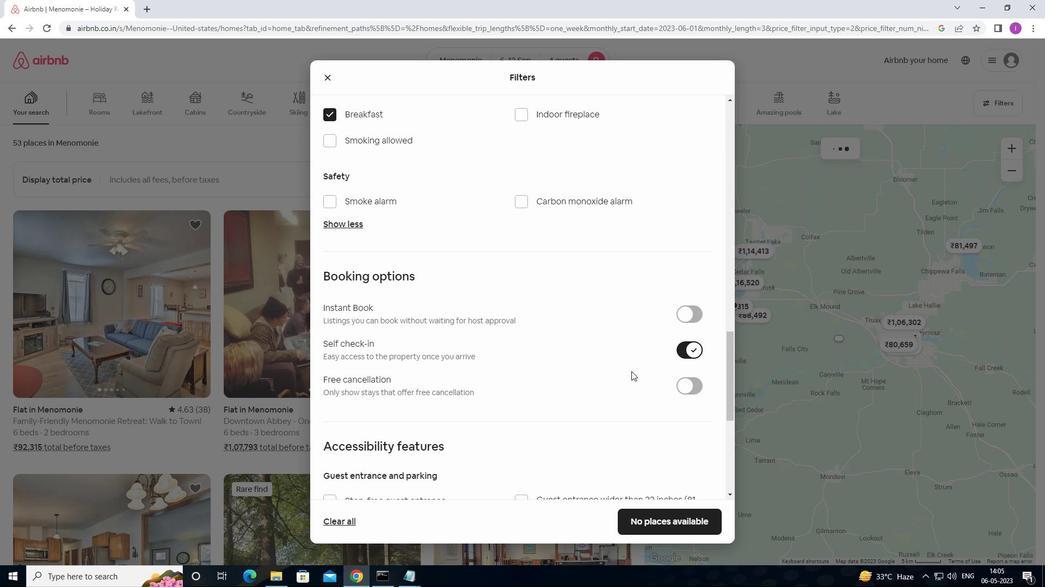 
Action: Mouse moved to (630, 376)
Screenshot: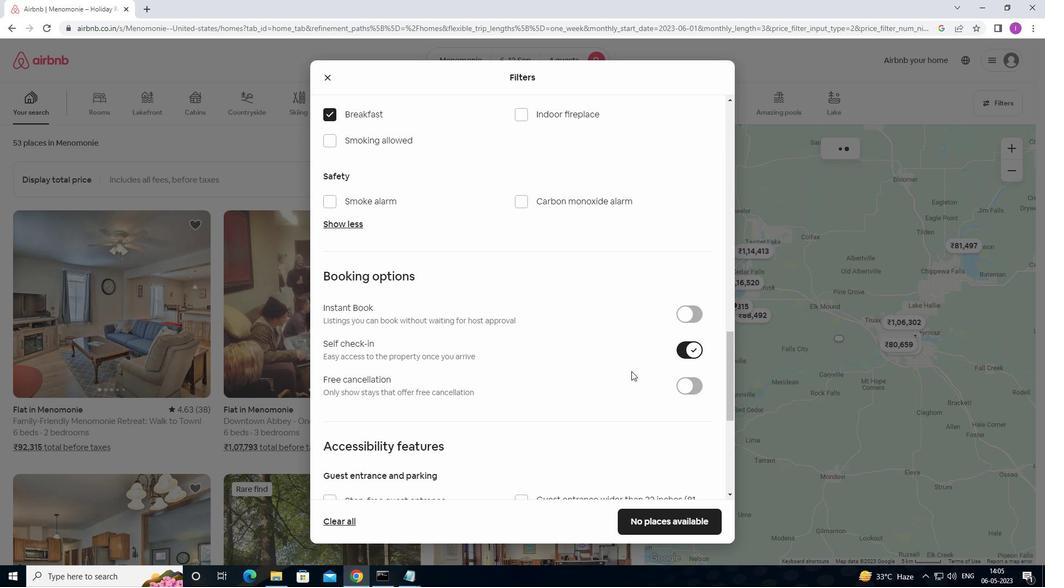 
Action: Mouse scrolled (630, 376) with delta (0, 0)
Screenshot: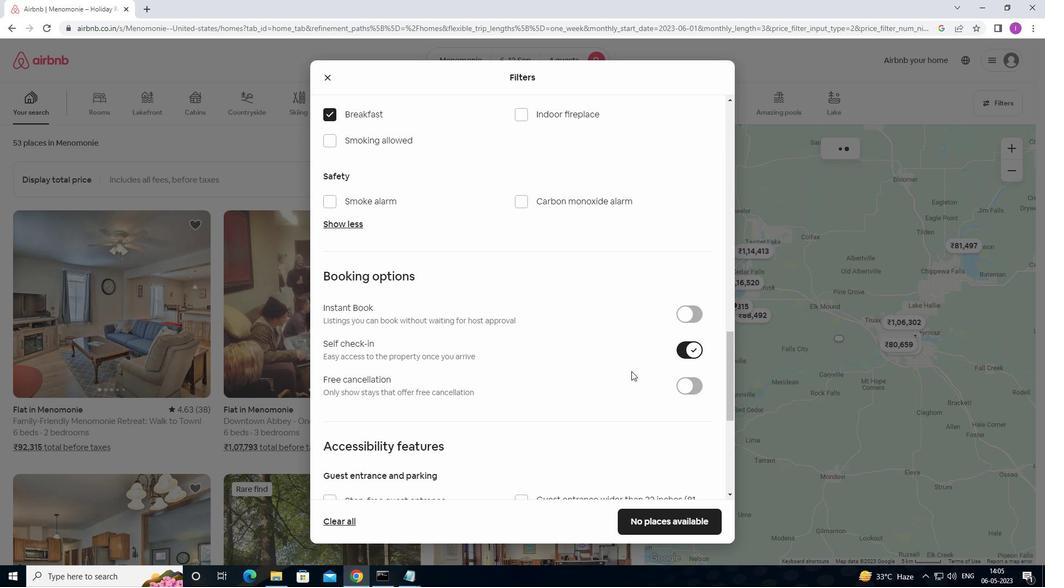 
Action: Mouse moved to (627, 384)
Screenshot: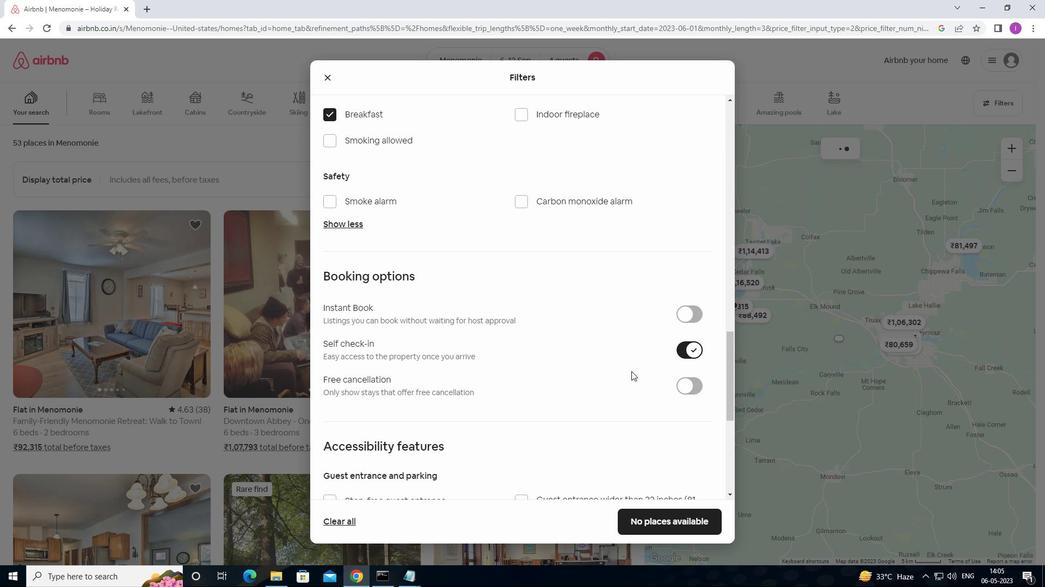 
Action: Mouse scrolled (627, 383) with delta (0, 0)
Screenshot: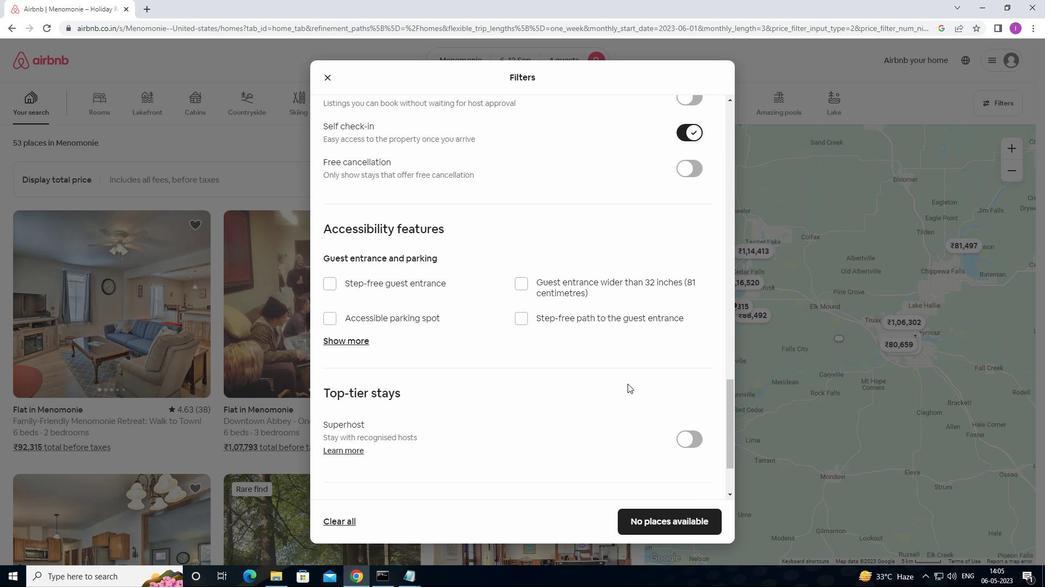 
Action: Mouse scrolled (627, 383) with delta (0, 0)
Screenshot: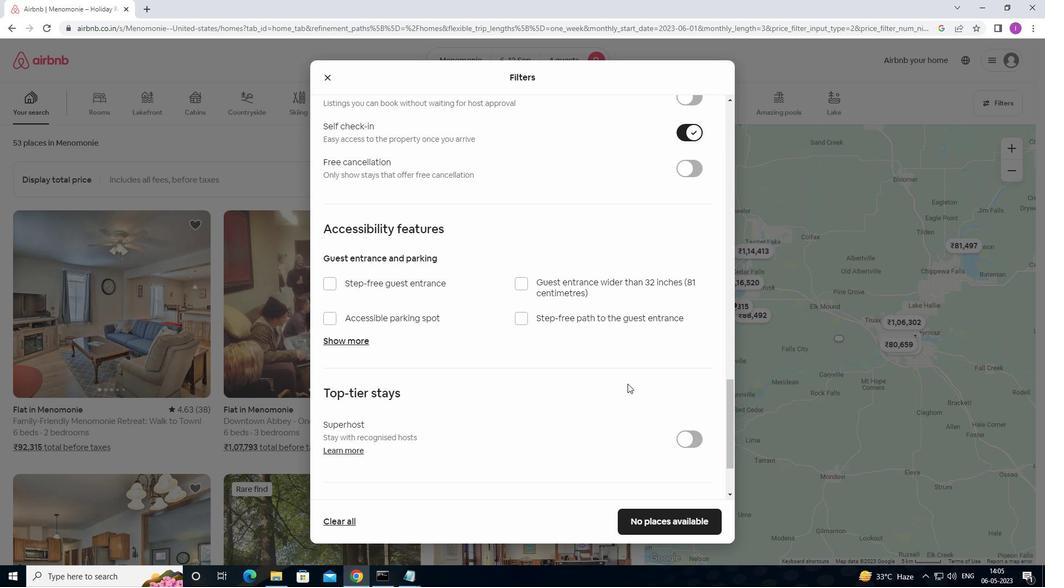 
Action: Mouse scrolled (627, 383) with delta (0, 0)
Screenshot: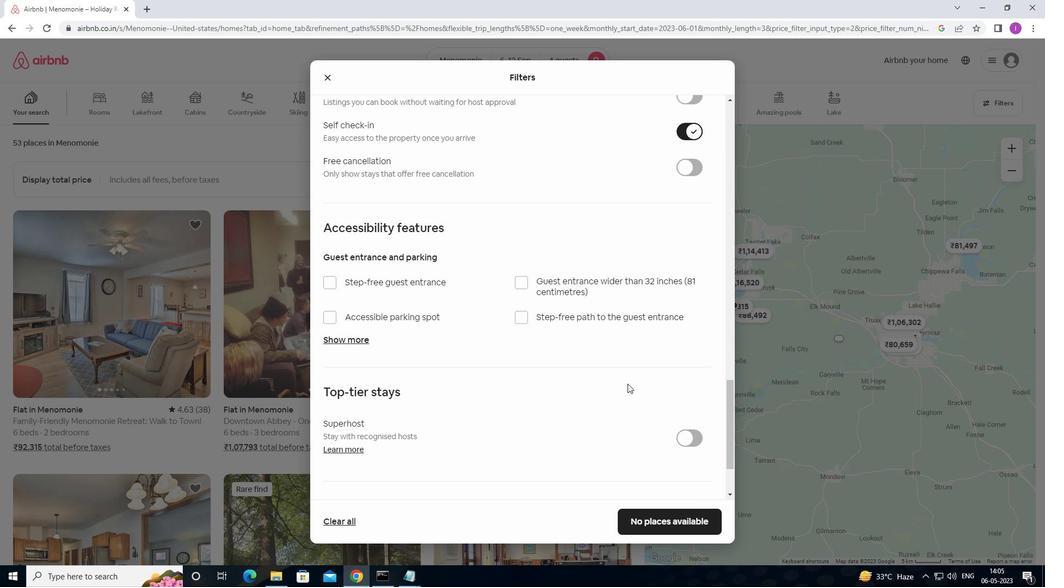 
Action: Mouse moved to (607, 382)
Screenshot: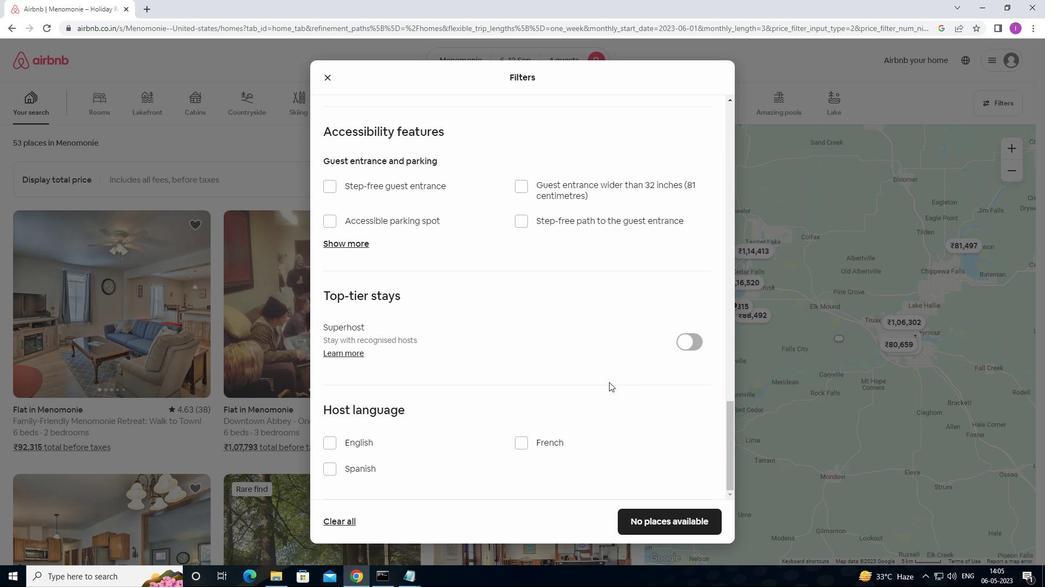 
Action: Mouse scrolled (607, 382) with delta (0, 0)
Screenshot: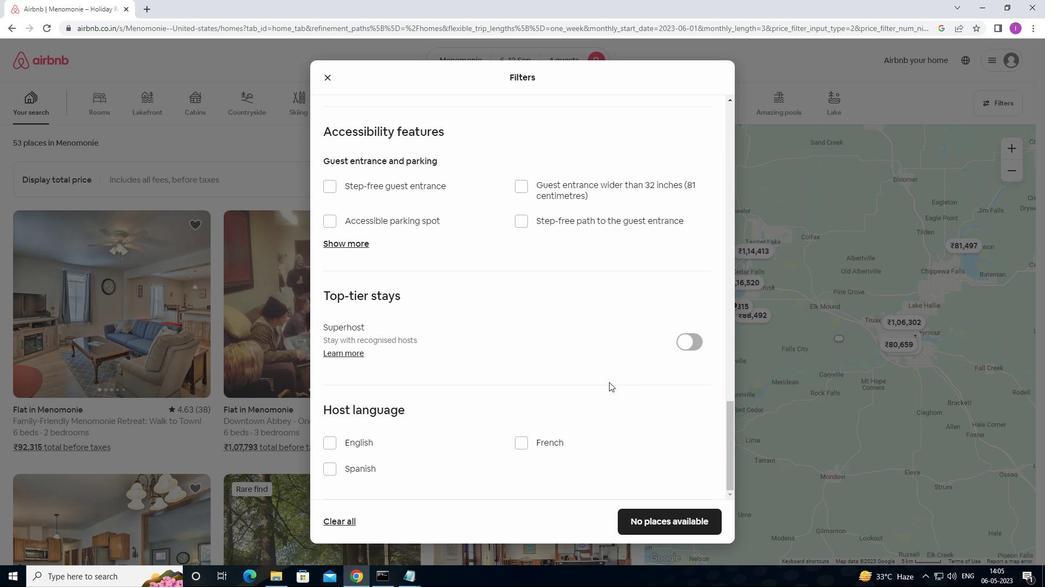 
Action: Mouse moved to (603, 385)
Screenshot: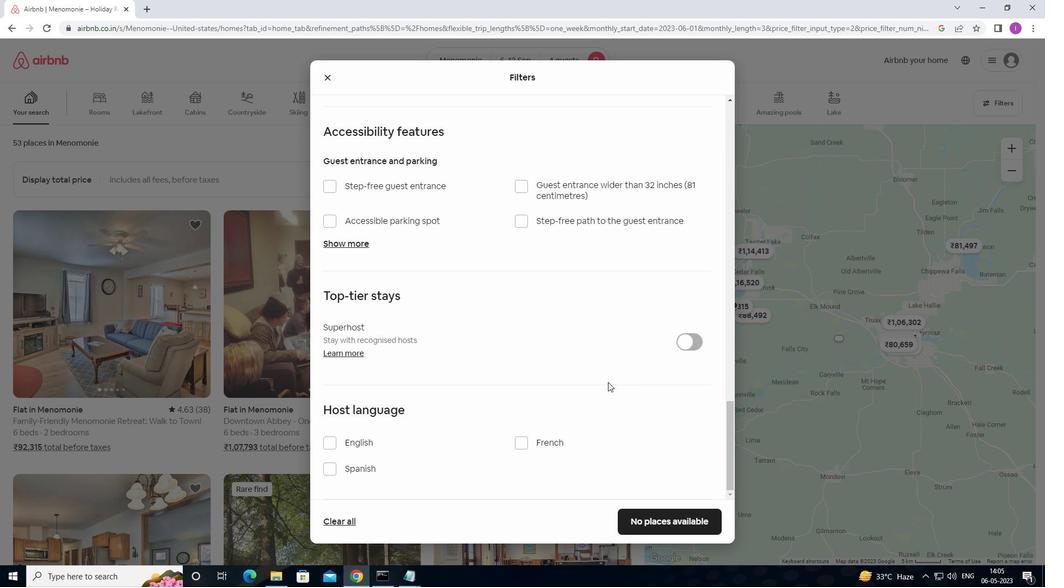 
Action: Mouse scrolled (603, 385) with delta (0, 0)
Screenshot: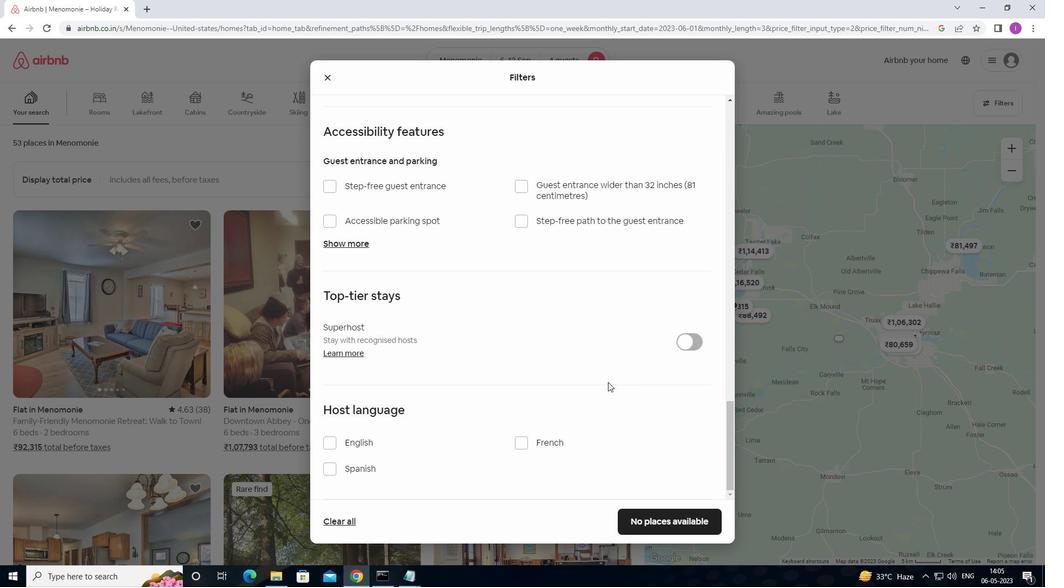 
Action: Mouse moved to (593, 391)
Screenshot: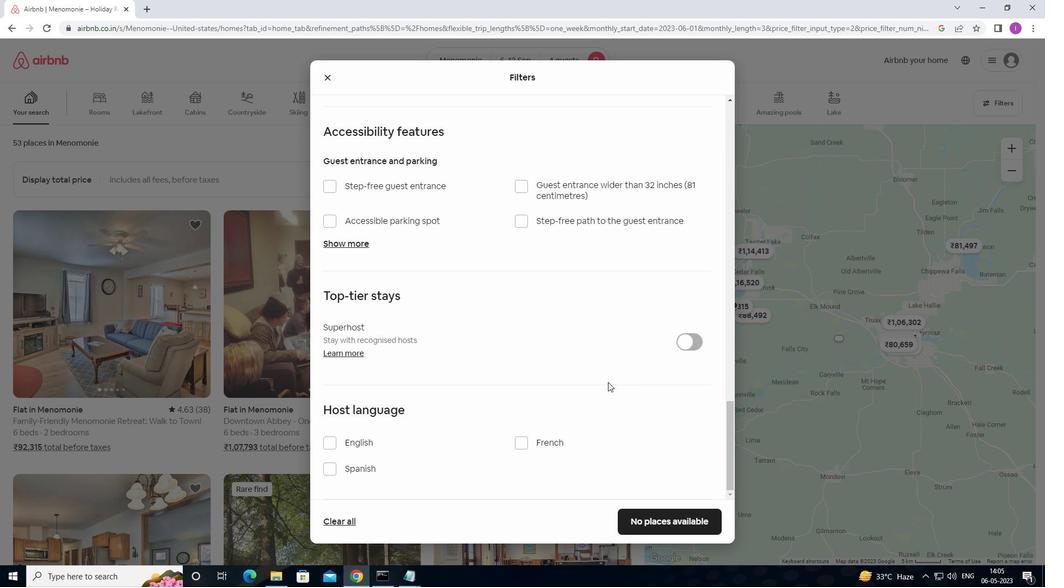 
Action: Mouse scrolled (593, 390) with delta (0, 0)
Screenshot: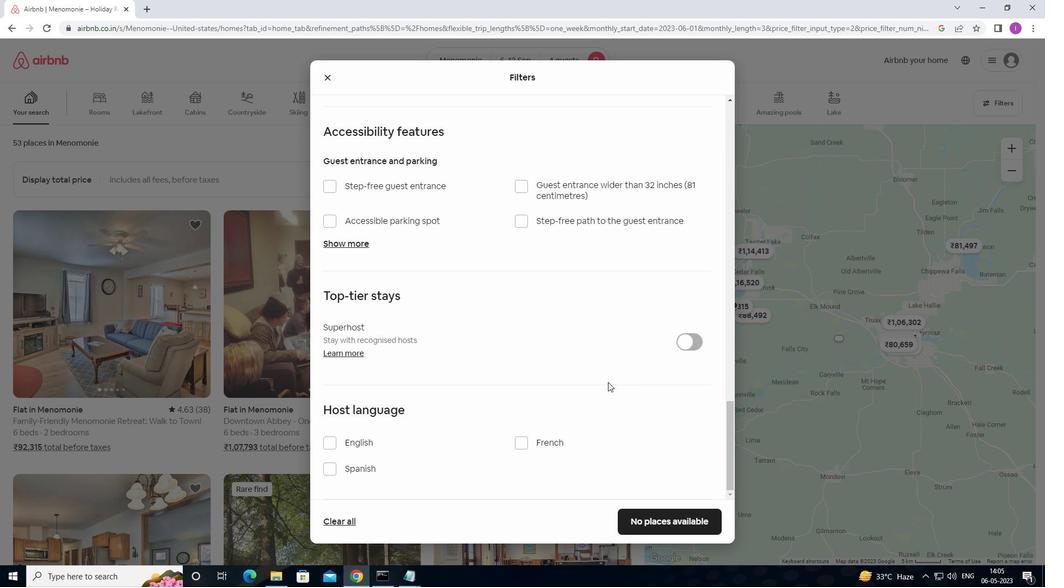 
Action: Mouse moved to (329, 446)
Screenshot: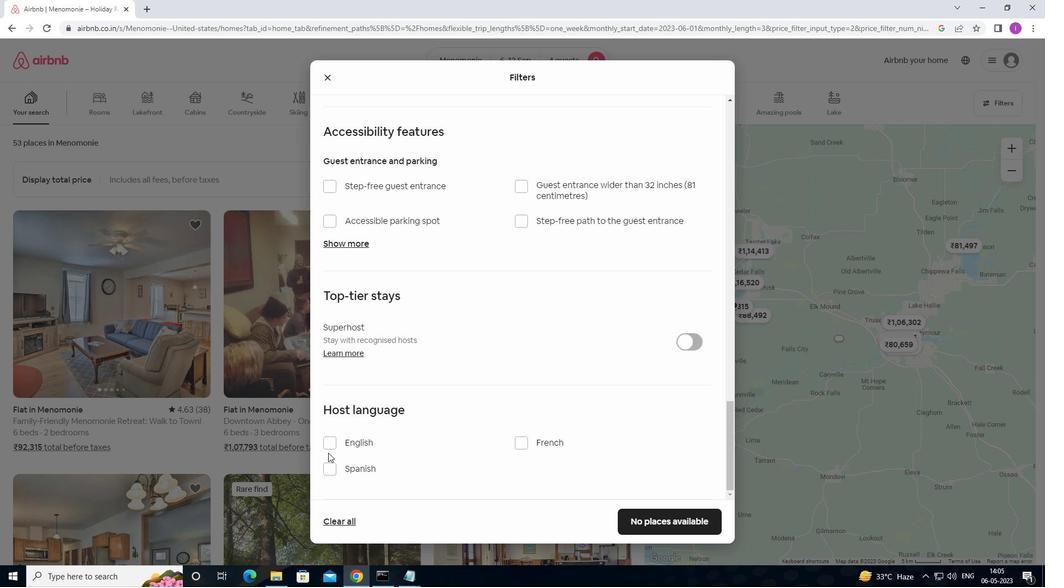 
Action: Mouse pressed left at (329, 446)
Screenshot: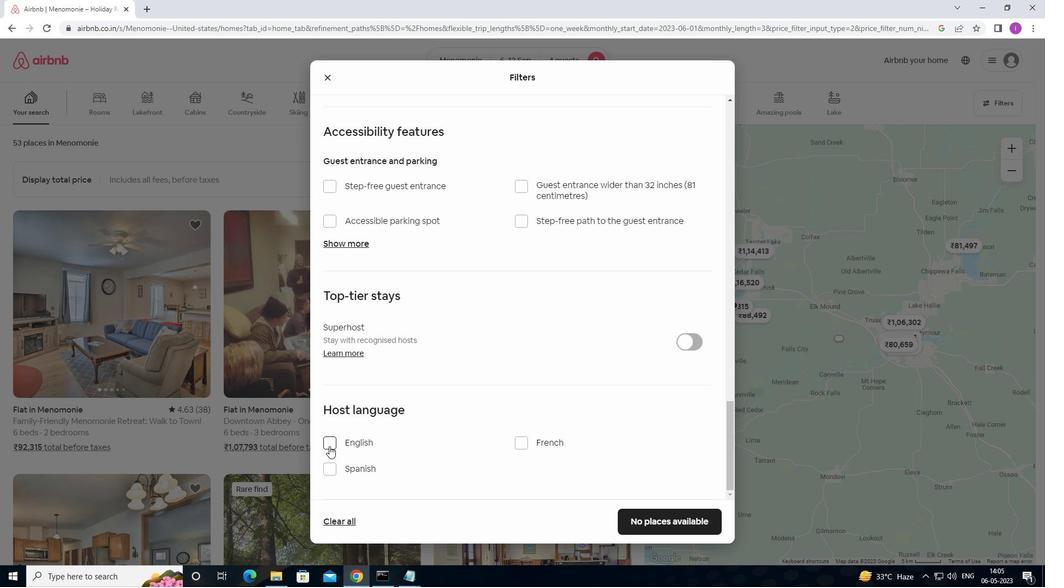 
Action: Mouse moved to (670, 524)
Screenshot: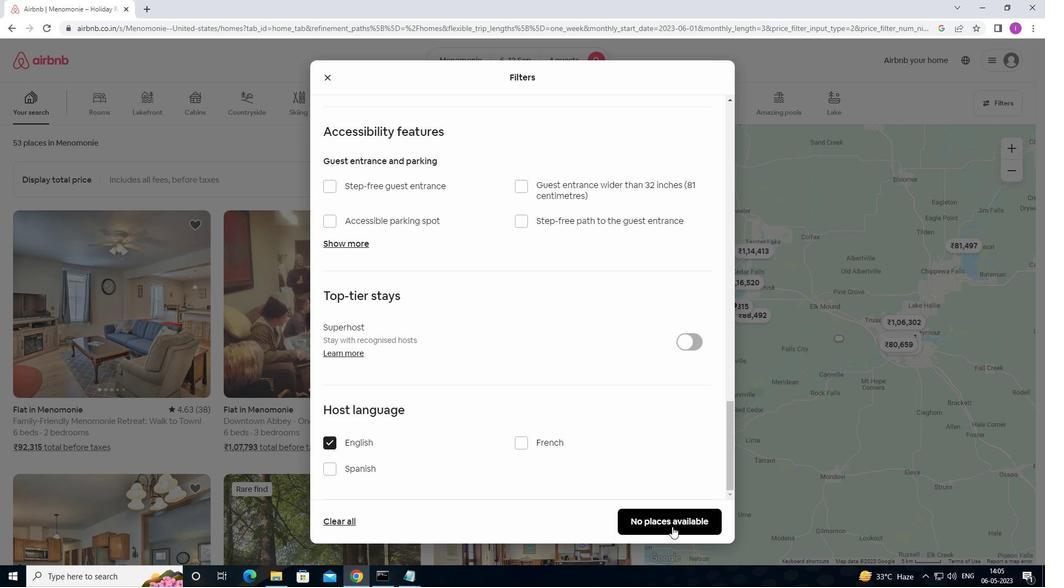 
Action: Mouse pressed left at (670, 524)
Screenshot: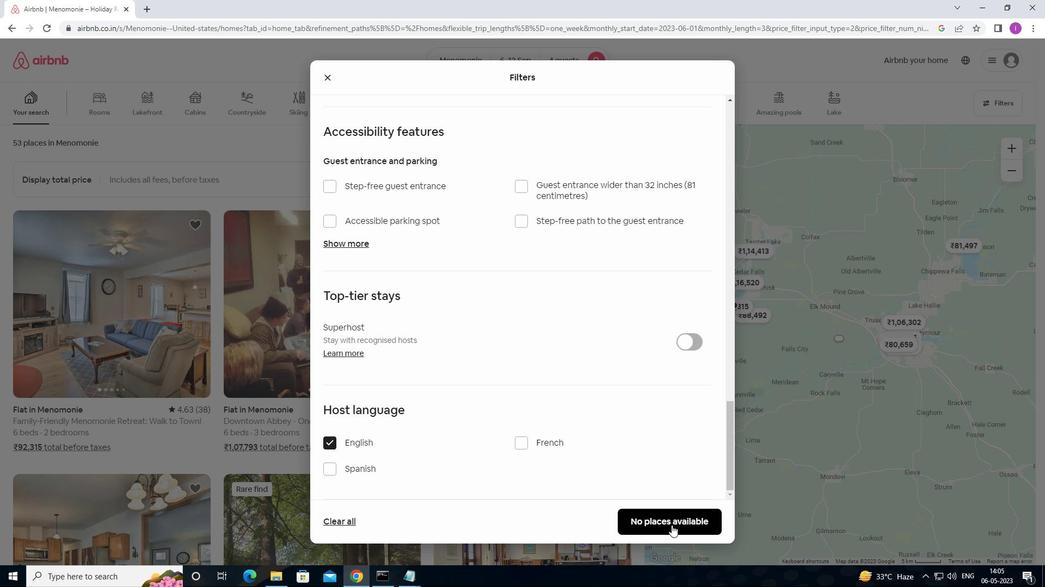 
Action: Mouse moved to (694, 495)
Screenshot: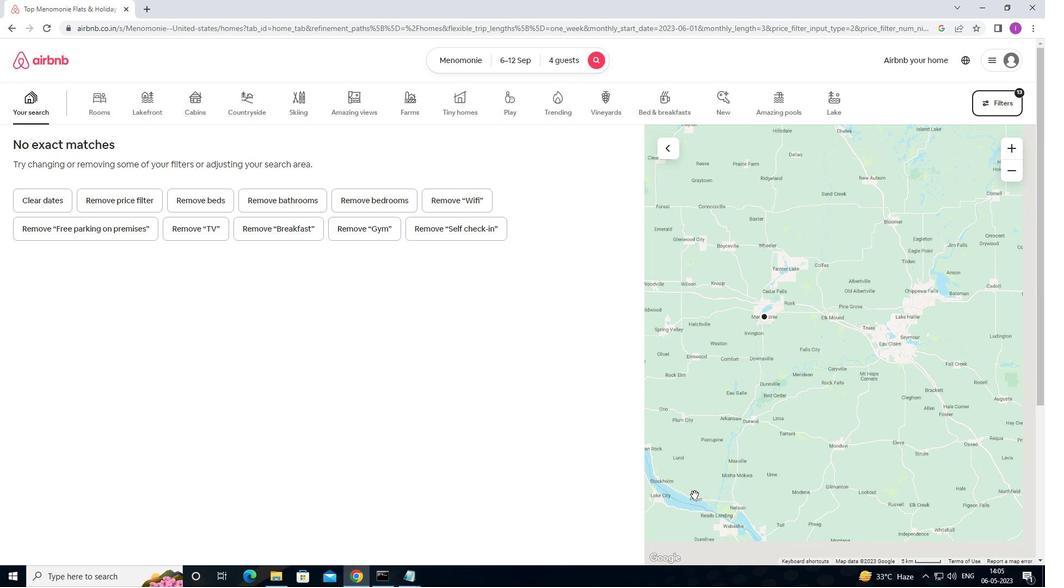 
